 Task: Share the recipe list with the cooking class participants.
Action: Mouse moved to (63, 111)
Screenshot: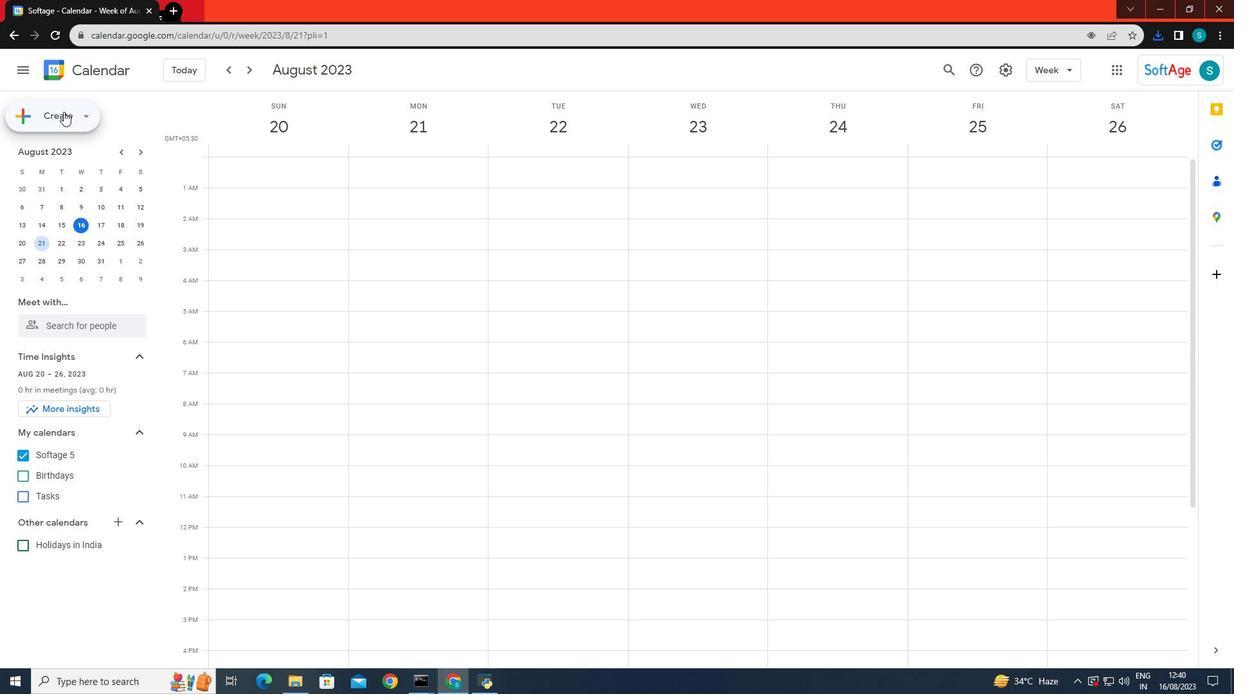 
Action: Mouse pressed left at (63, 111)
Screenshot: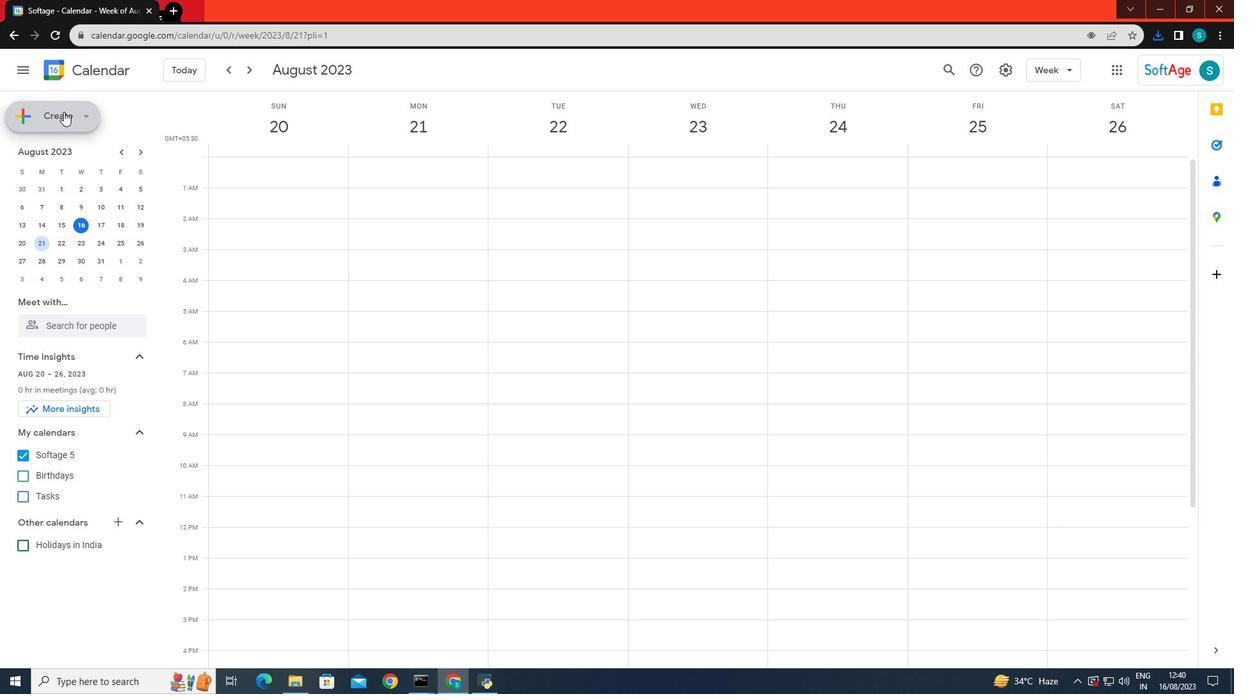 
Action: Mouse moved to (89, 146)
Screenshot: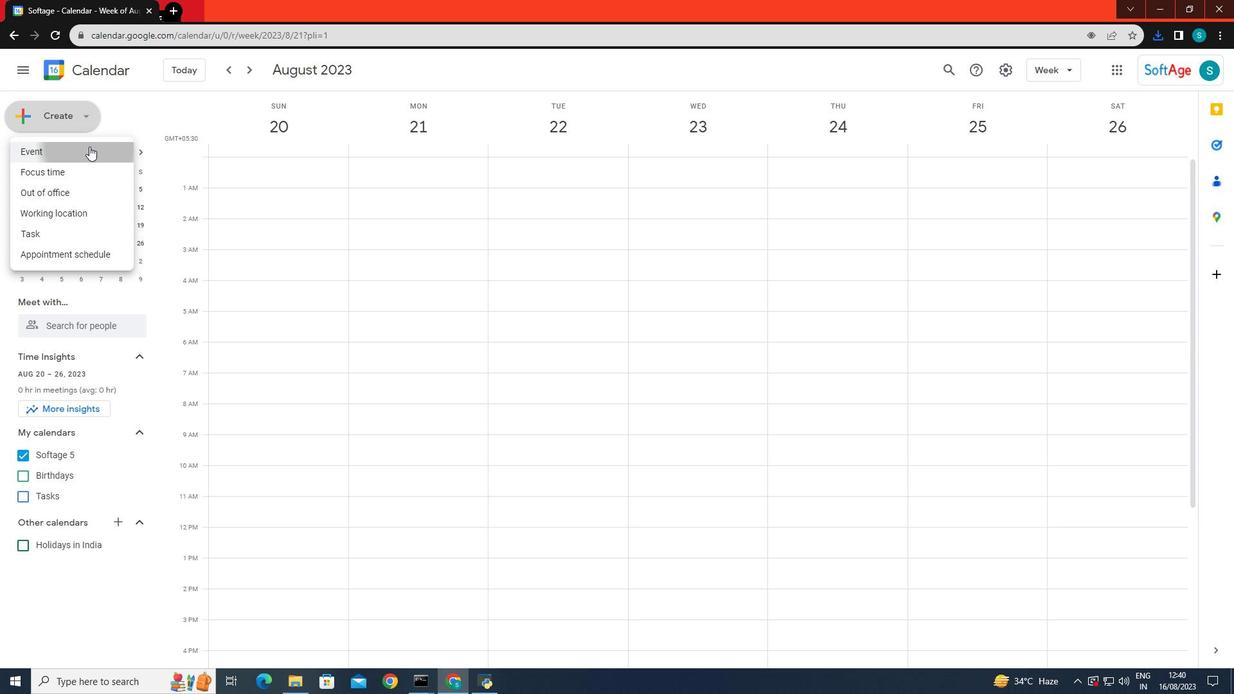 
Action: Mouse pressed left at (89, 146)
Screenshot: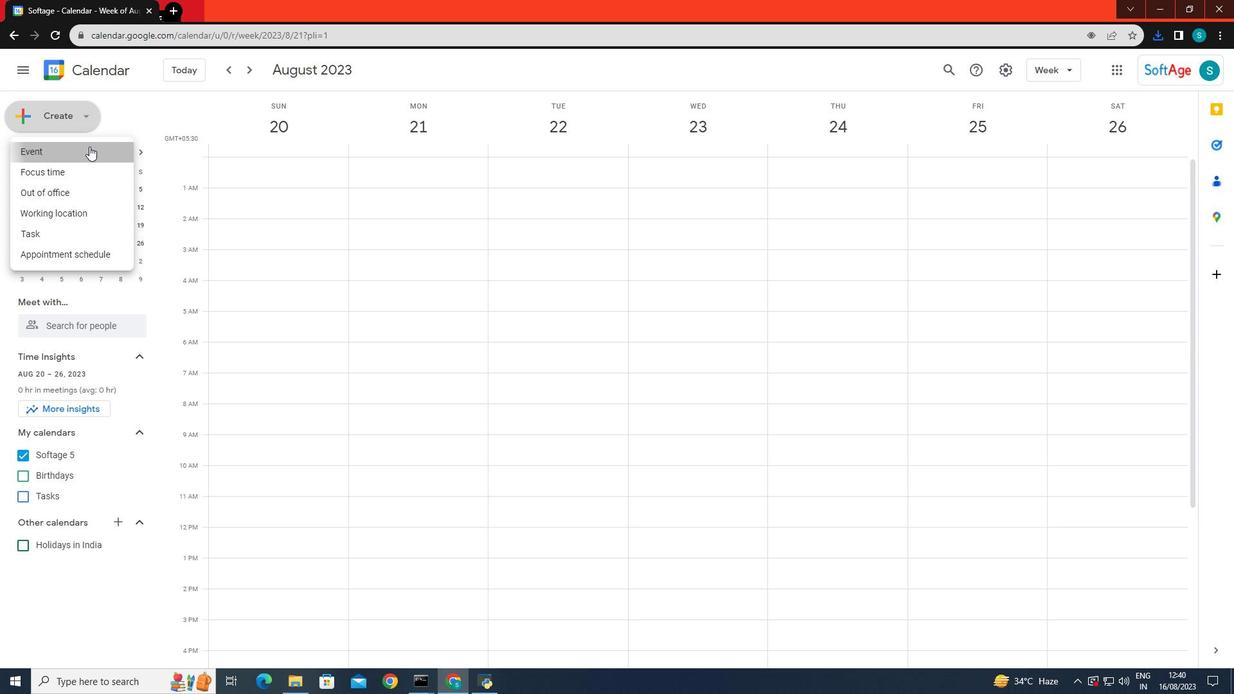
Action: Mouse moved to (868, 535)
Screenshot: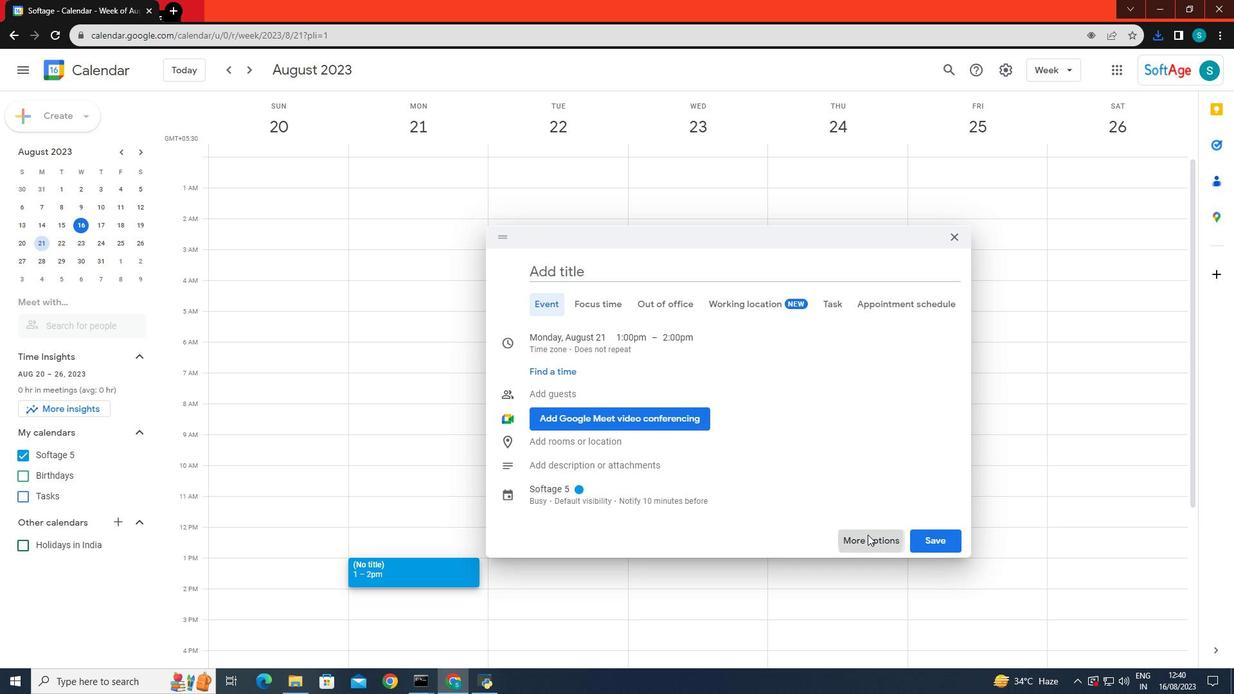 
Action: Mouse pressed left at (868, 535)
Screenshot: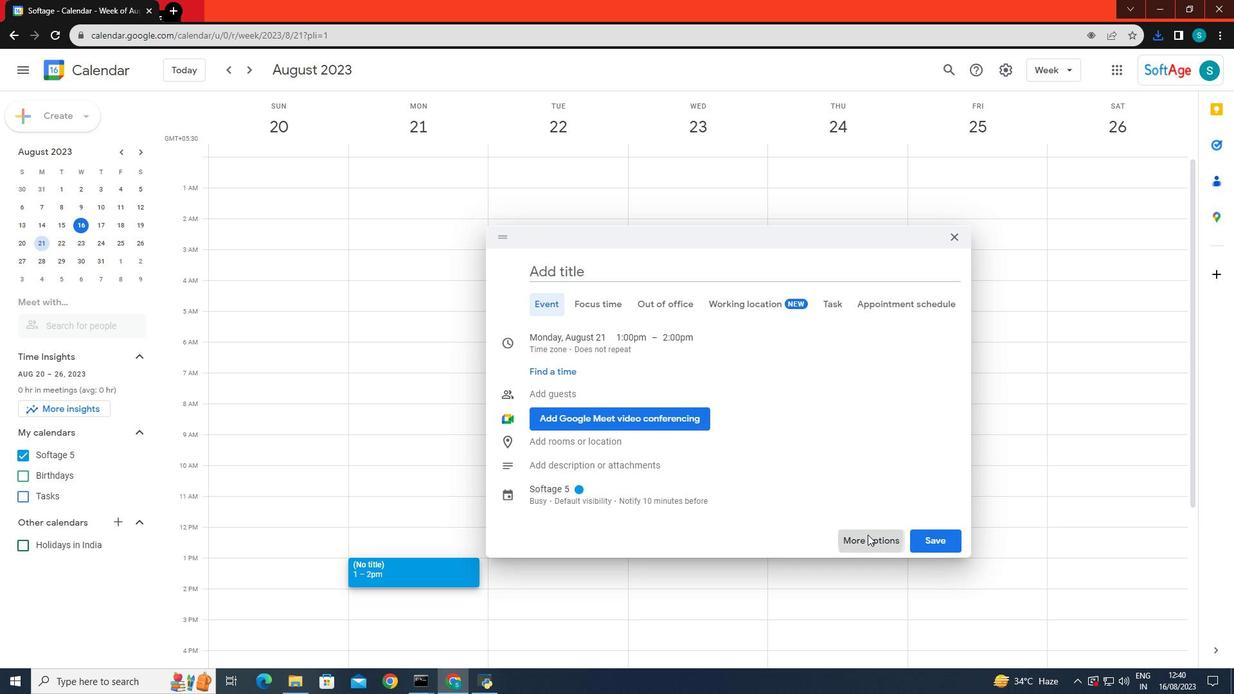
Action: Mouse moved to (133, 73)
Screenshot: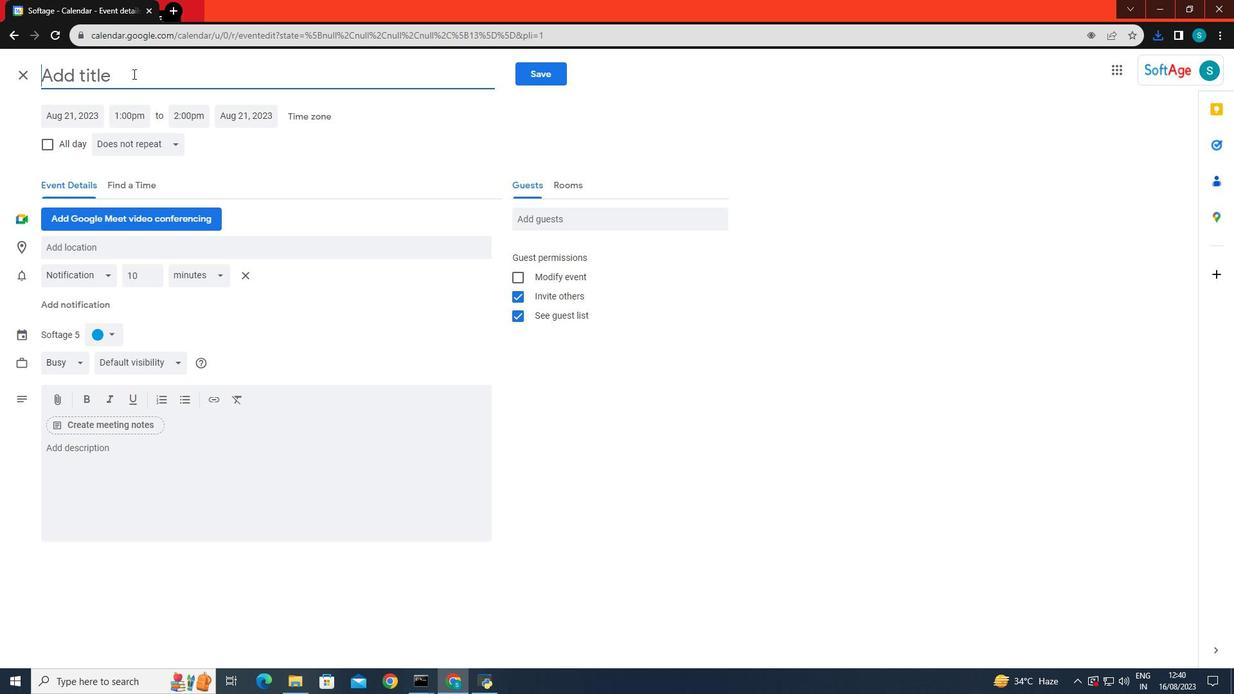 
Action: Mouse pressed left at (133, 73)
Screenshot: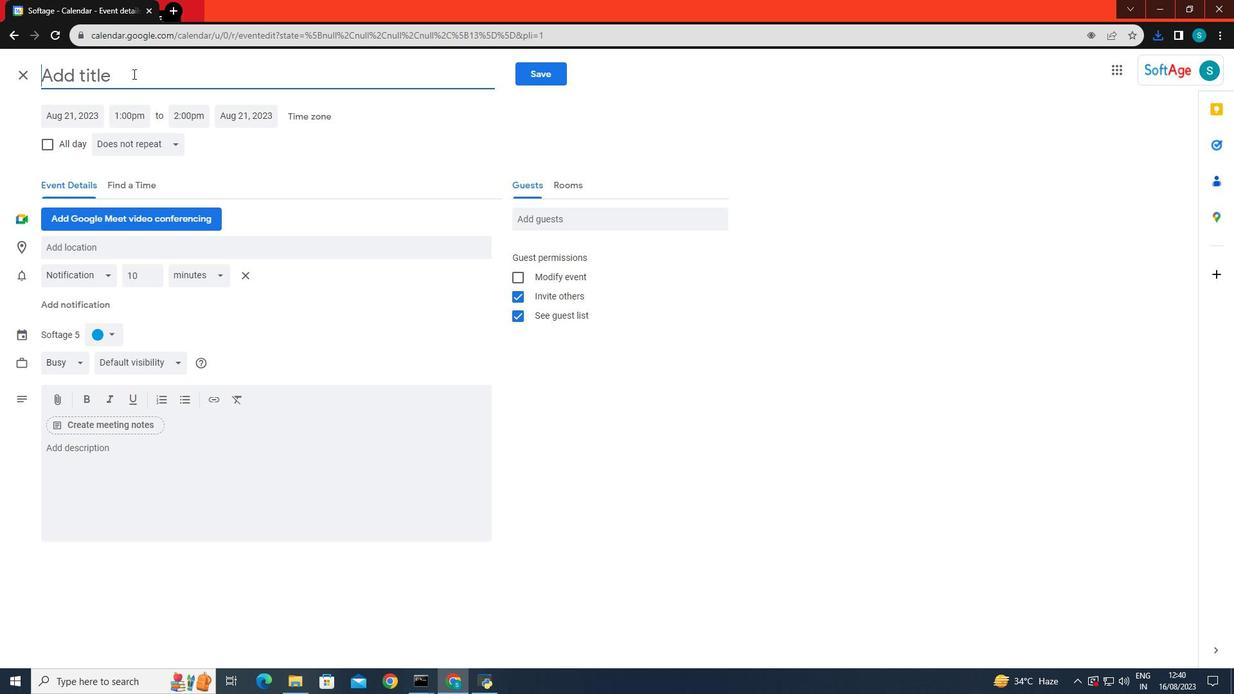 
Action: Key pressed cooking<Key.space>recipe<Key.space>classe<Key.backspace>
Screenshot: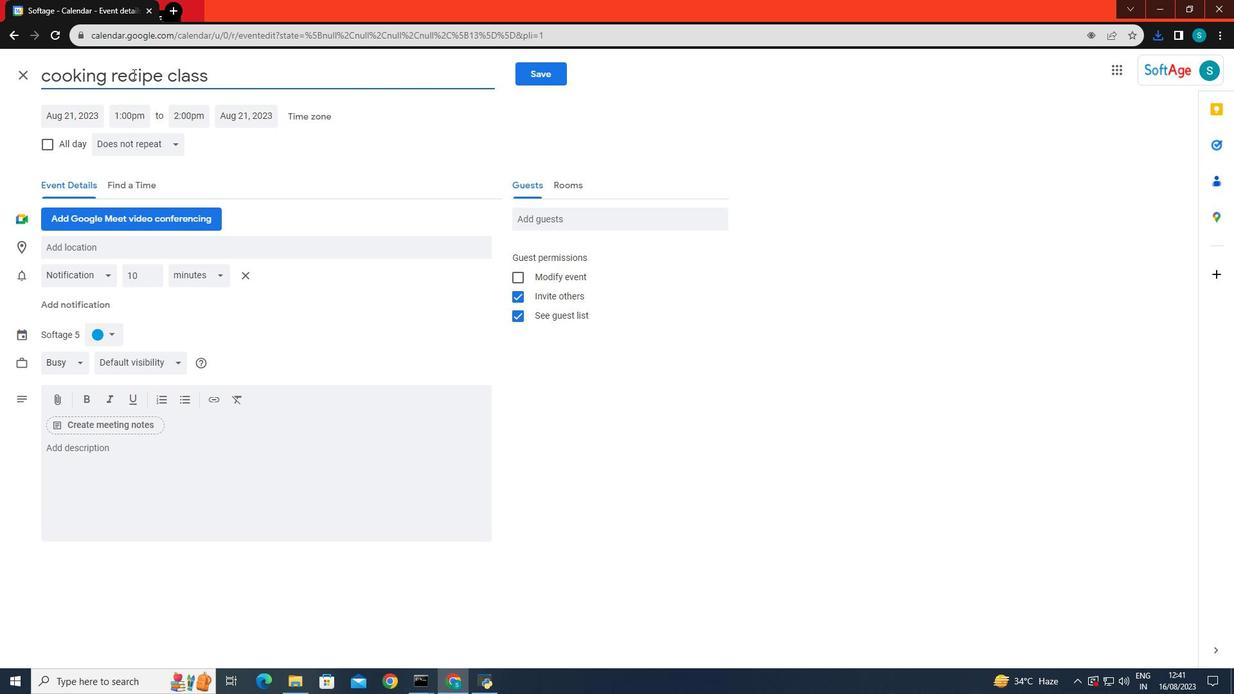 
Action: Mouse moved to (97, 273)
Screenshot: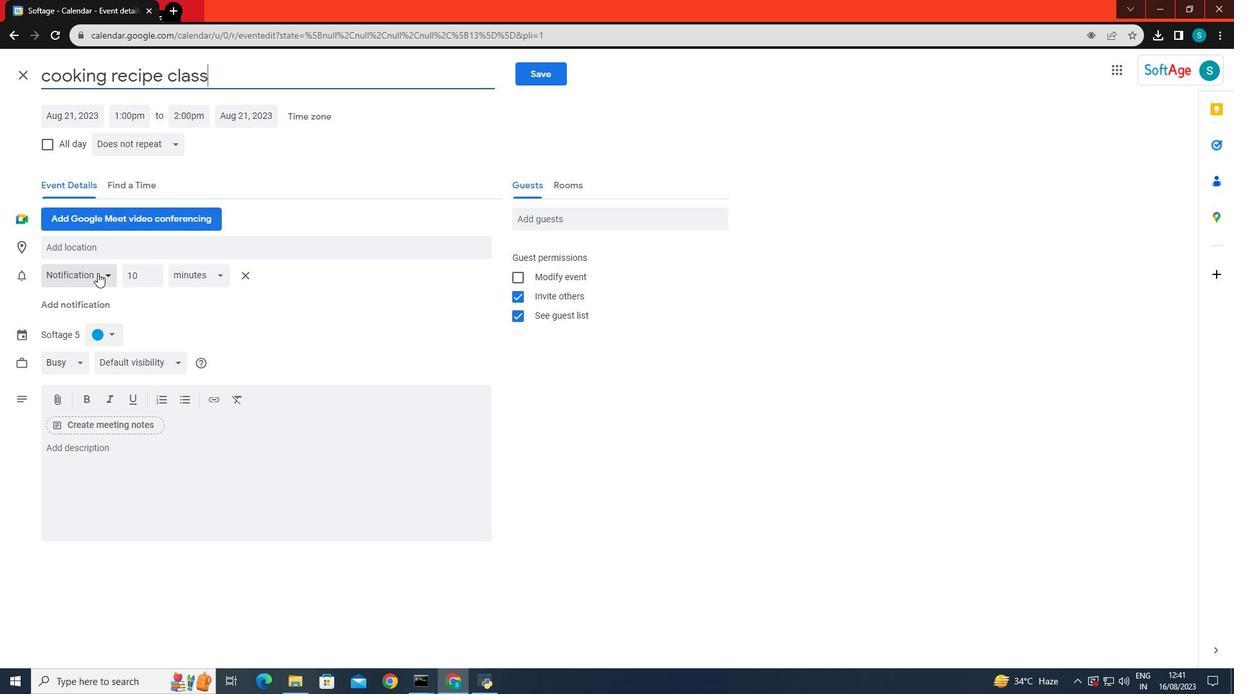 
Action: Mouse pressed left at (97, 273)
Screenshot: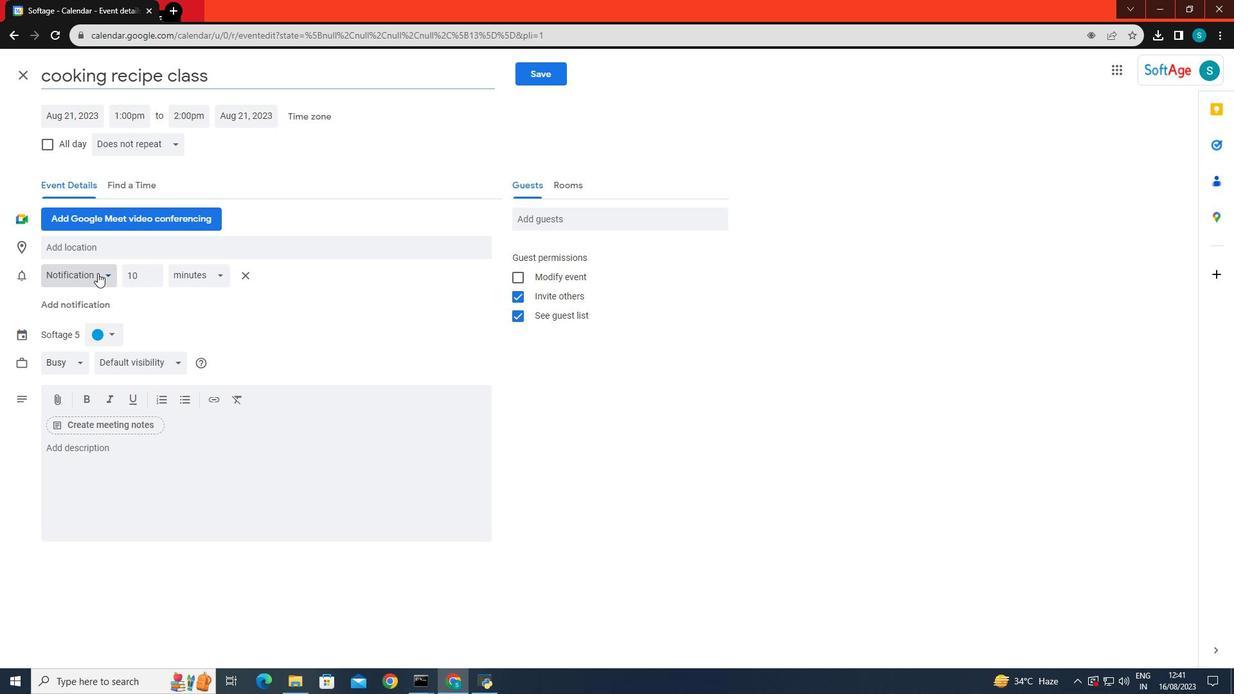 
Action: Mouse moved to (221, 317)
Screenshot: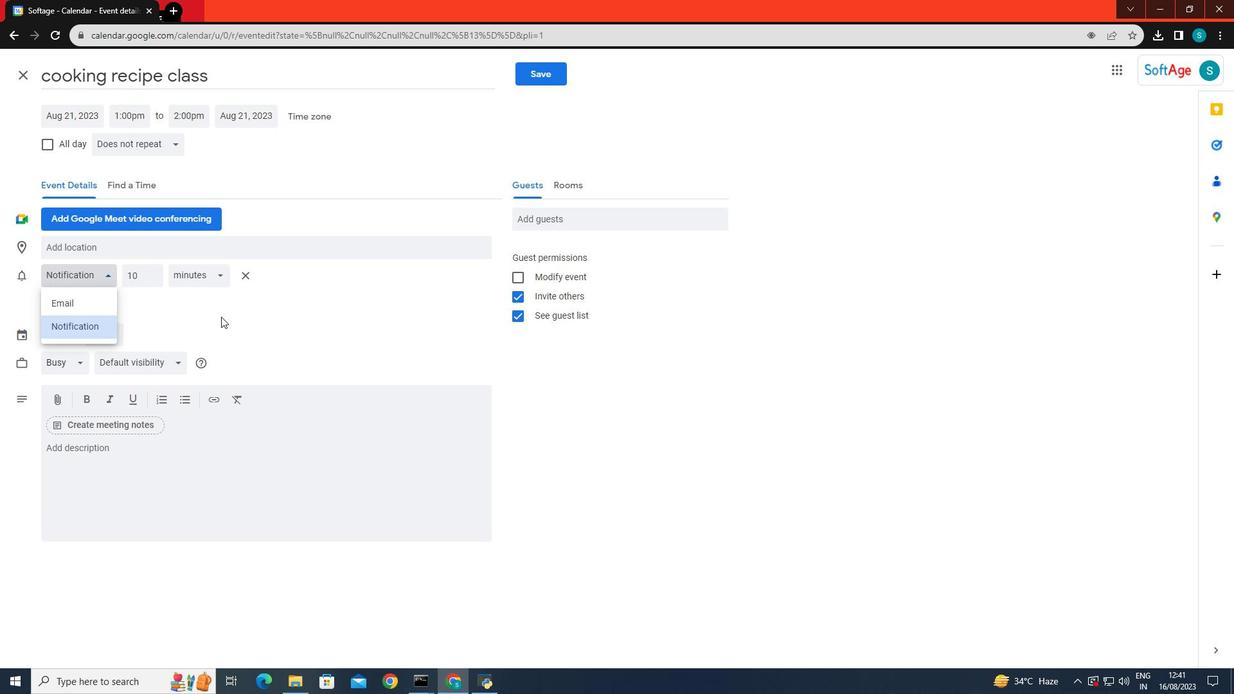 
Action: Mouse pressed left at (221, 317)
Screenshot: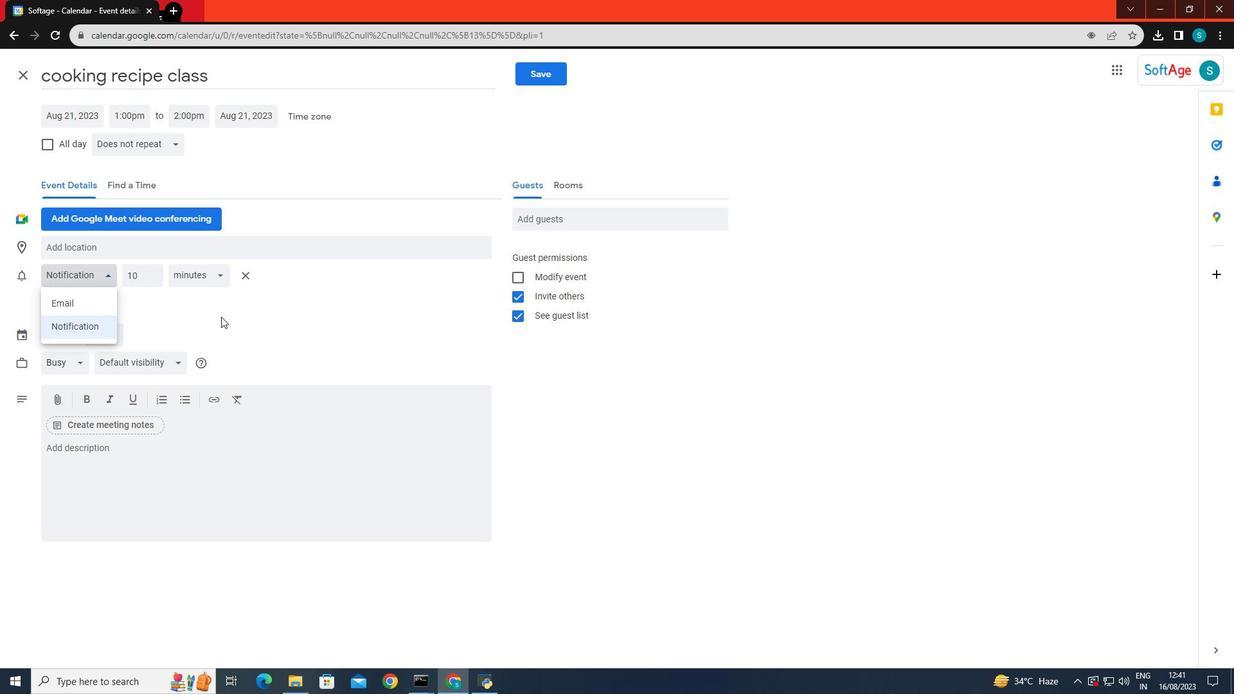 
Action: Mouse moved to (170, 345)
Screenshot: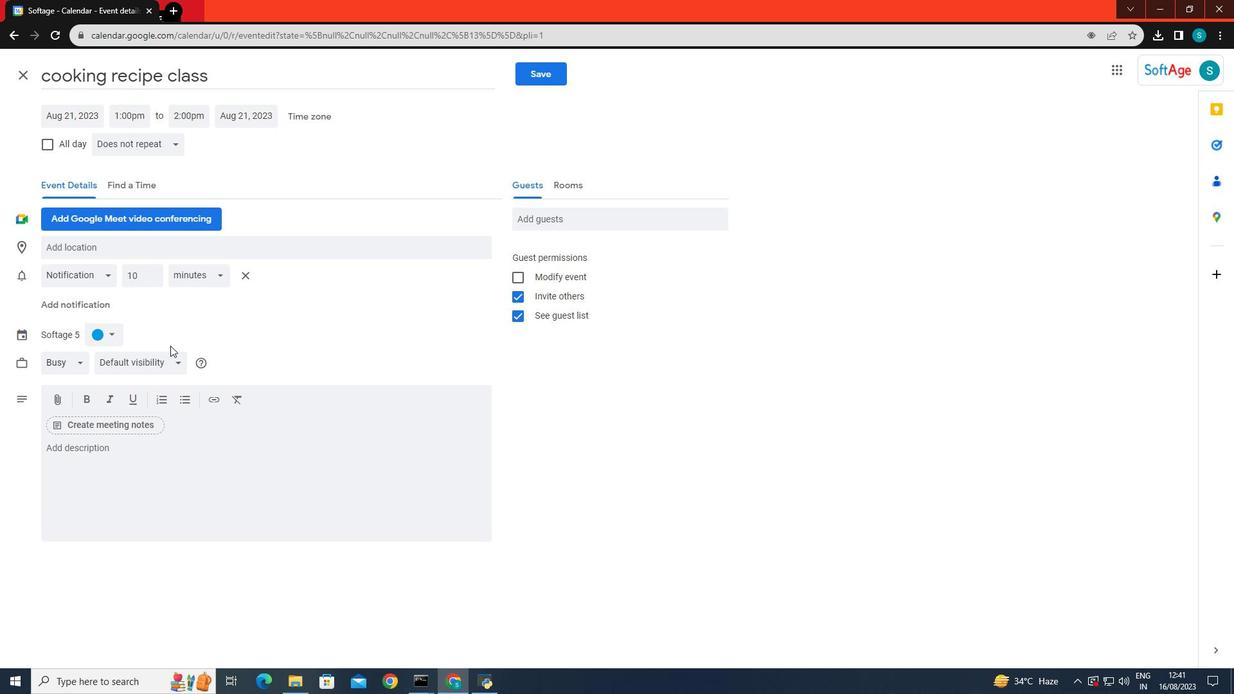 
Action: Mouse scrolled (170, 345) with delta (0, 0)
Screenshot: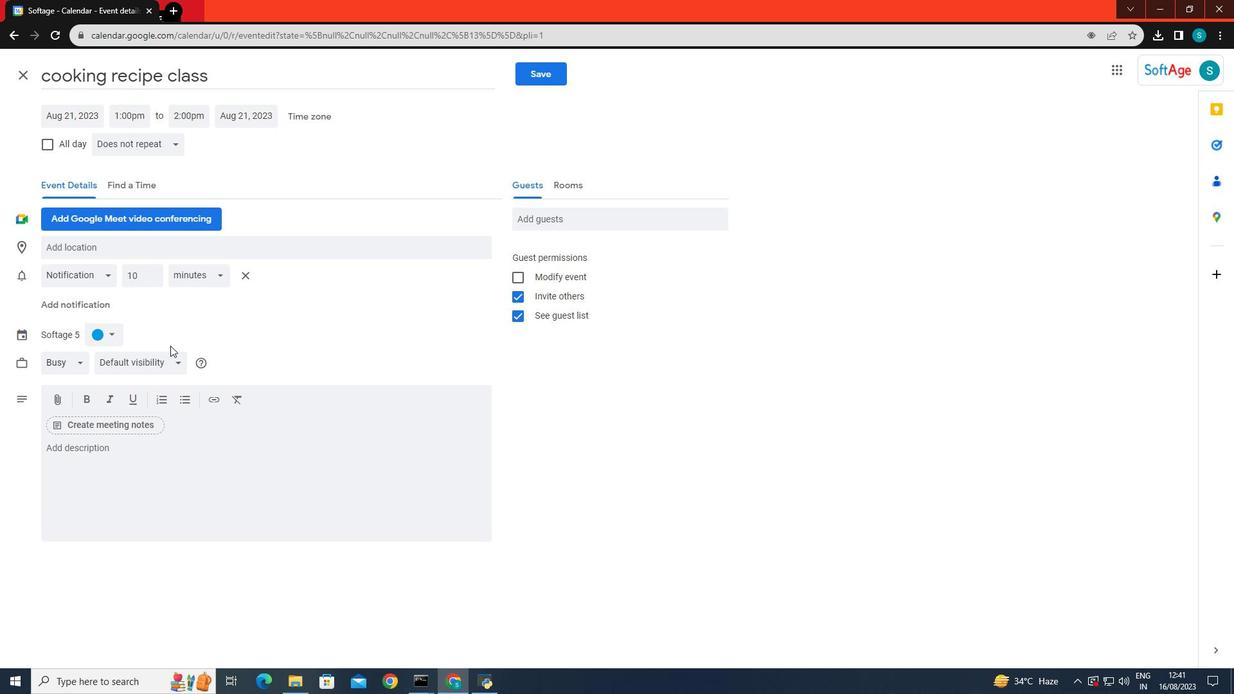 
Action: Mouse moved to (57, 451)
Screenshot: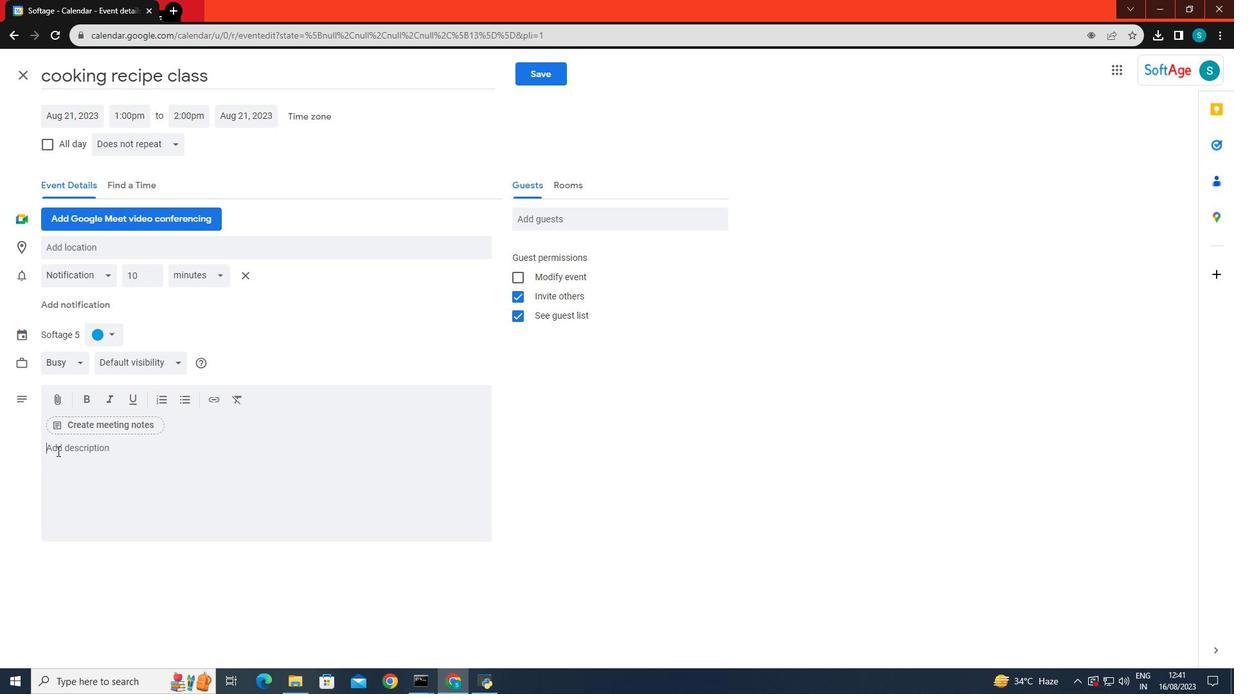 
Action: Mouse pressed left at (57, 451)
Screenshot: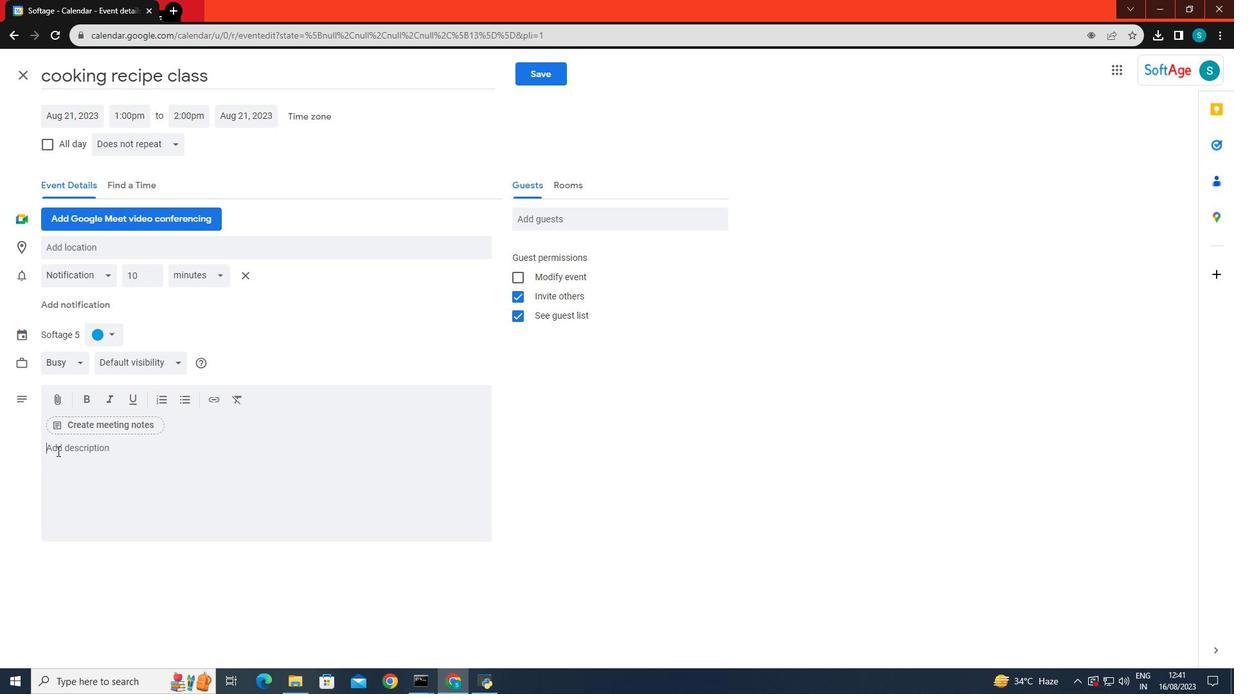 
Action: Key pressed col<Key.backspace>oking<Key.space>class<Key.space>partivipants<Key.backspace><Key.backspace><Key.backspace><Key.backspace><Key.backspace><Key.backspace><Key.backspace>cipants.
Screenshot: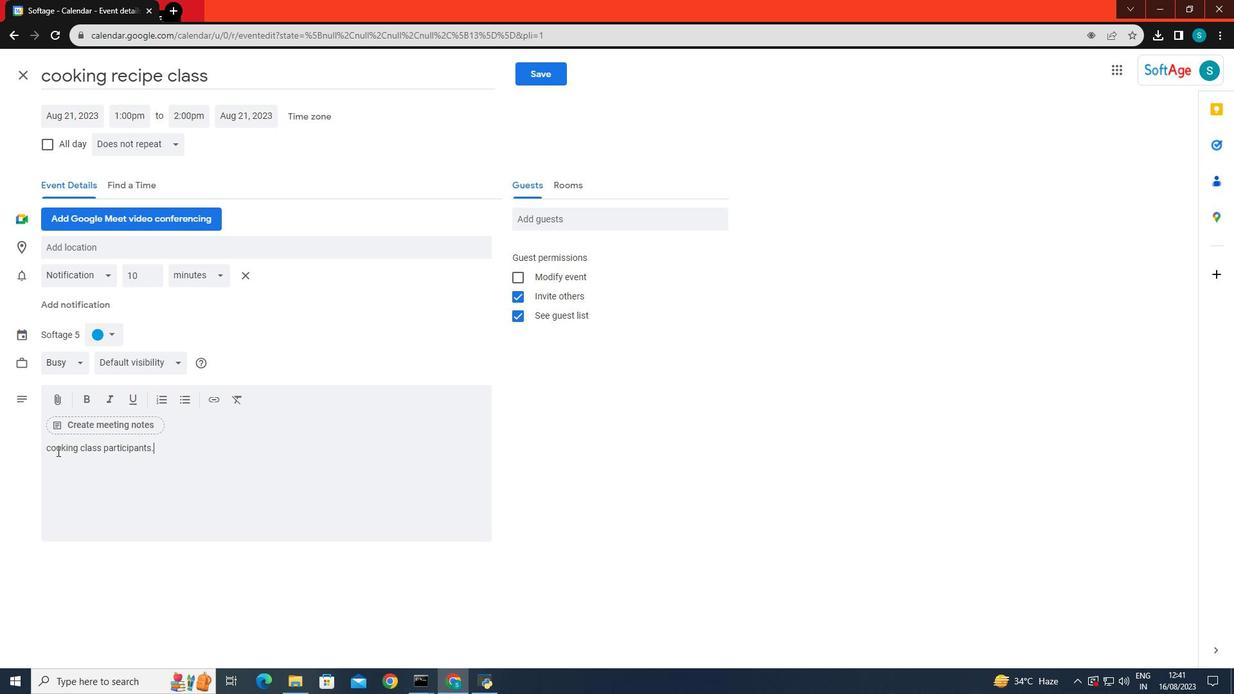 
Action: Mouse moved to (105, 503)
Screenshot: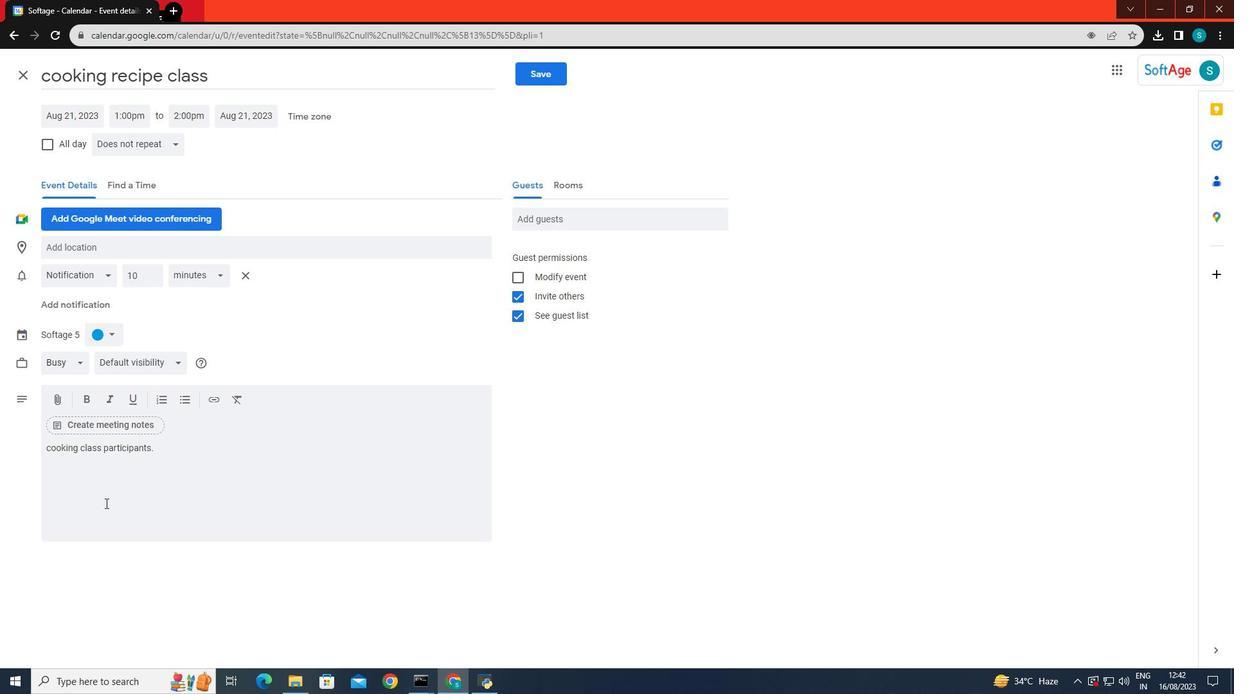 
Action: Key pressed <Key.space>recipe<Key.space>list
Screenshot: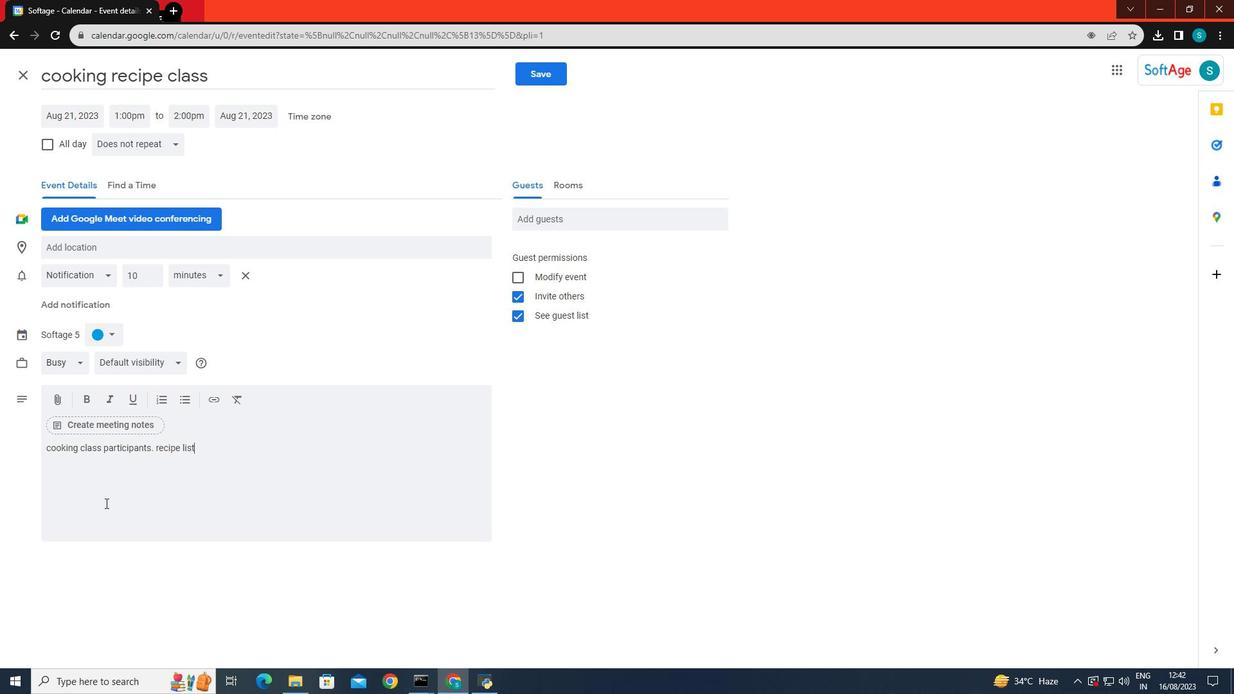 
Action: Mouse moved to (60, 397)
Screenshot: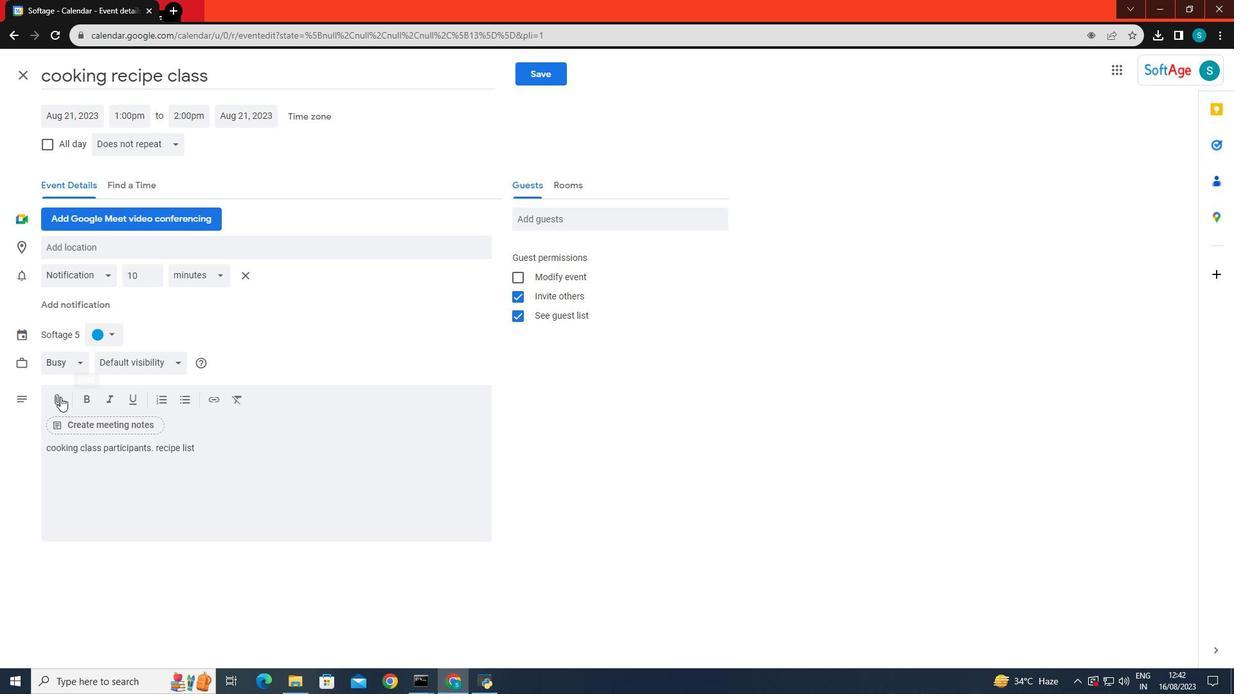 
Action: Mouse pressed left at (60, 397)
Screenshot: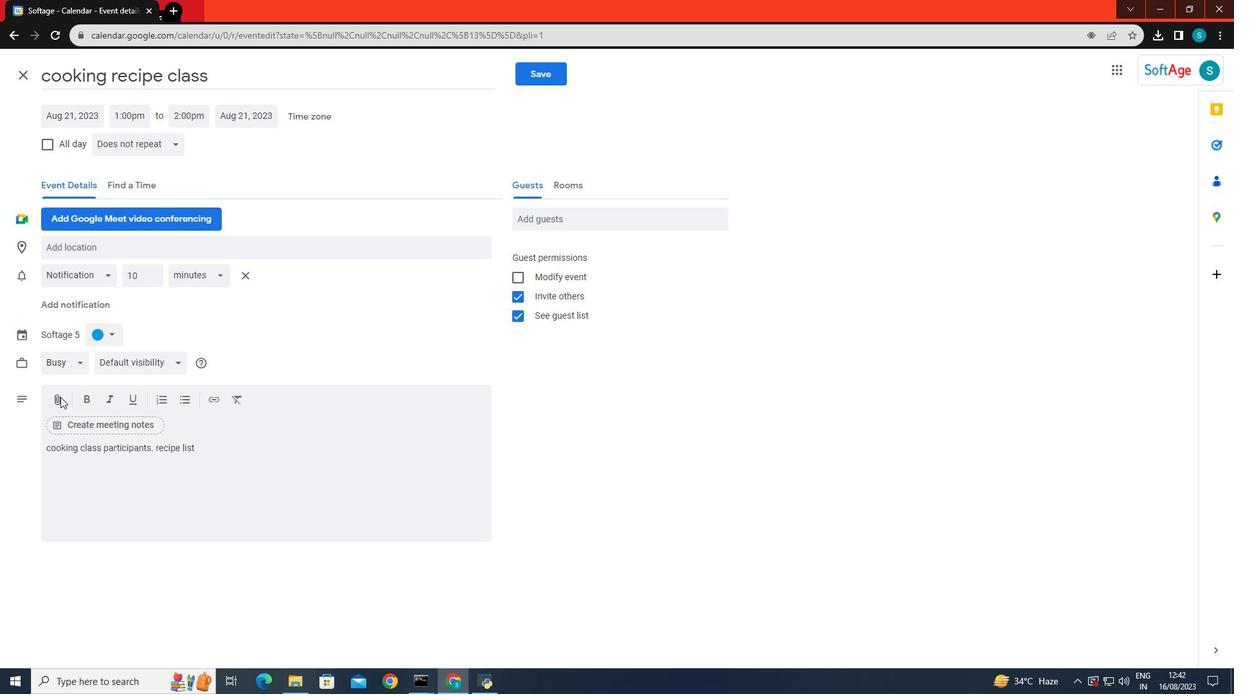 
Action: Mouse moved to (264, 144)
Screenshot: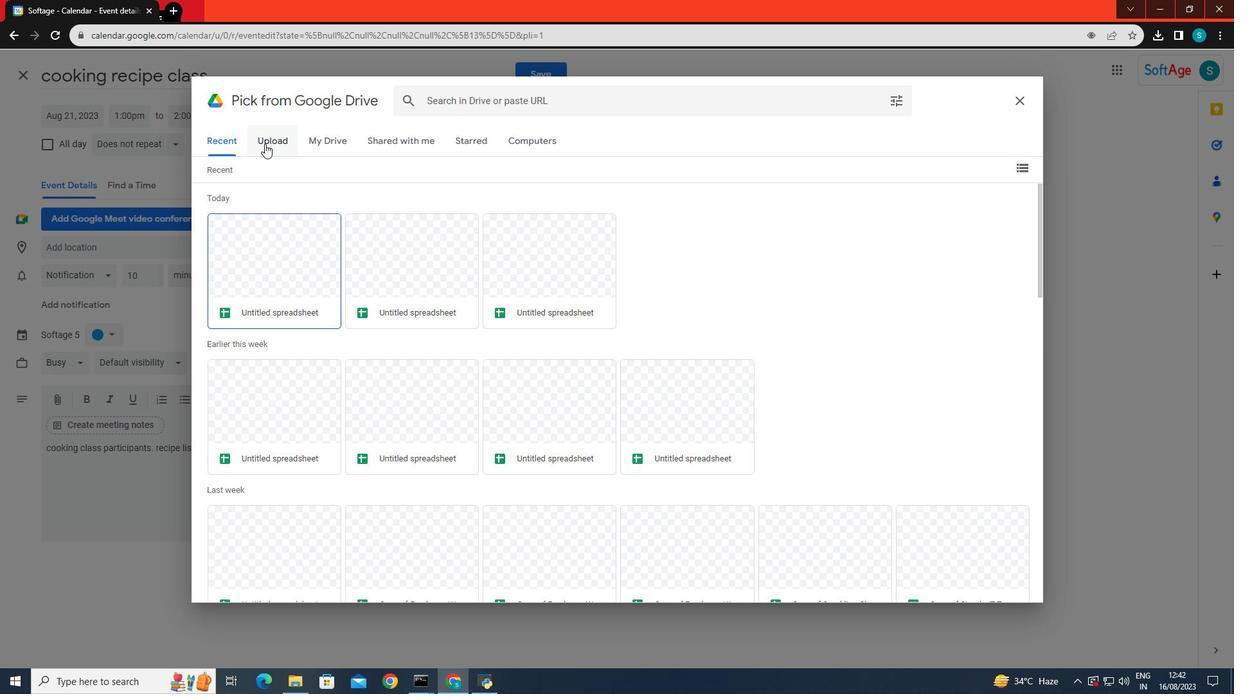 
Action: Mouse pressed left at (264, 144)
Screenshot: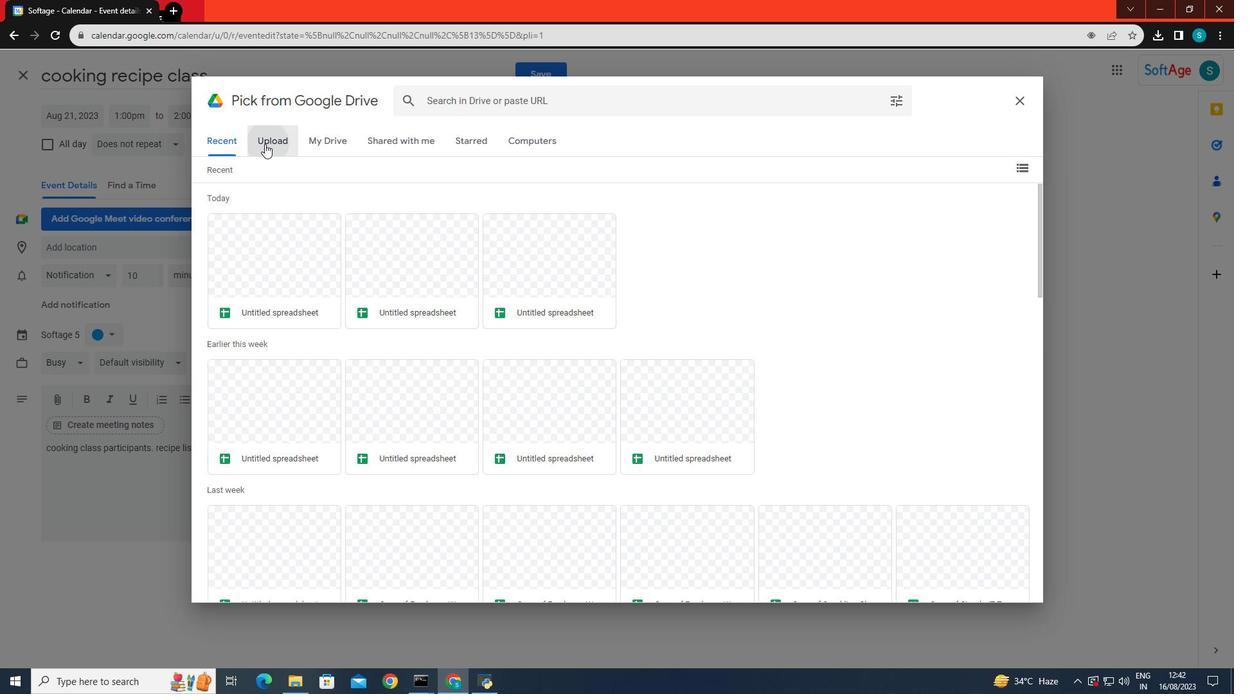 
Action: Mouse moved to (628, 425)
Screenshot: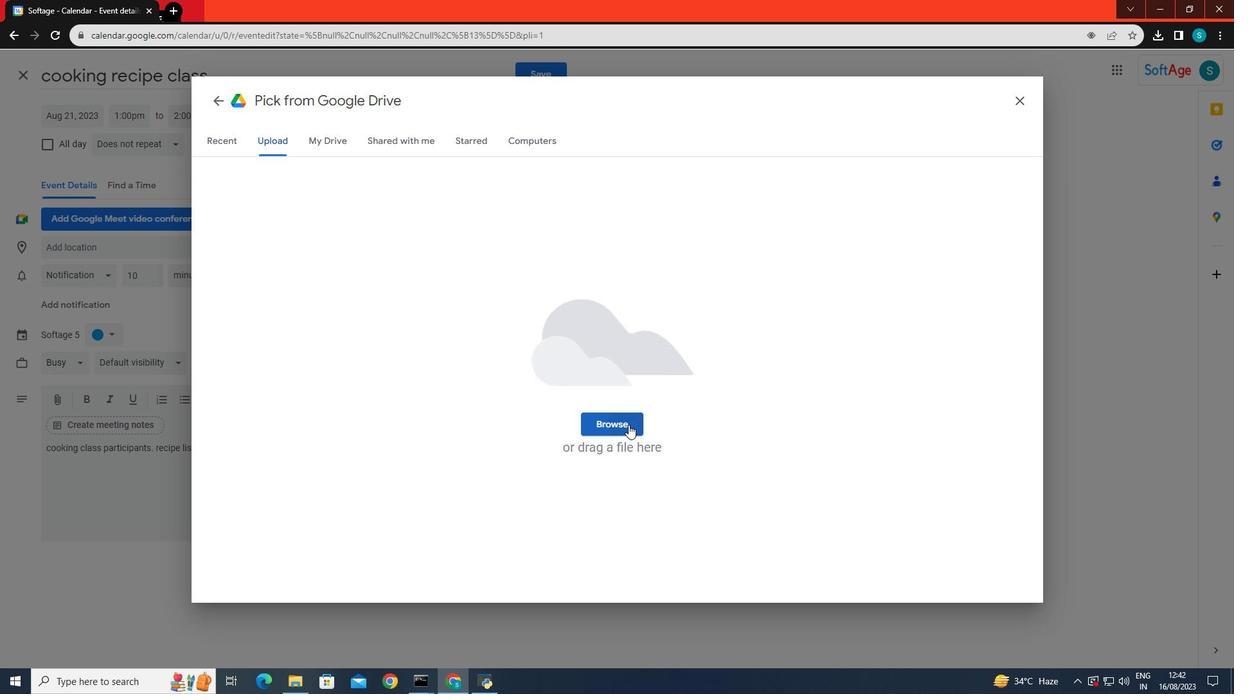 
Action: Mouse pressed left at (628, 425)
Screenshot: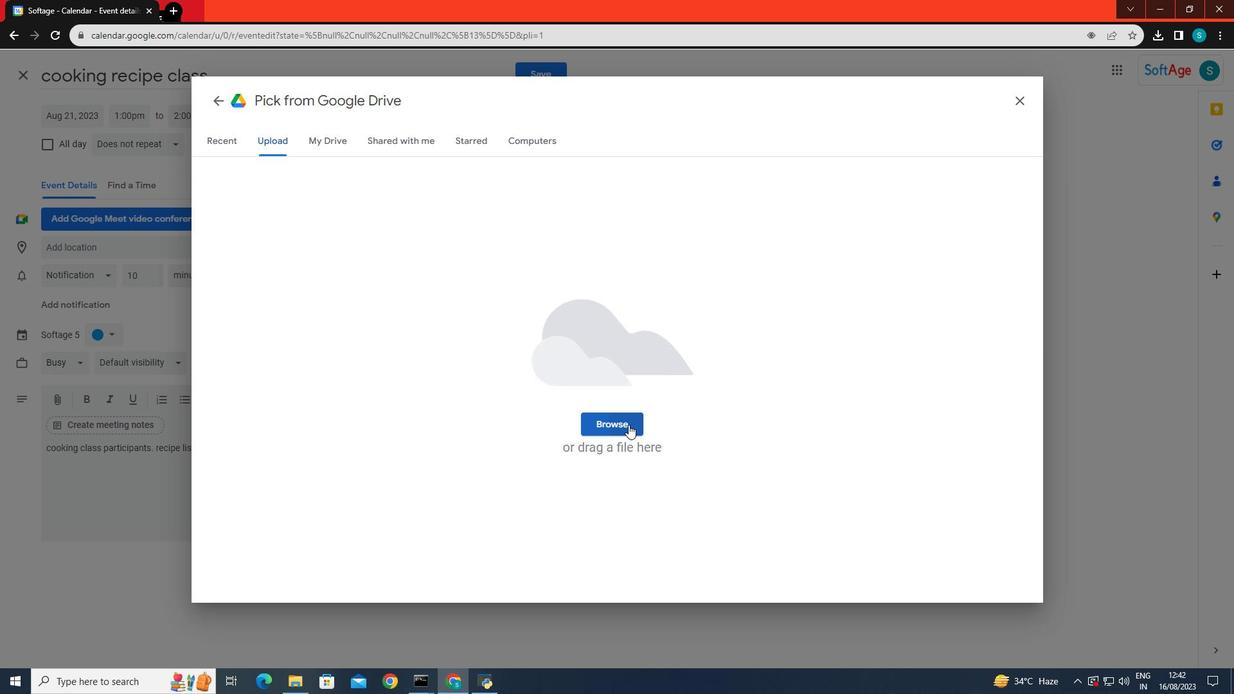 
Action: Mouse moved to (140, 98)
Screenshot: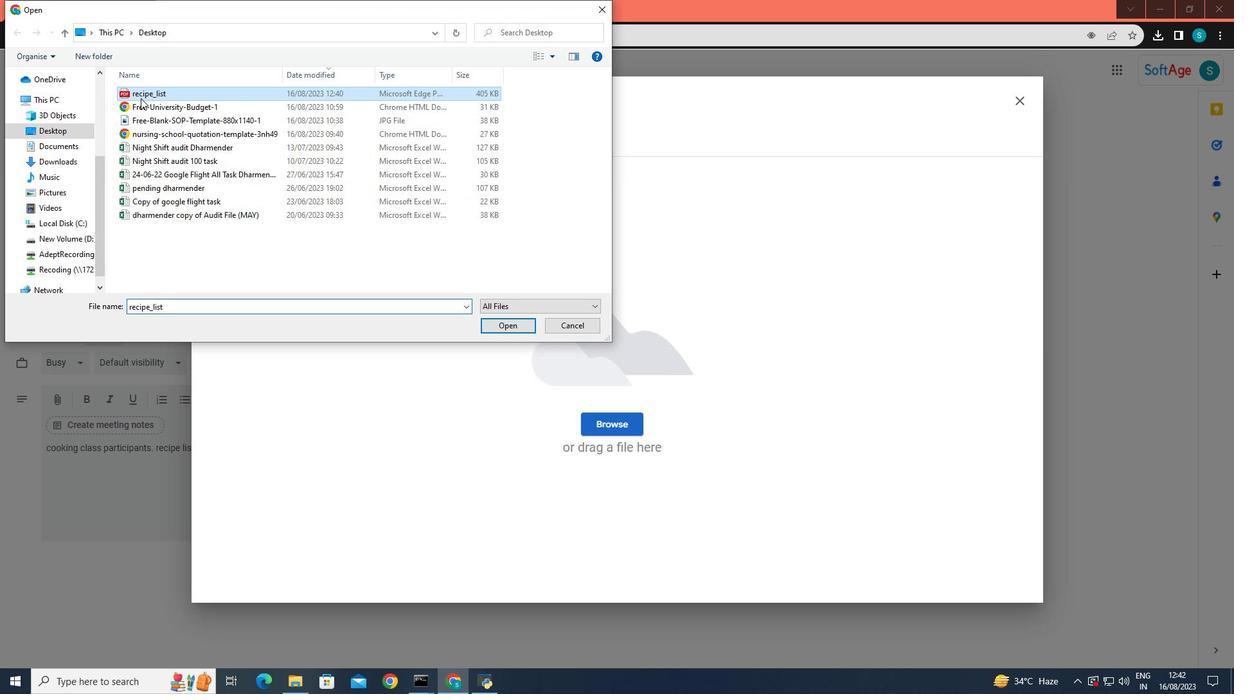 
Action: Mouse pressed left at (140, 98)
Screenshot: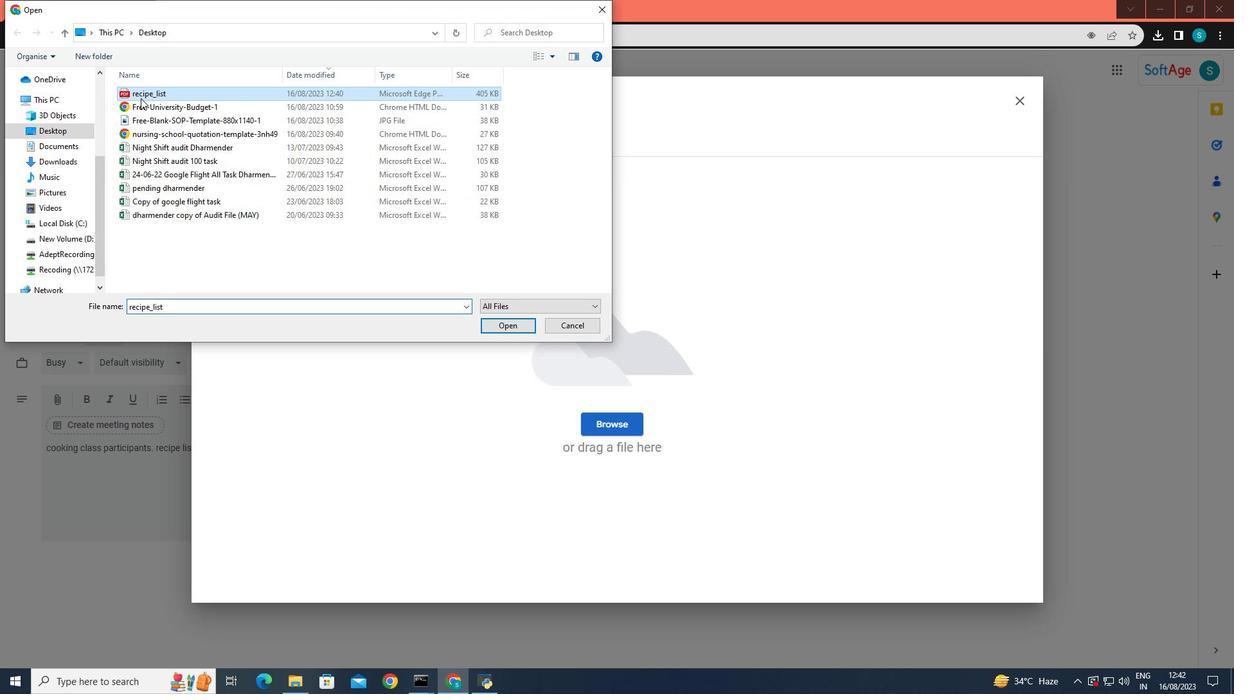 
Action: Mouse moved to (501, 325)
Screenshot: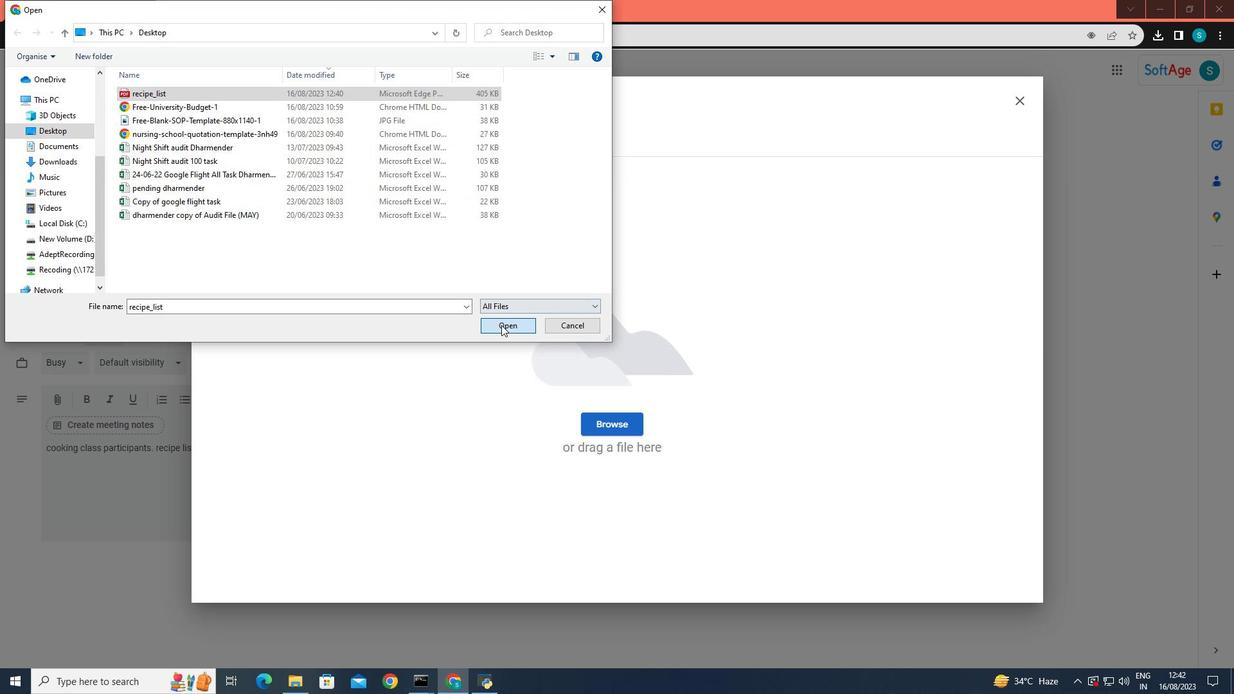 
Action: Mouse pressed left at (501, 325)
Screenshot: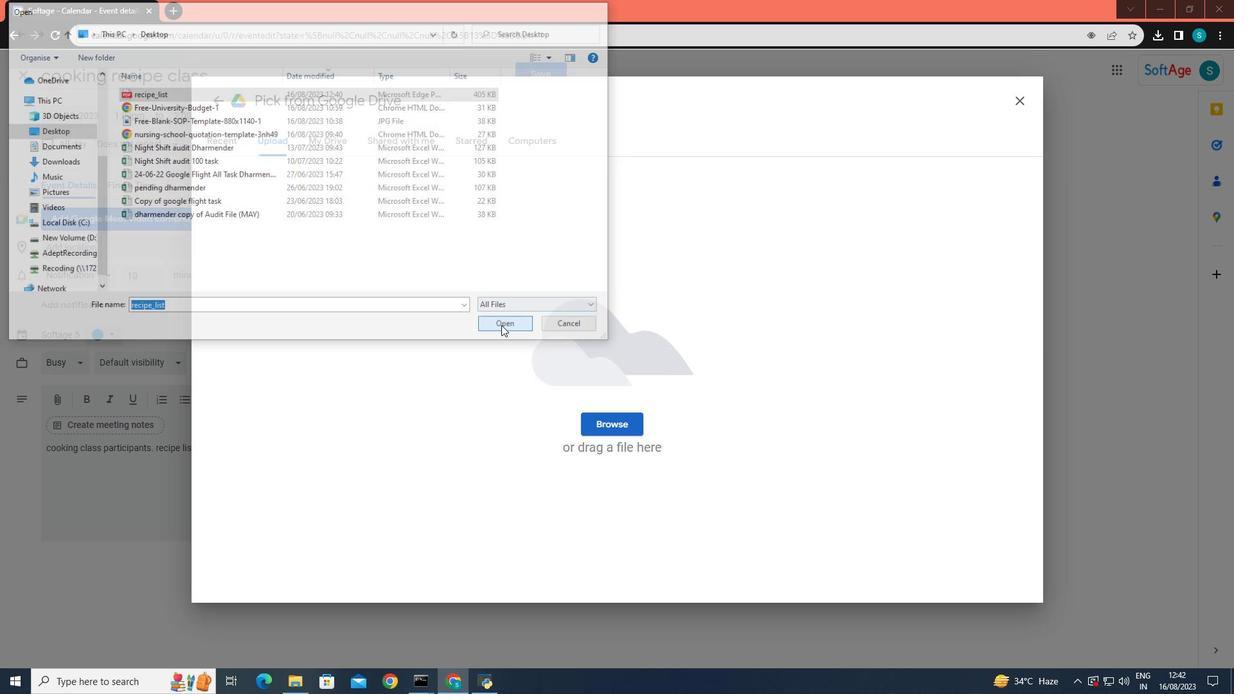 
Action: Mouse moved to (542, 215)
Screenshot: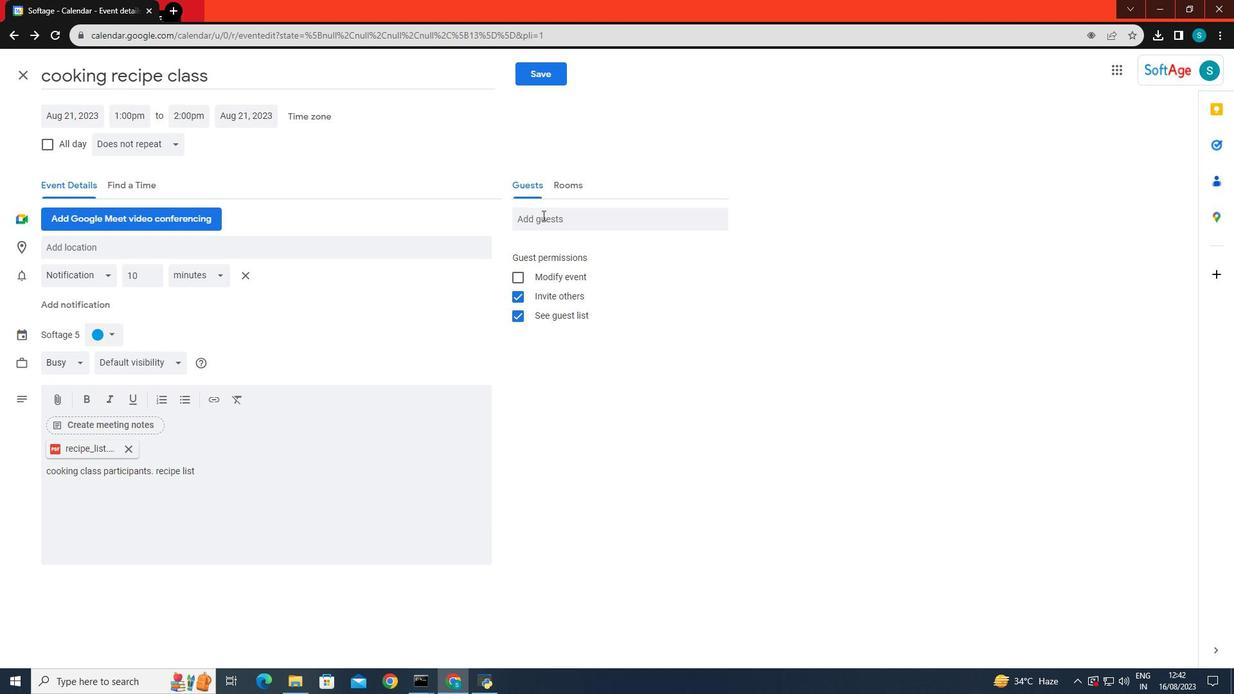 
Action: Mouse pressed left at (542, 215)
Screenshot: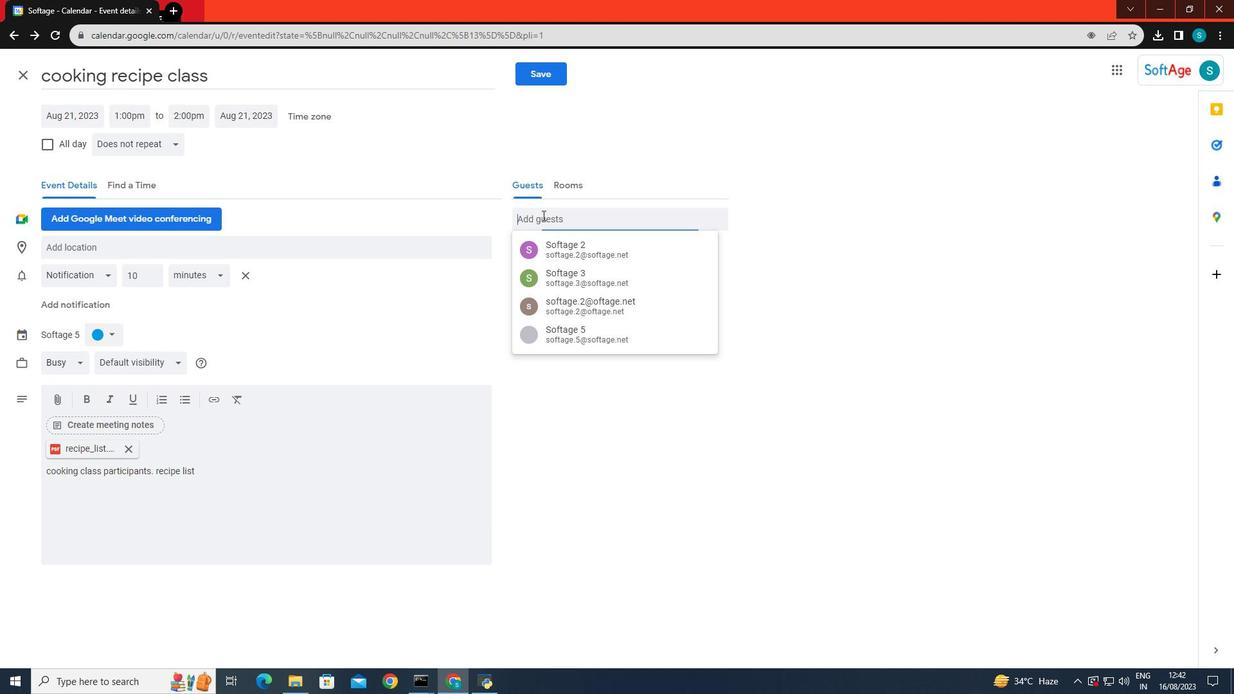 
Action: Mouse moved to (565, 243)
Screenshot: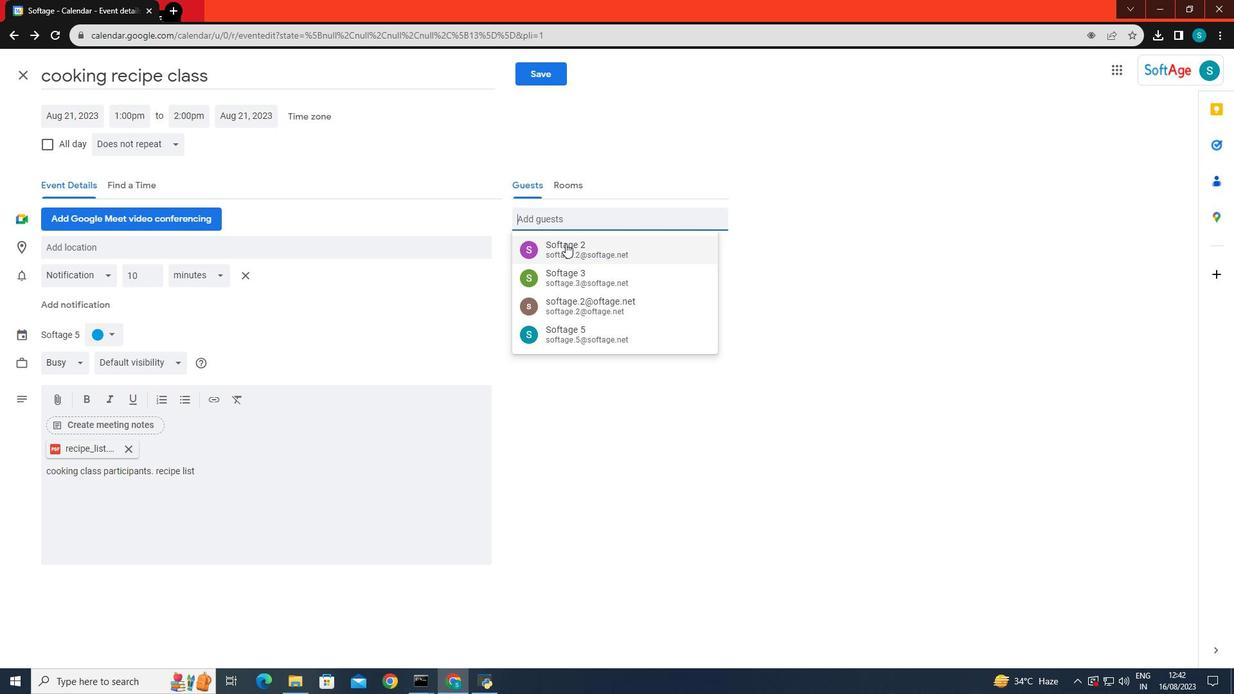 
Action: Mouse pressed left at (565, 243)
Screenshot: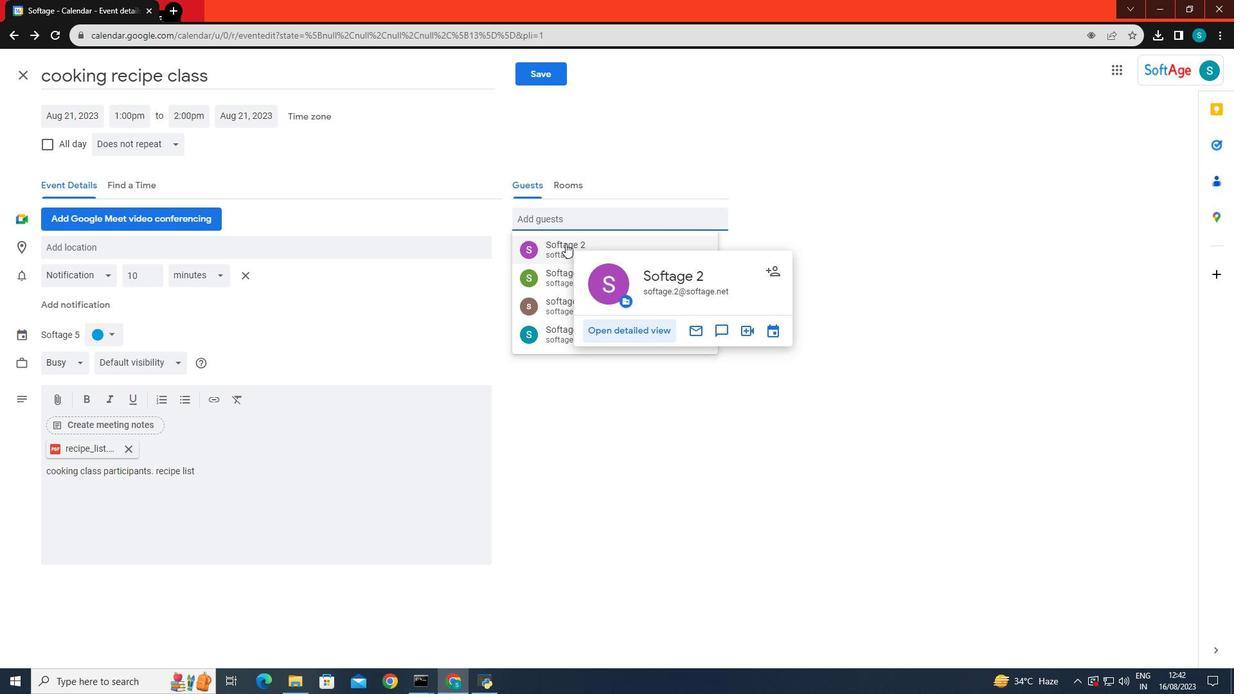 
Action: Mouse moved to (555, 215)
Screenshot: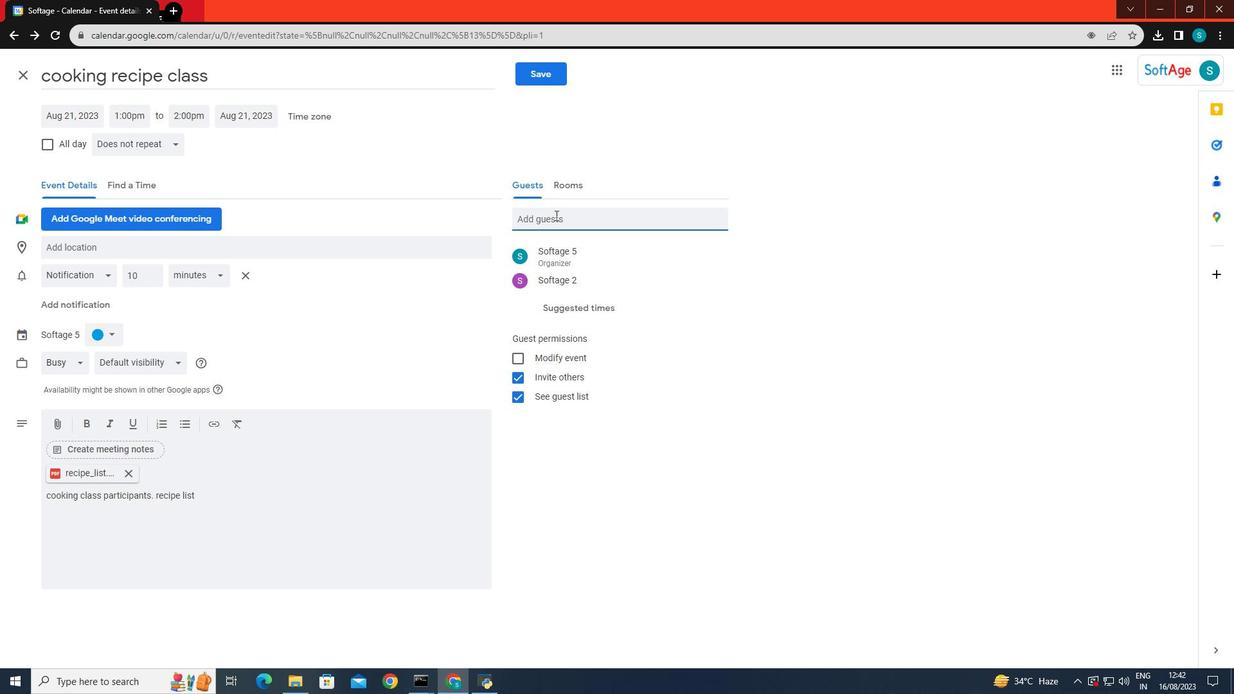 
Action: Mouse pressed left at (555, 215)
Screenshot: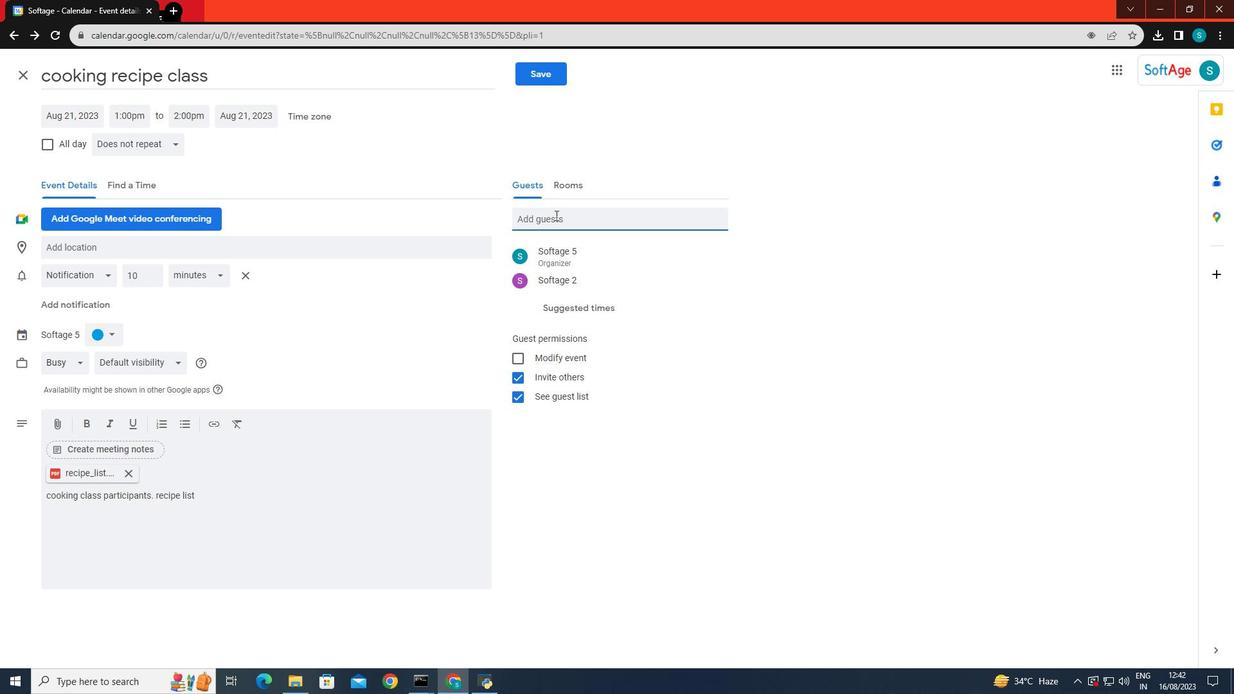 
Action: Mouse moved to (586, 290)
Screenshot: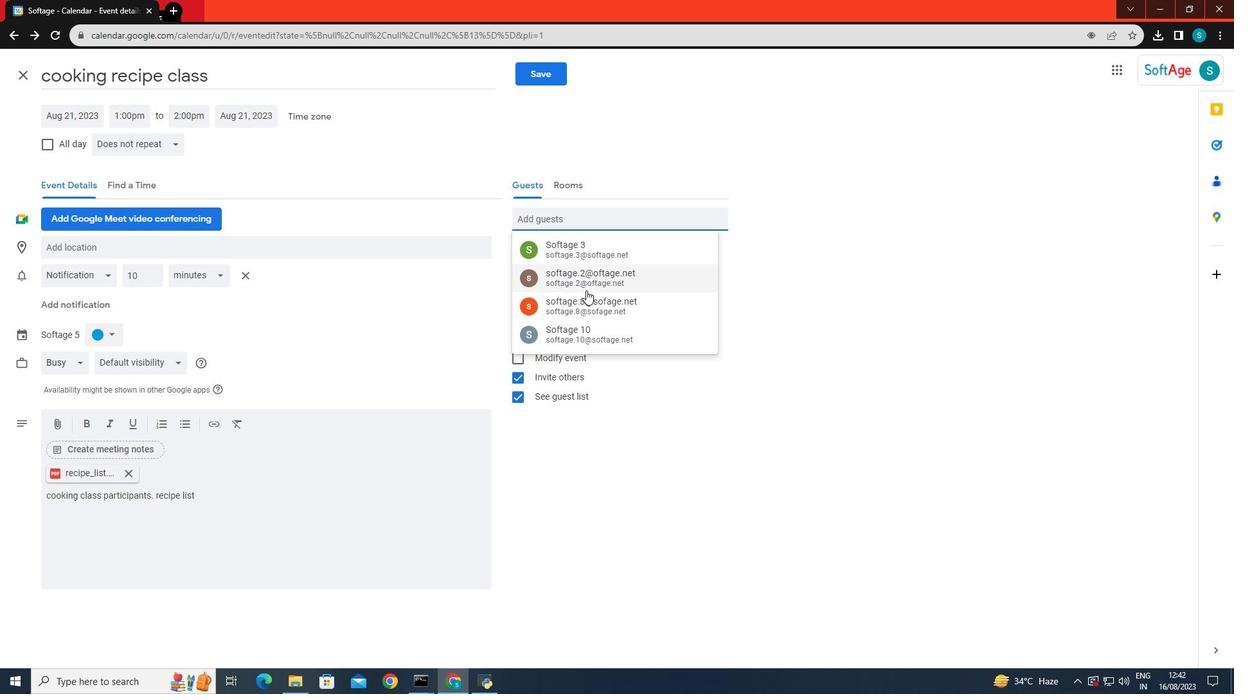 
Action: Mouse pressed left at (586, 290)
Screenshot: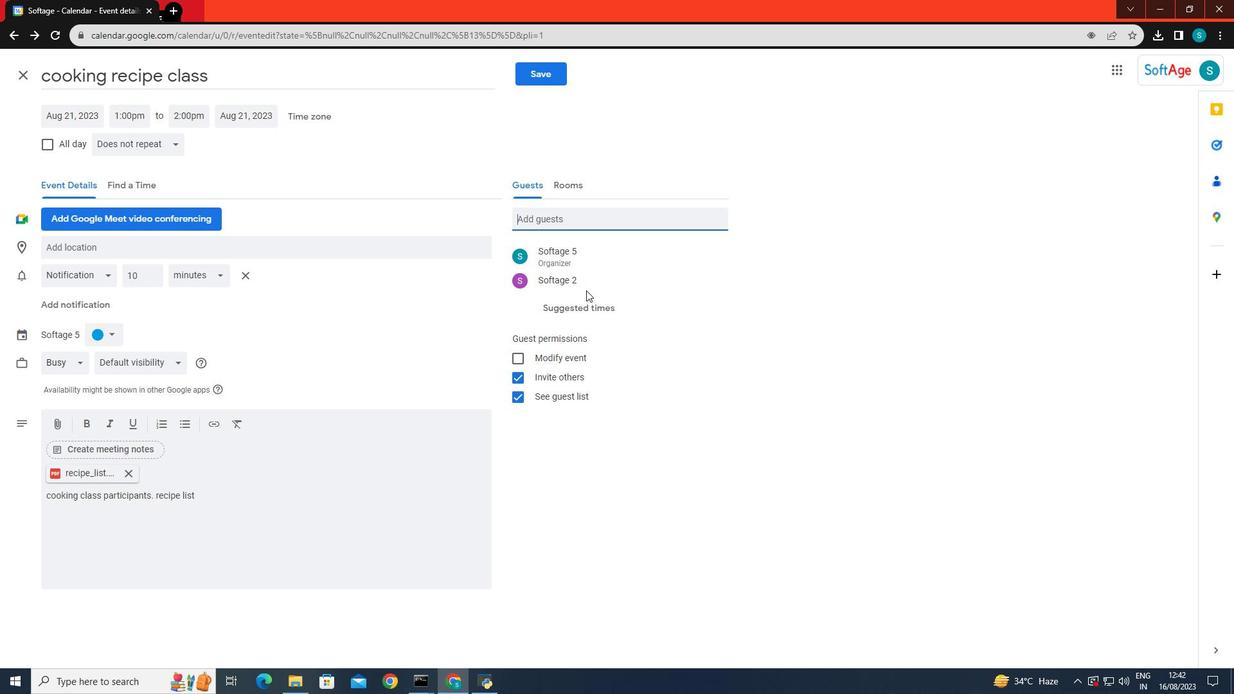 
Action: Mouse moved to (572, 218)
Screenshot: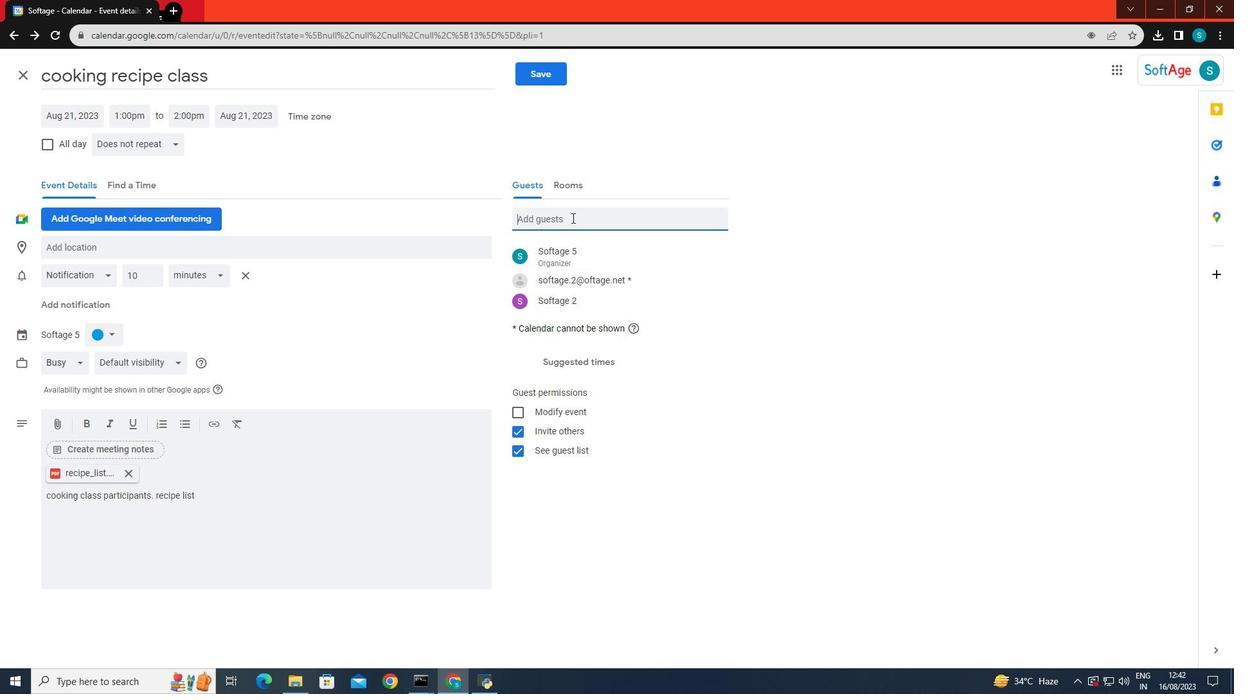 
Action: Mouse pressed left at (572, 218)
Screenshot: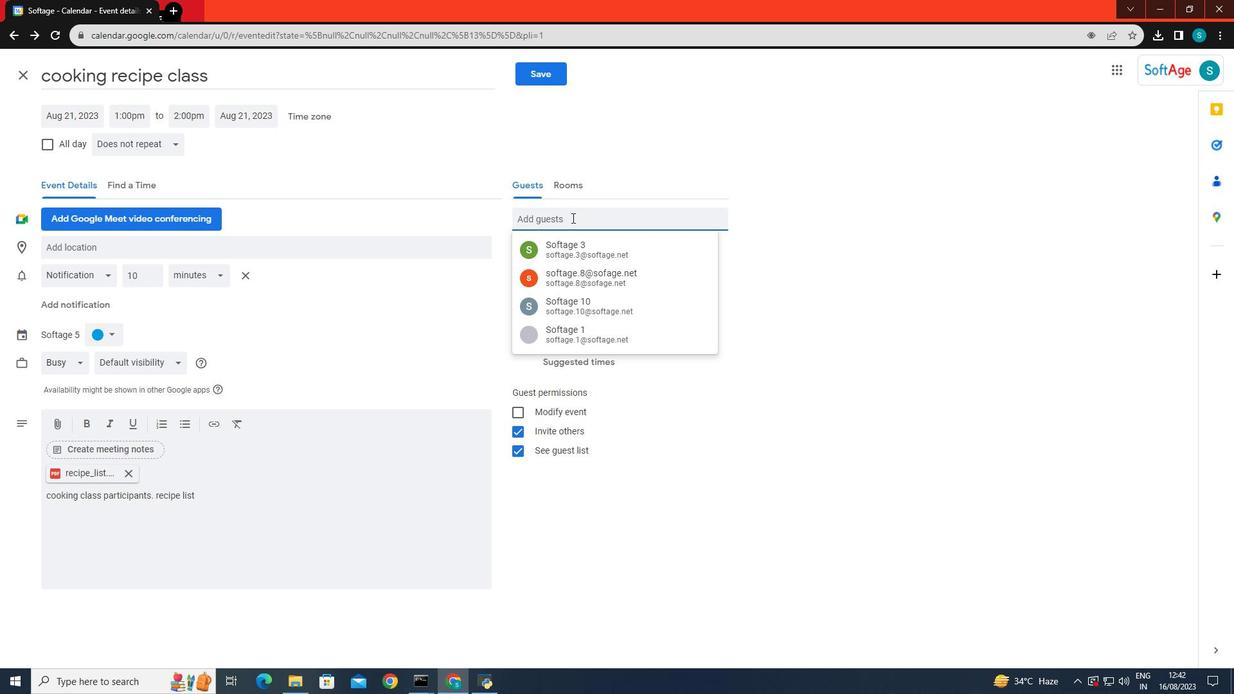 
Action: Mouse moved to (594, 306)
Screenshot: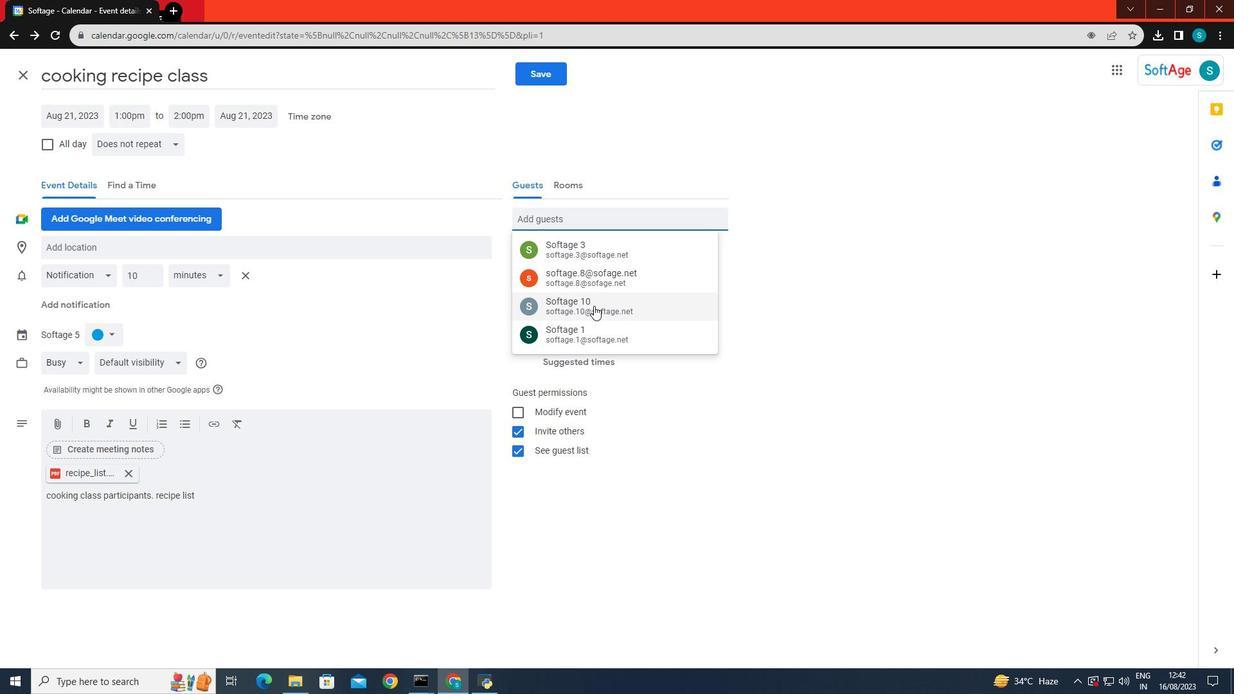 
Action: Mouse pressed left at (594, 306)
Screenshot: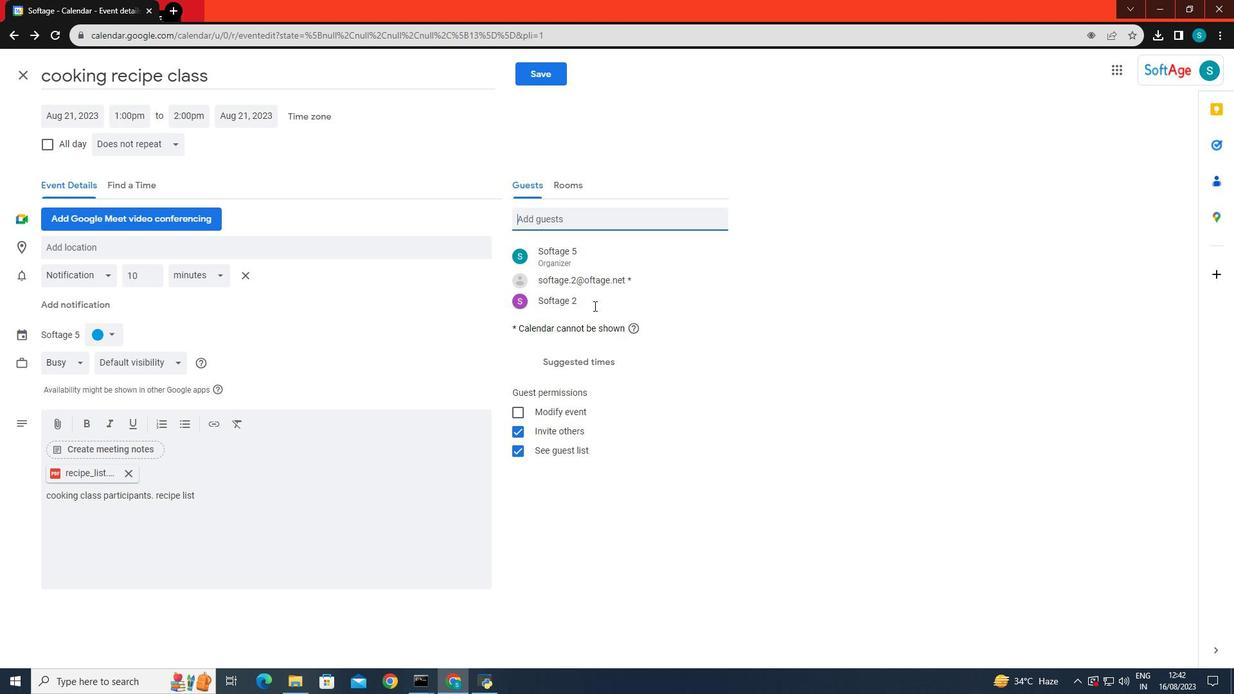 
Action: Mouse moved to (711, 301)
Screenshot: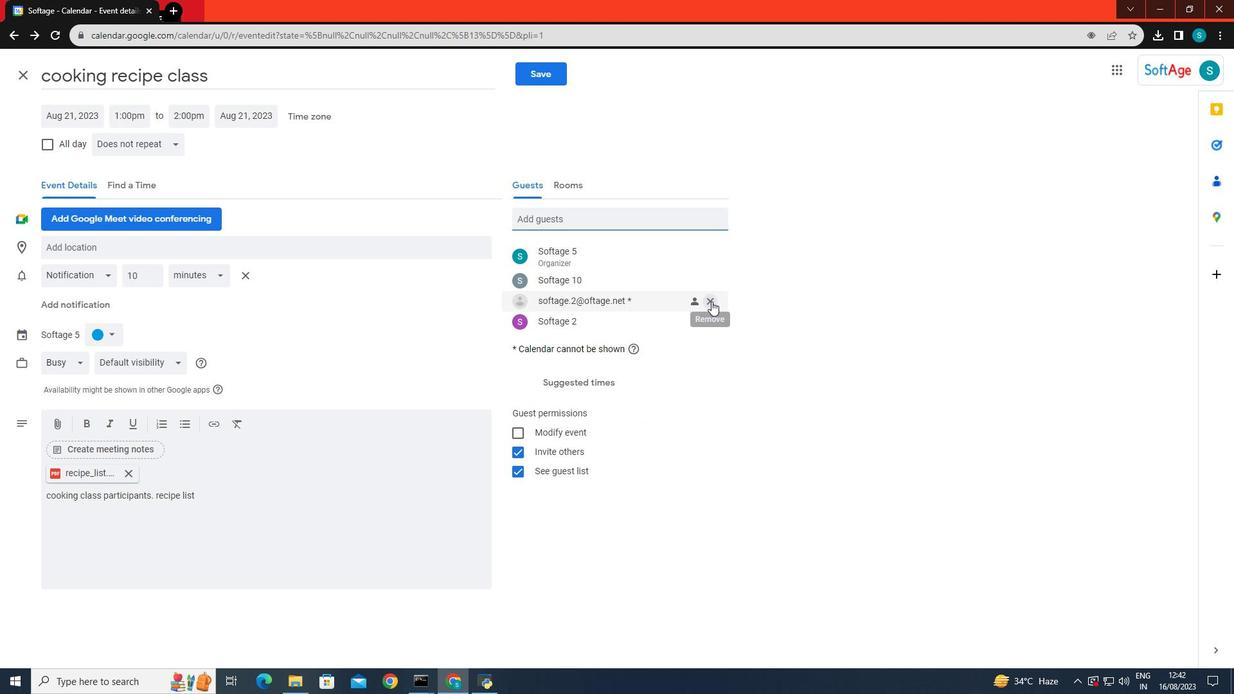 
Action: Mouse pressed left at (711, 301)
Screenshot: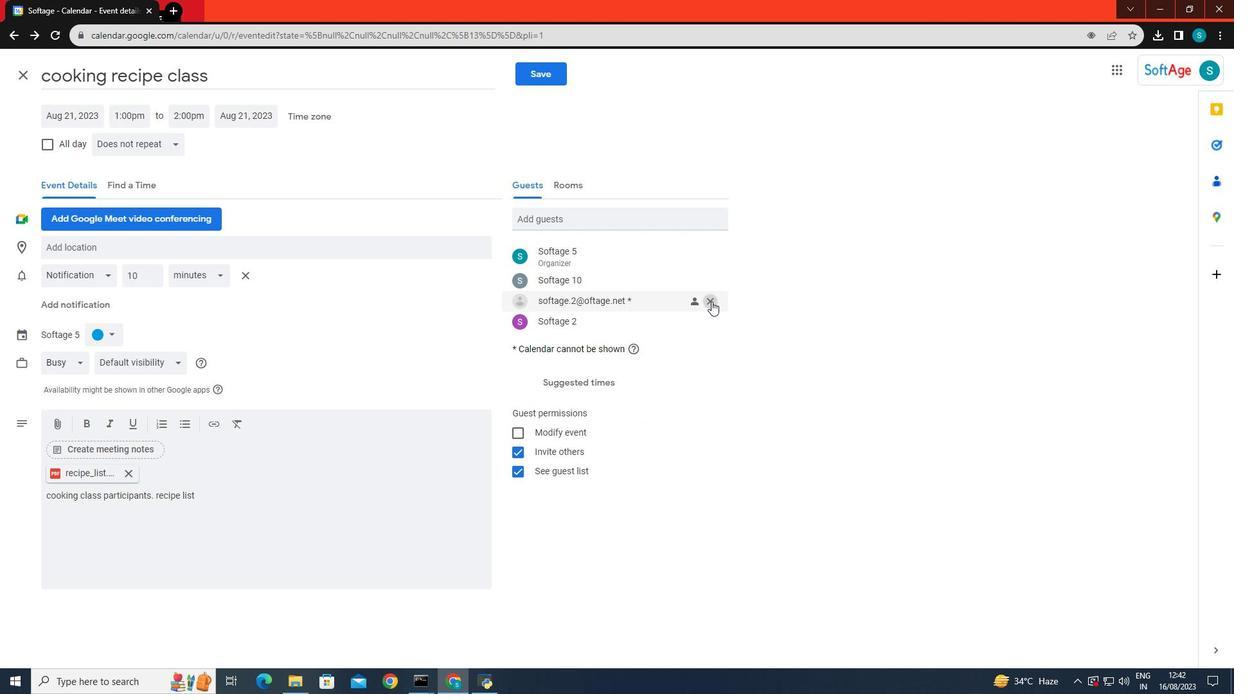 
Action: Mouse moved to (553, 214)
Screenshot: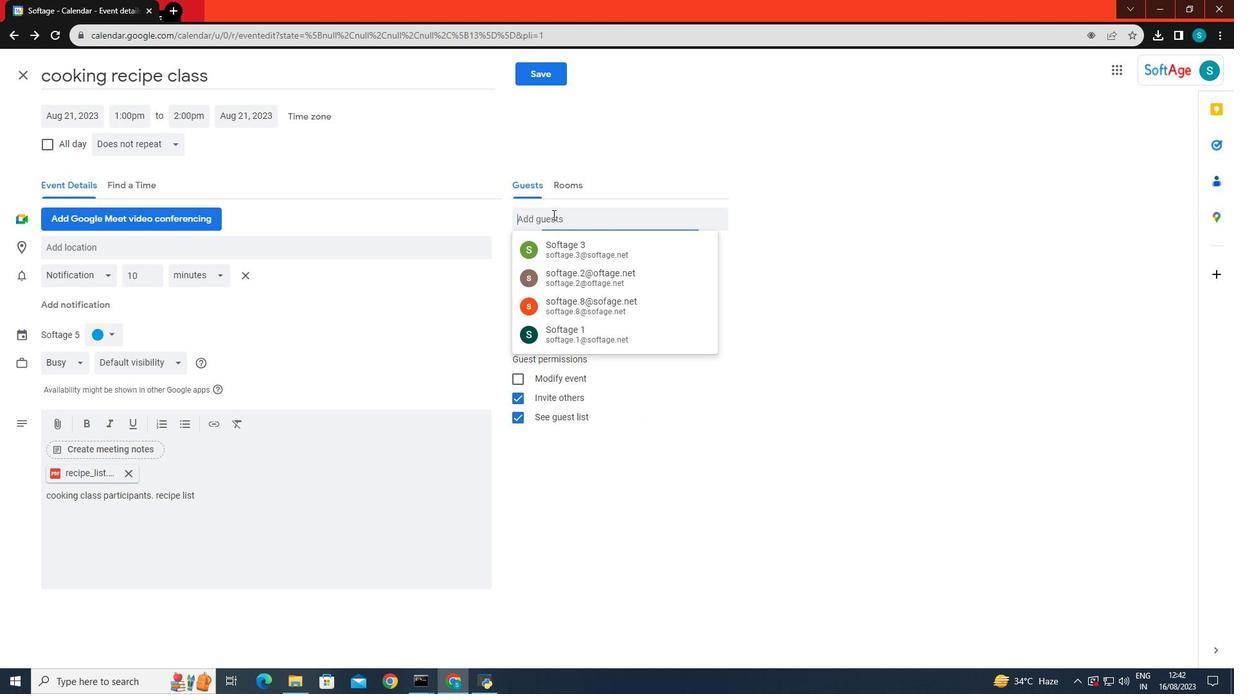 
Action: Mouse pressed left at (553, 214)
Screenshot: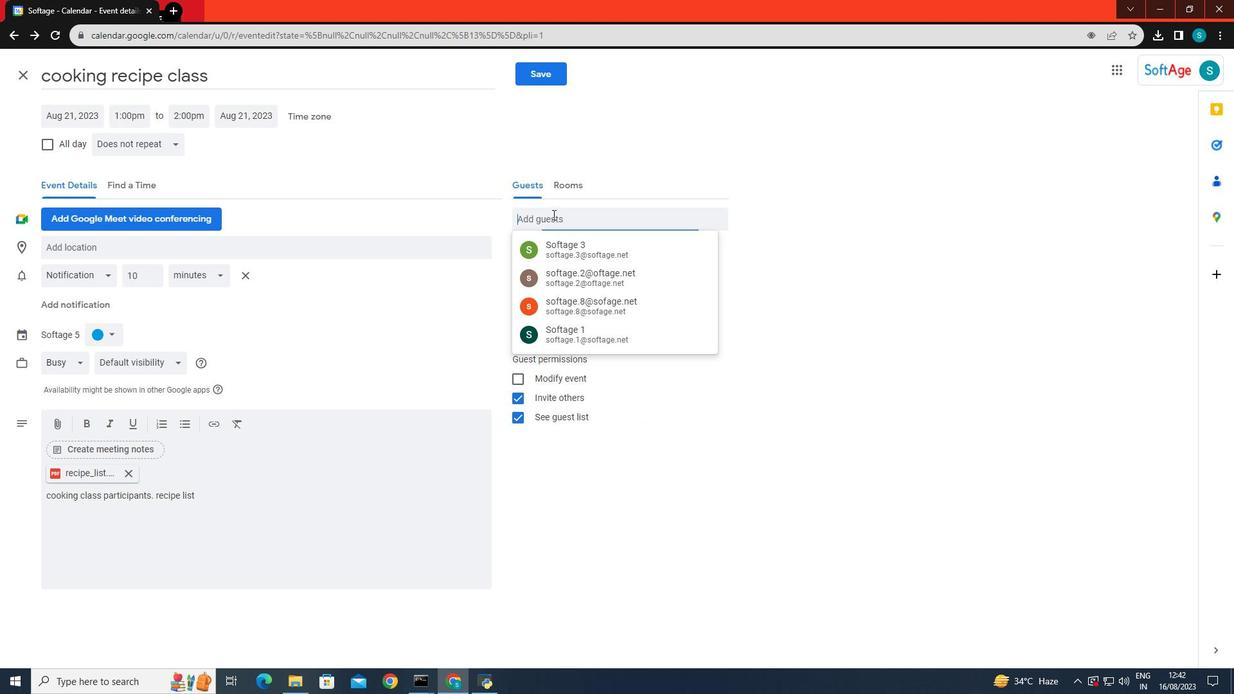 
Action: Mouse moved to (573, 294)
Screenshot: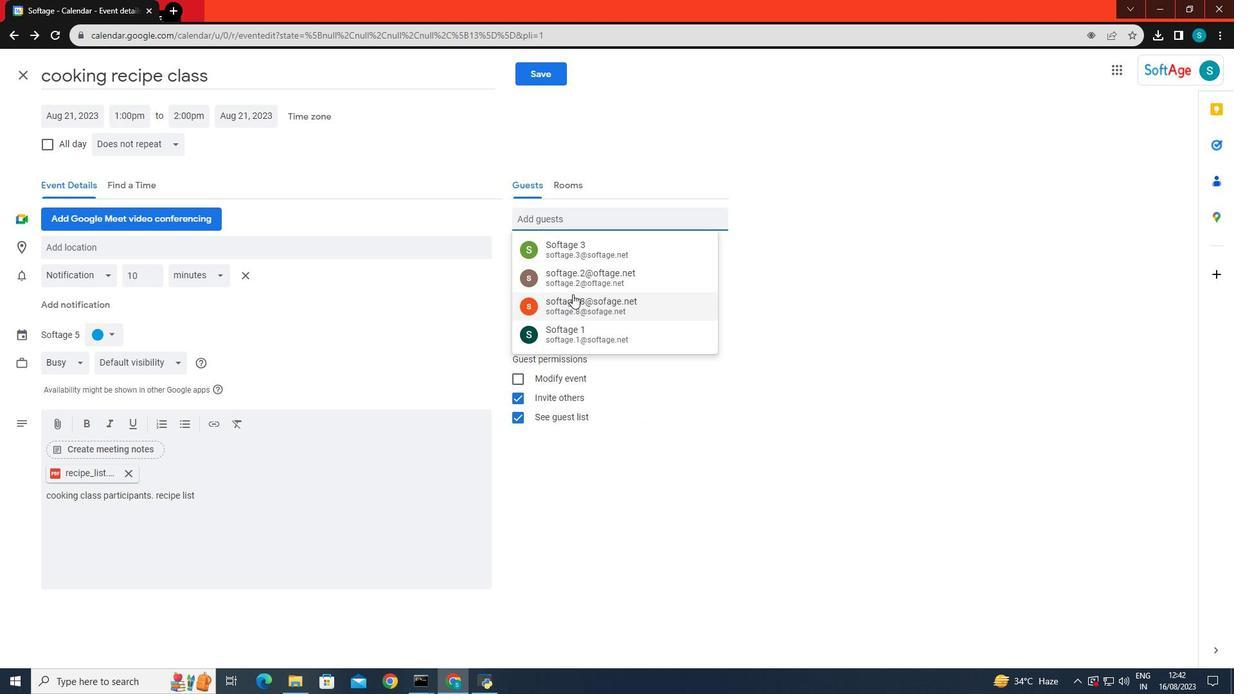 
Action: Mouse scrolled (573, 293) with delta (0, 0)
Screenshot: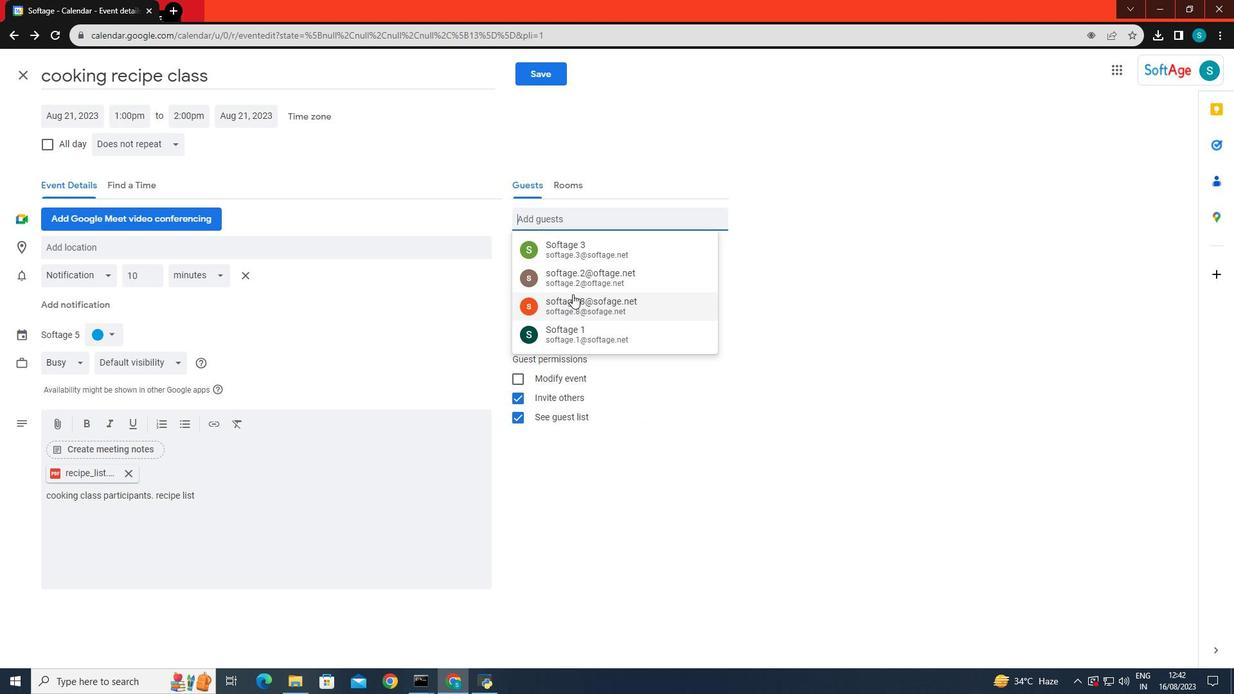 
Action: Mouse scrolled (573, 293) with delta (0, 0)
Screenshot: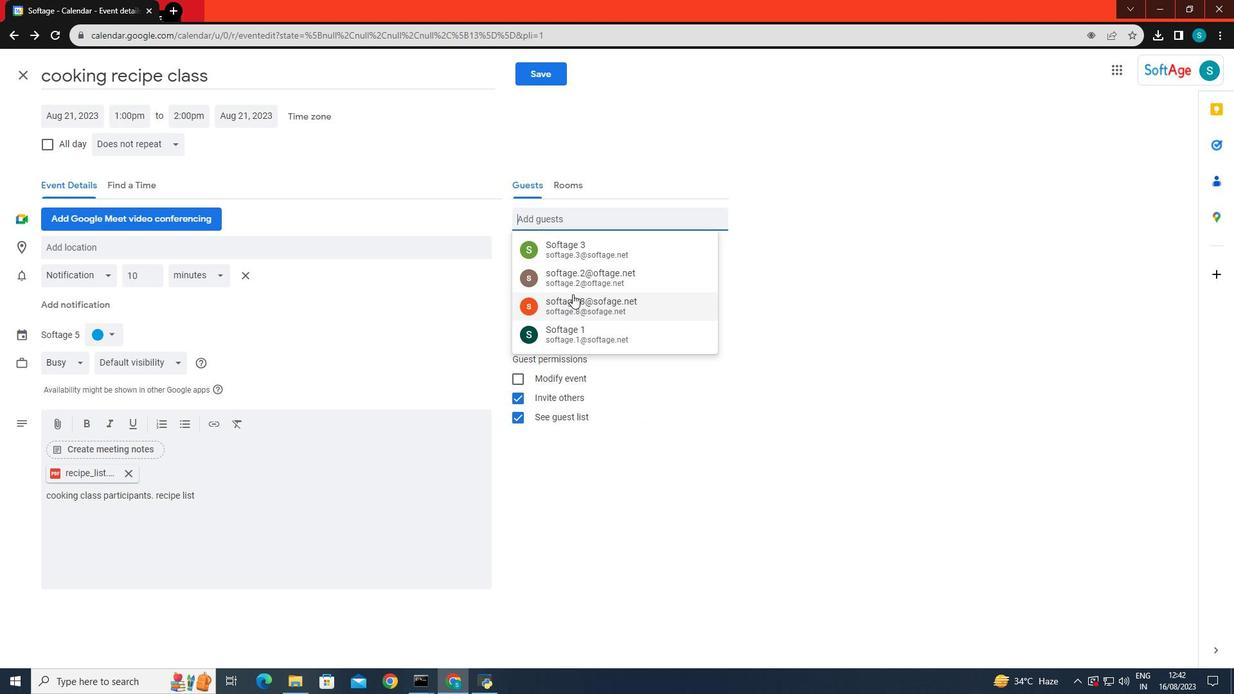 
Action: Mouse moved to (582, 325)
Screenshot: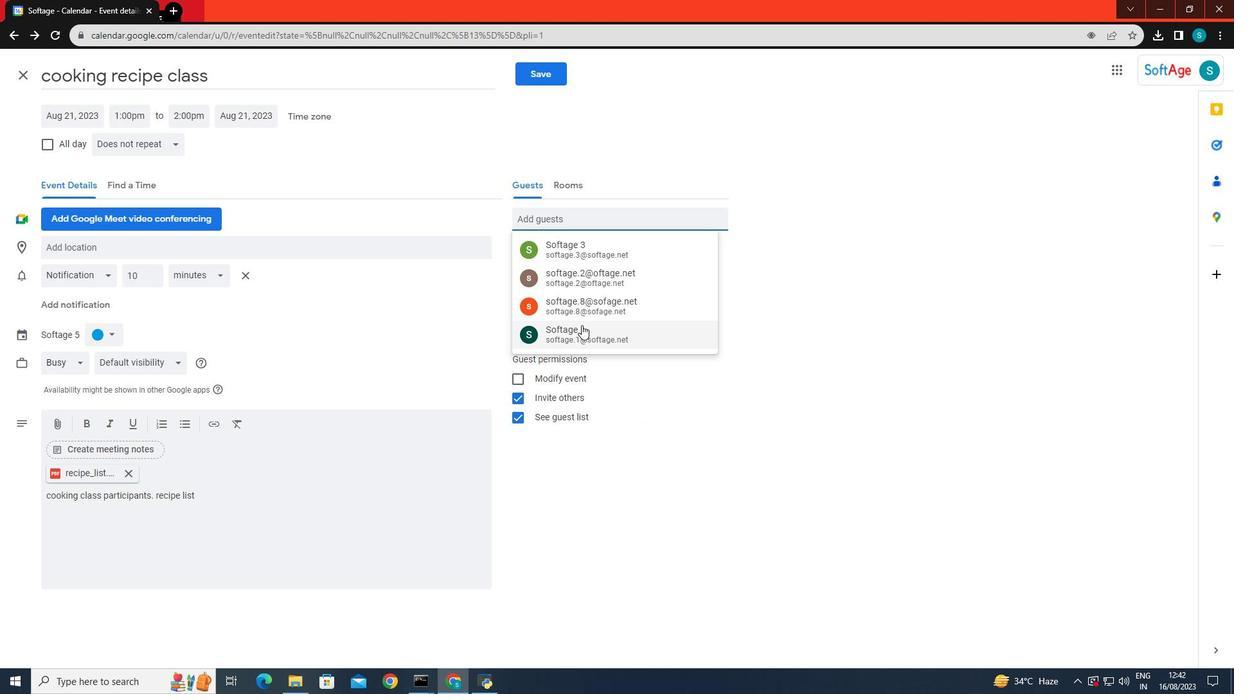 
Action: Mouse pressed left at (582, 325)
Screenshot: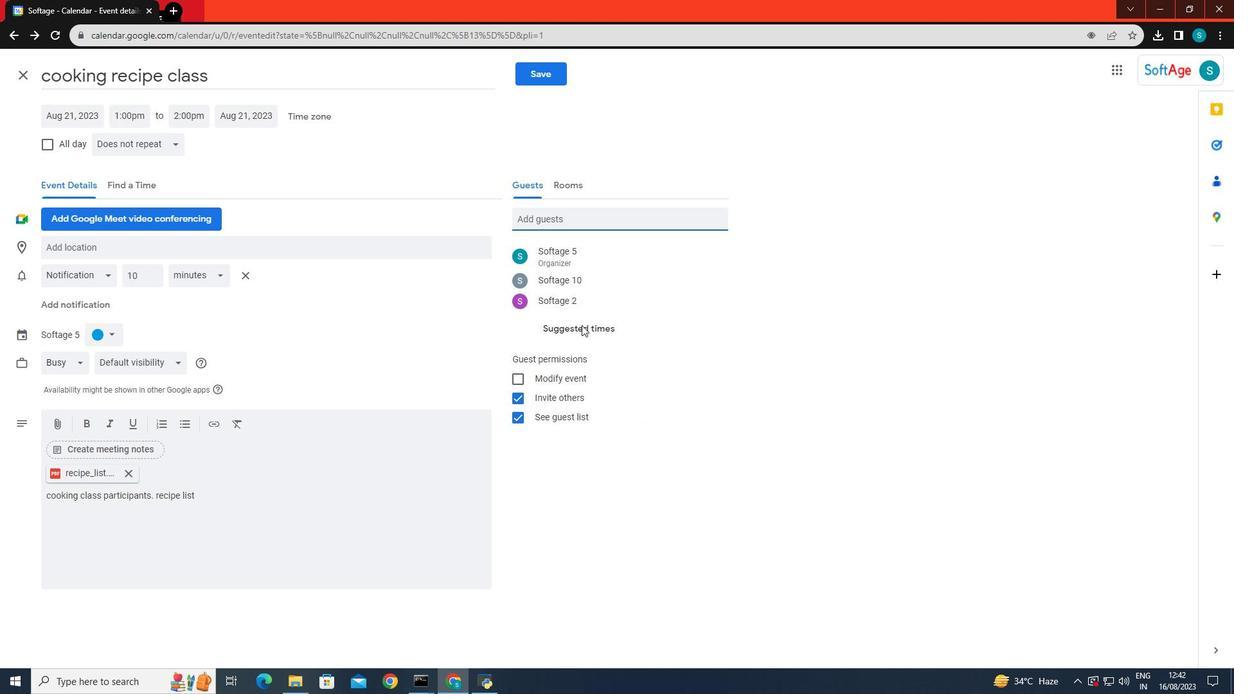 
Action: Mouse moved to (585, 220)
Screenshot: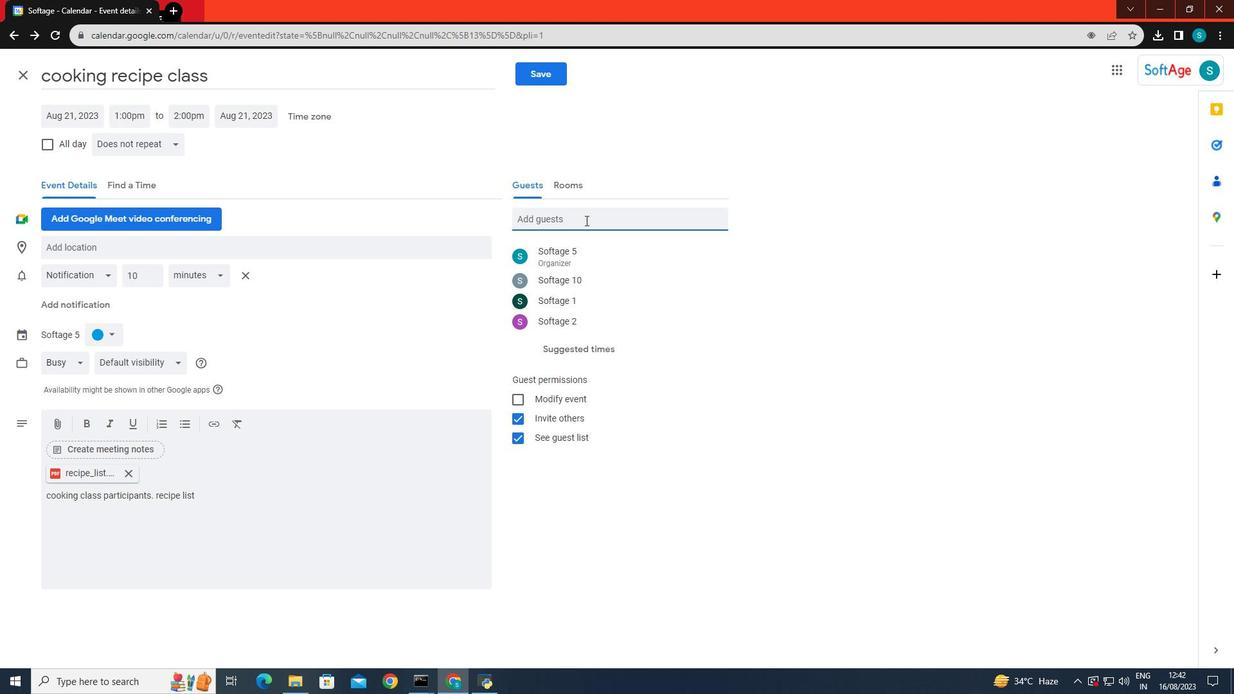 
Action: Mouse pressed left at (585, 220)
Screenshot: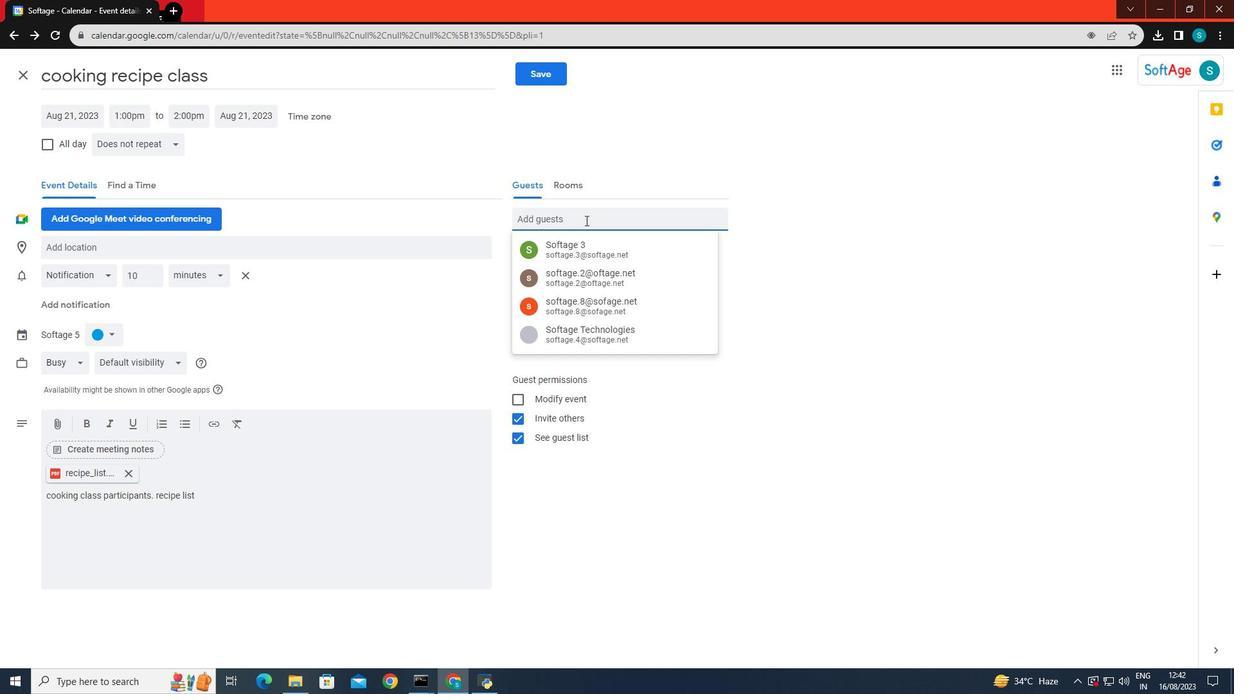 
Action: Mouse moved to (598, 311)
Screenshot: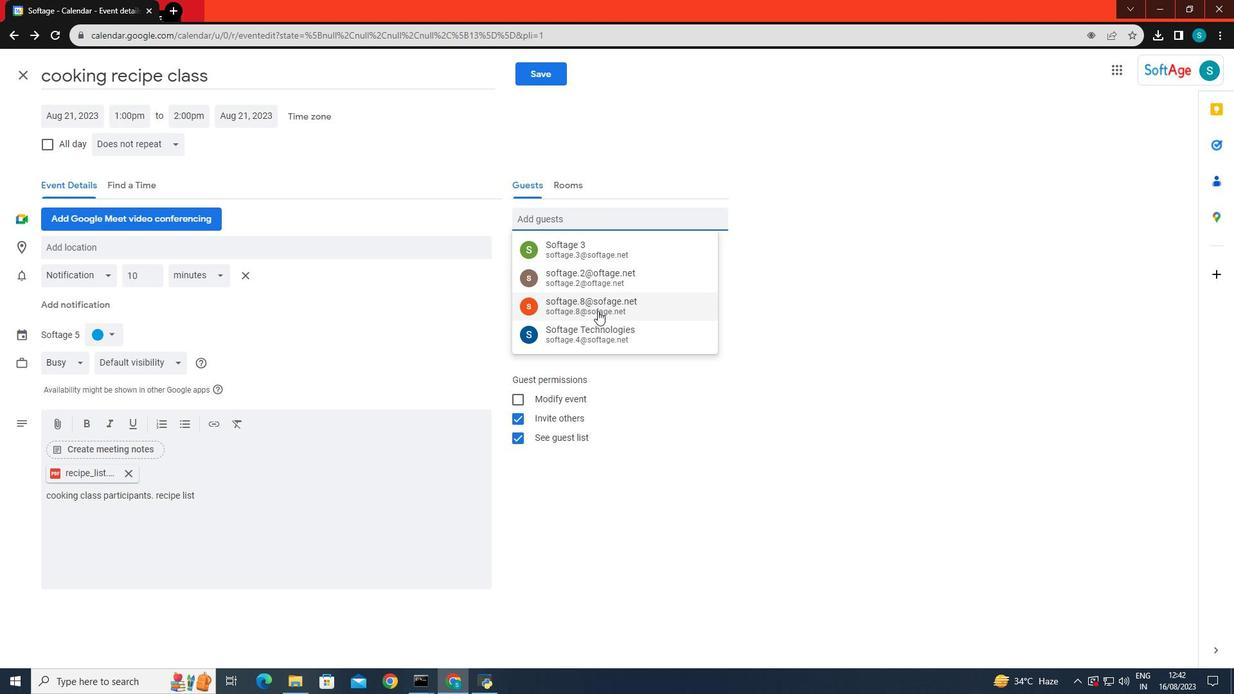 
Action: Mouse scrolled (598, 310) with delta (0, 0)
Screenshot: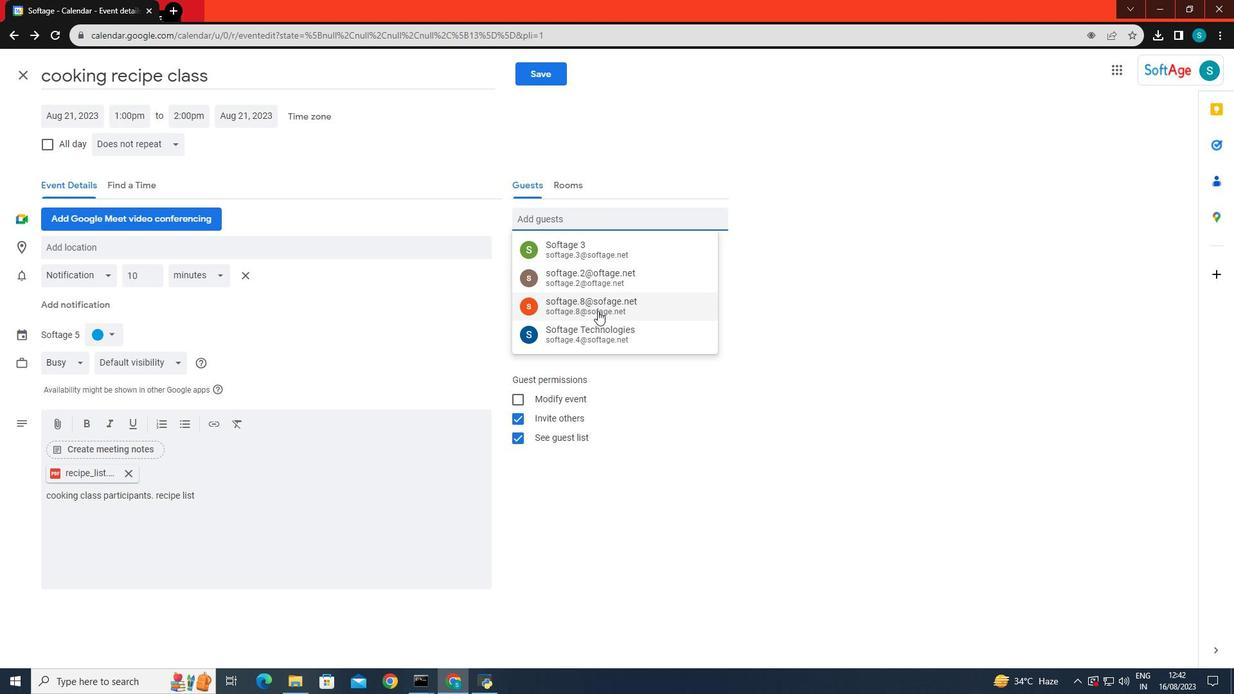 
Action: Mouse scrolled (598, 310) with delta (0, 0)
Screenshot: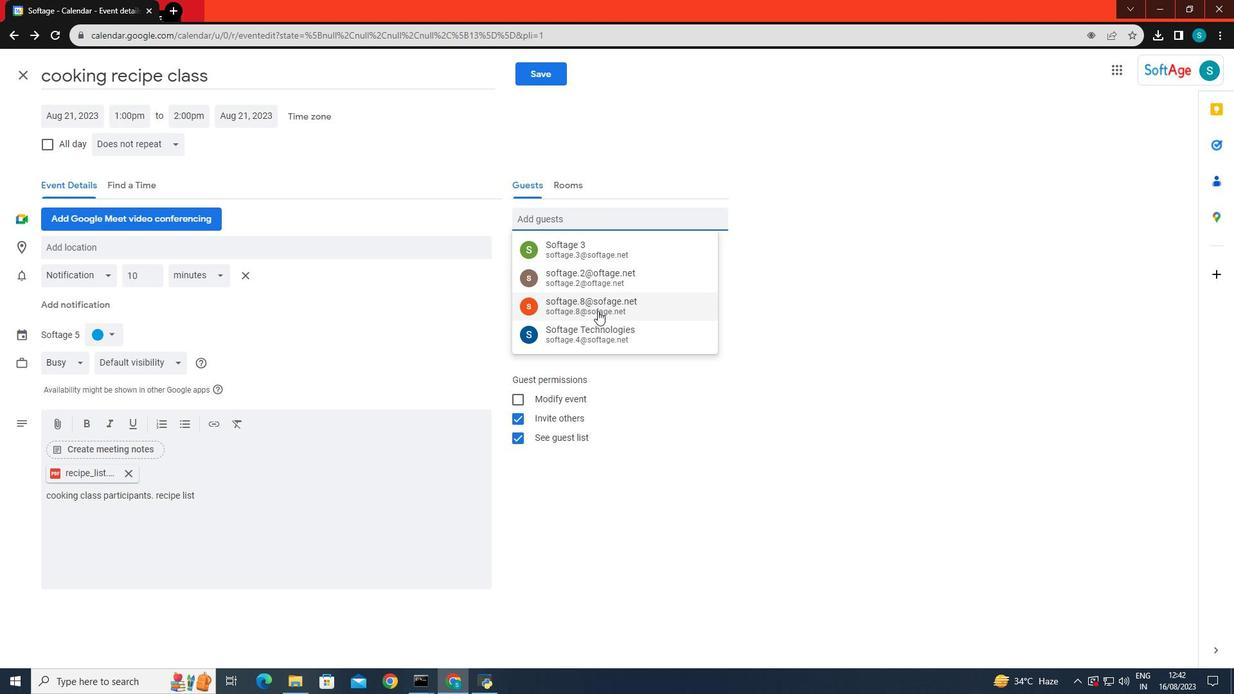 
Action: Mouse scrolled (598, 310) with delta (0, 0)
Screenshot: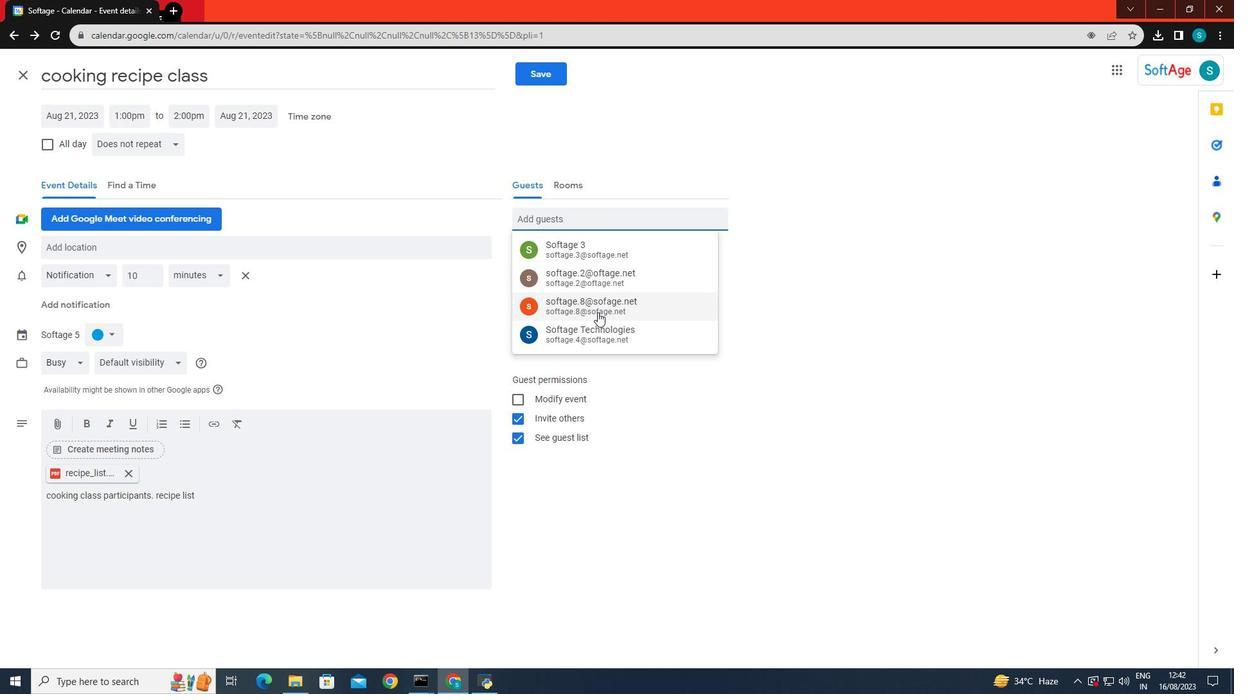 
Action: Mouse moved to (598, 331)
Screenshot: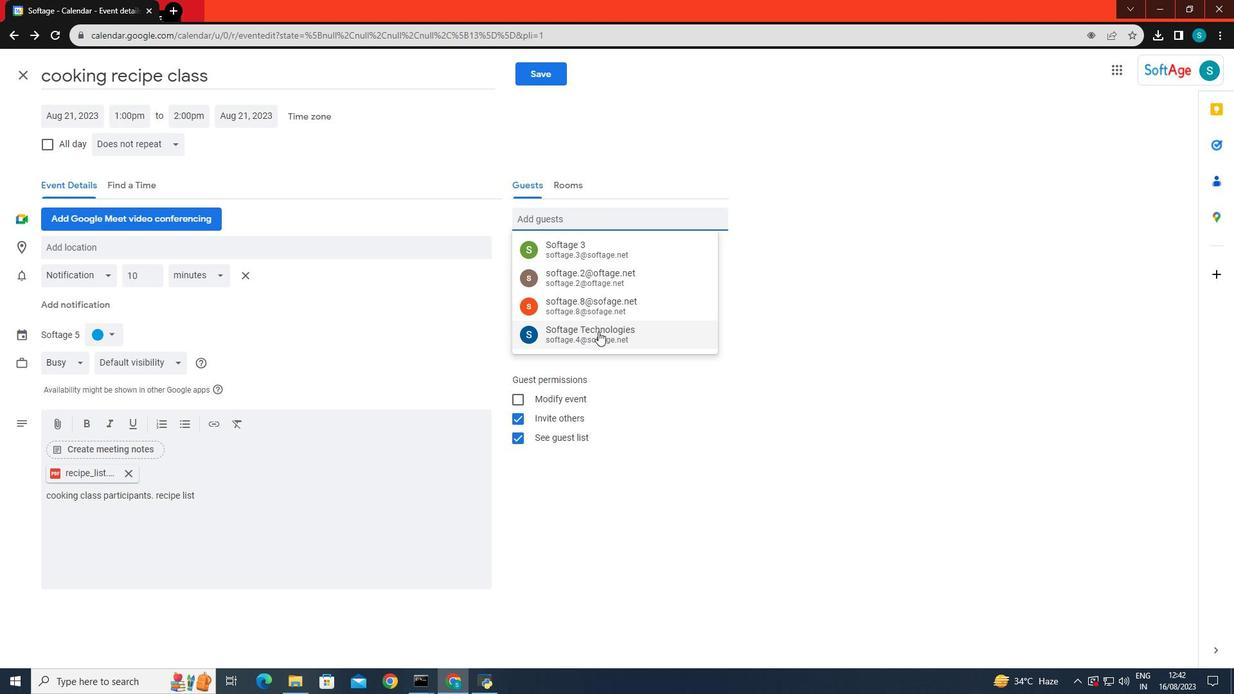 
Action: Mouse pressed left at (598, 331)
Screenshot: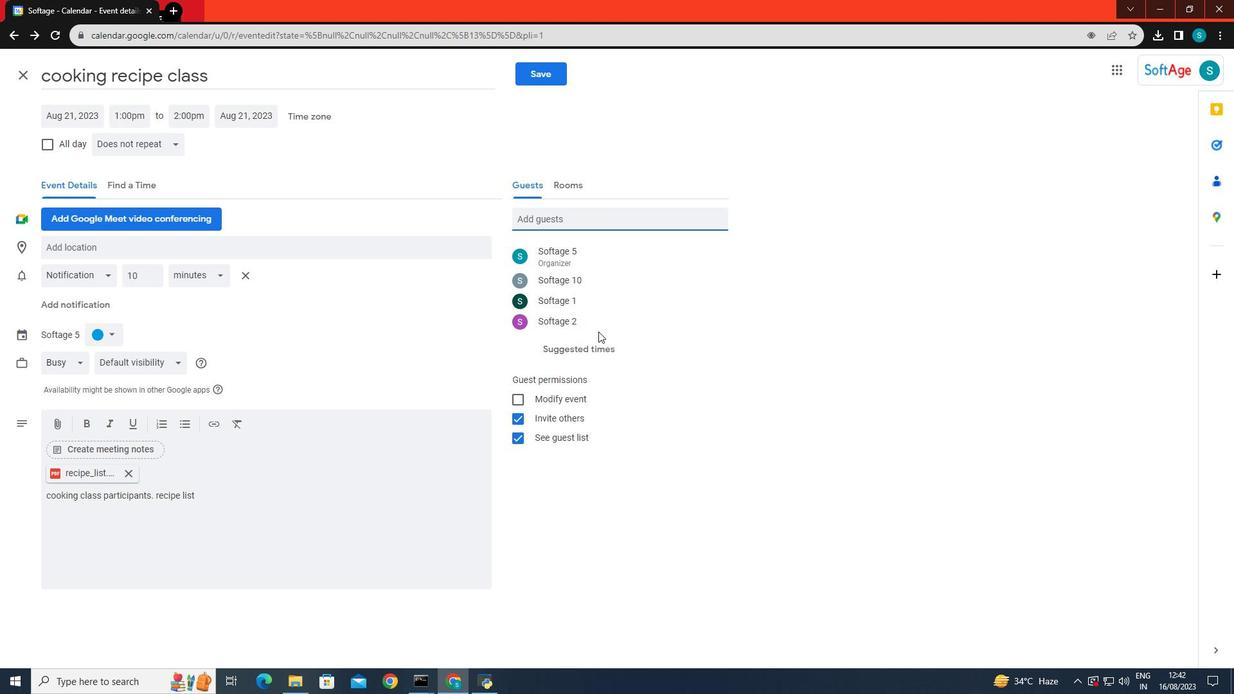
Action: Mouse moved to (612, 211)
Screenshot: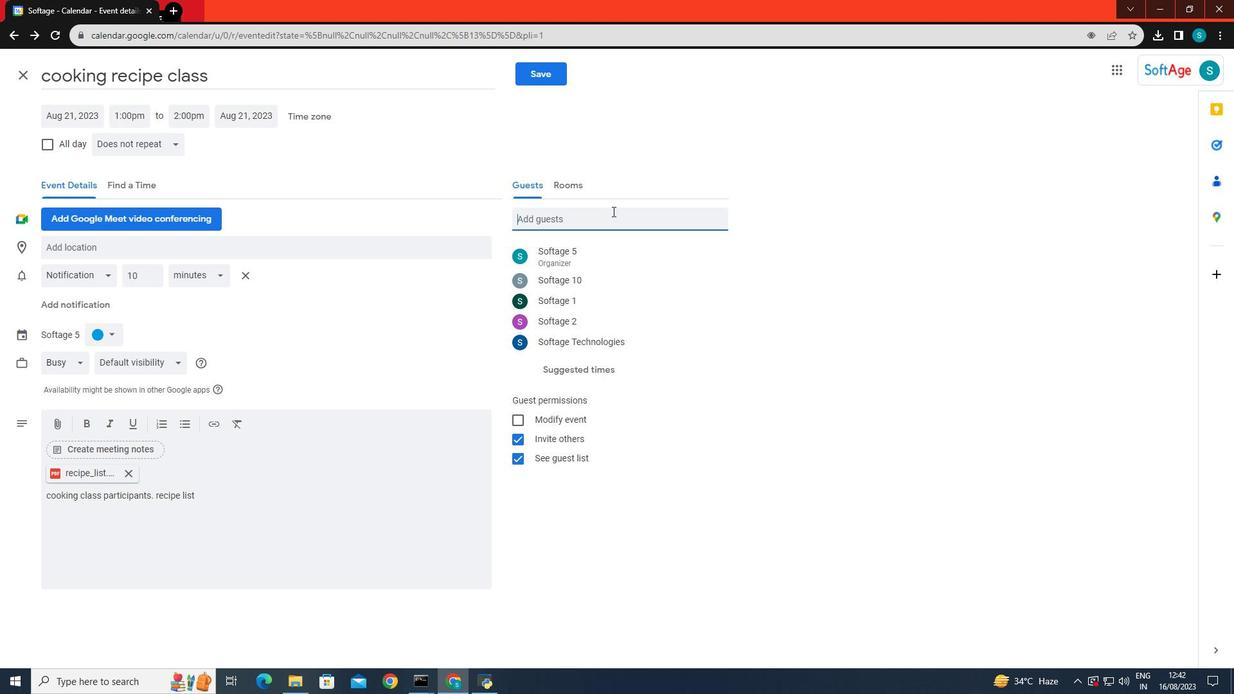 
Action: Mouse pressed left at (612, 211)
Screenshot: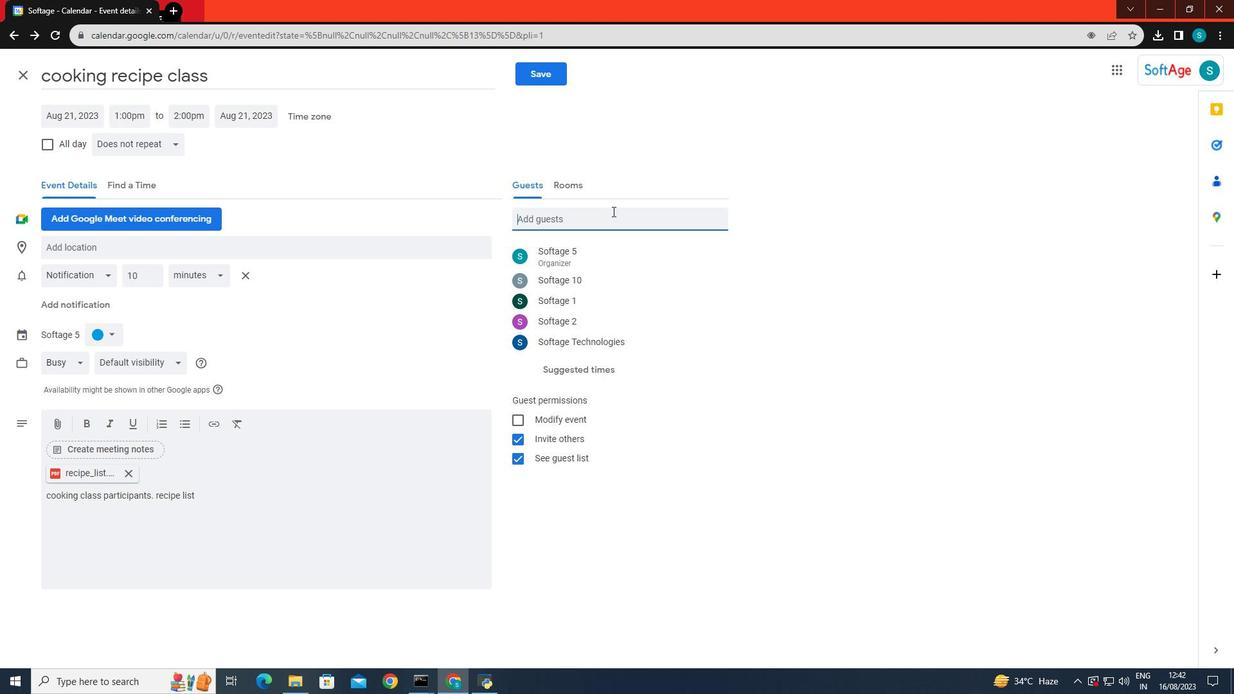 
Action: Mouse moved to (579, 253)
Screenshot: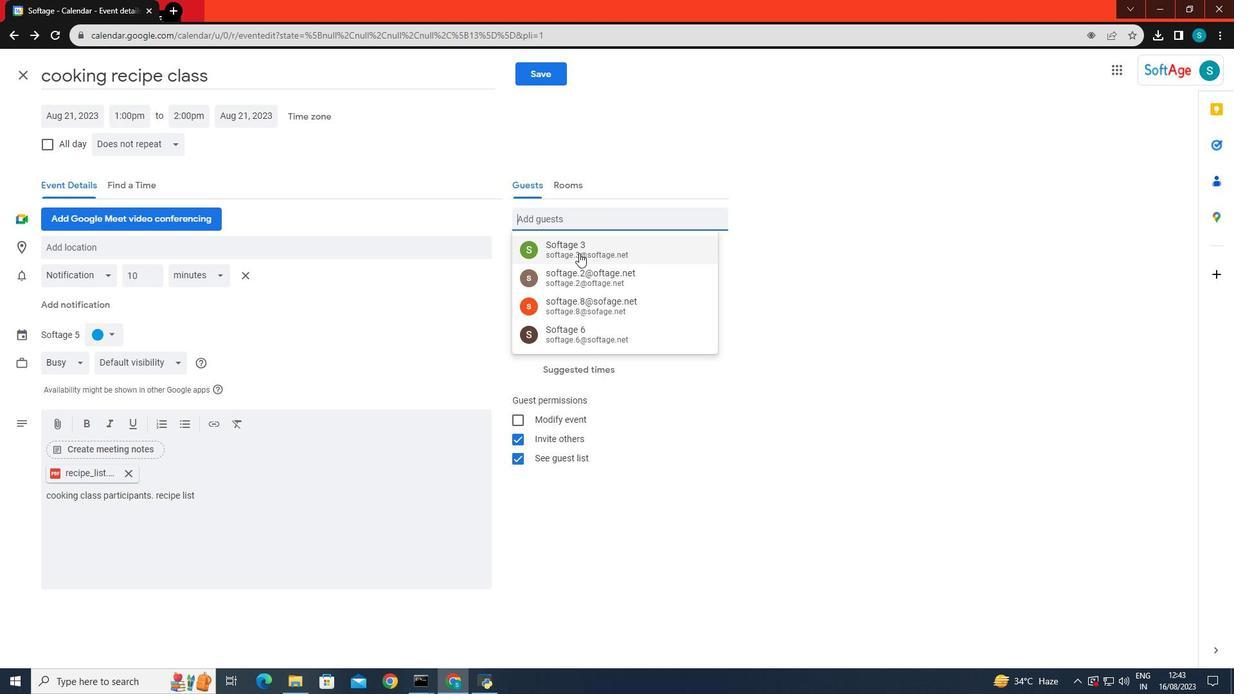 
Action: Mouse pressed left at (579, 253)
Screenshot: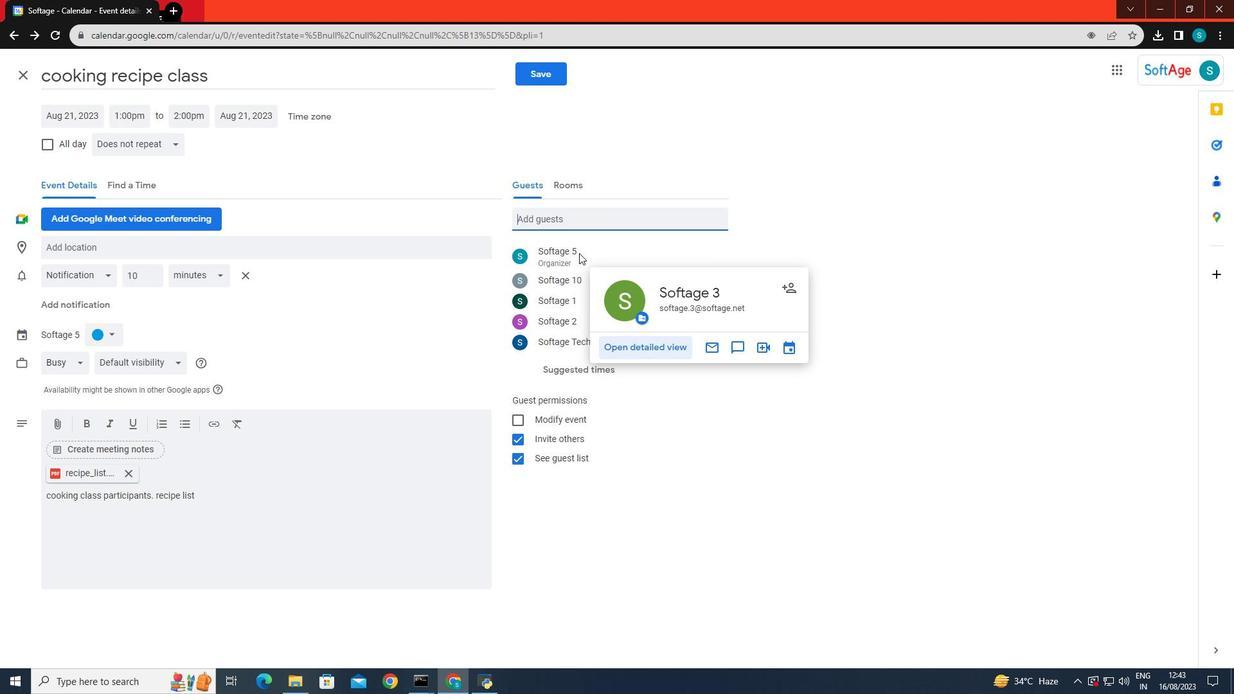 
Action: Mouse moved to (681, 414)
Screenshot: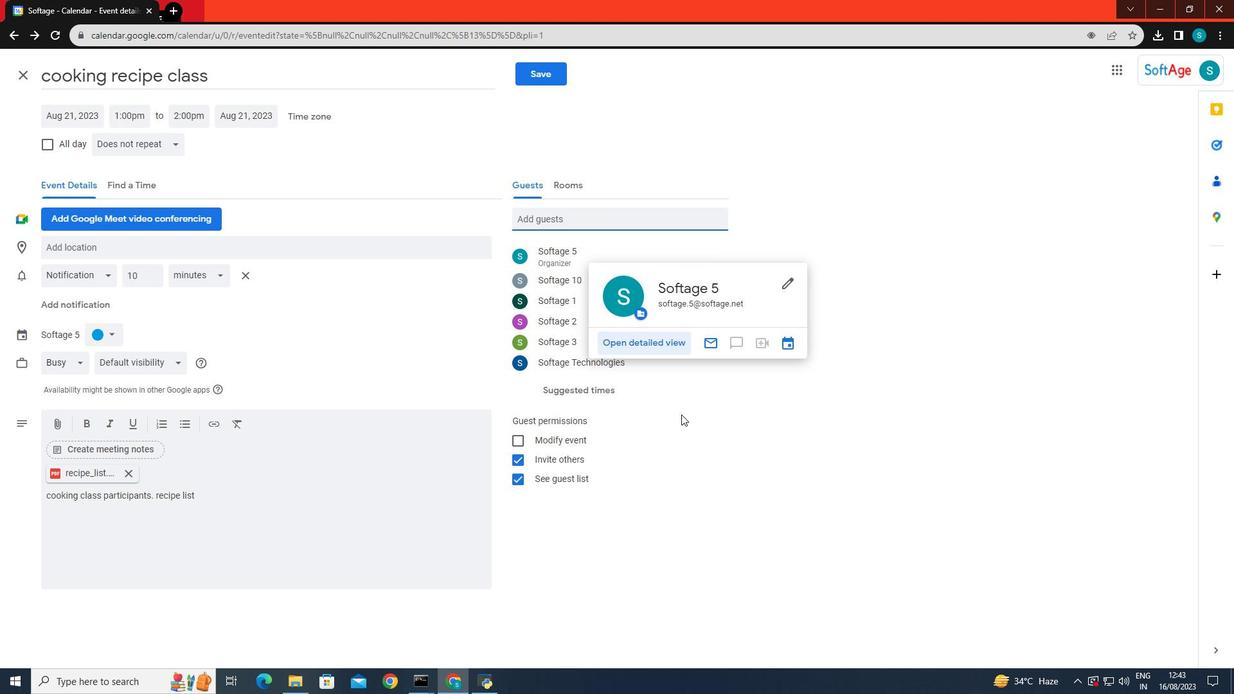 
Action: Mouse pressed left at (681, 414)
Screenshot: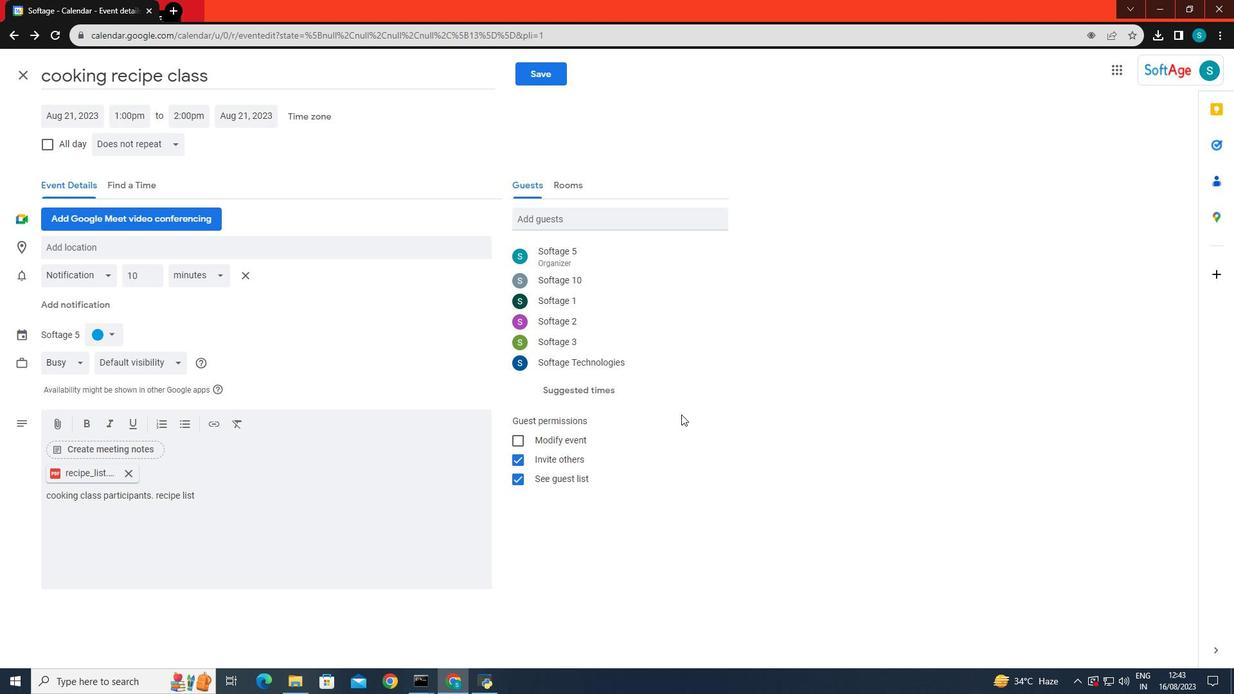 
Action: Mouse moved to (610, 214)
Screenshot: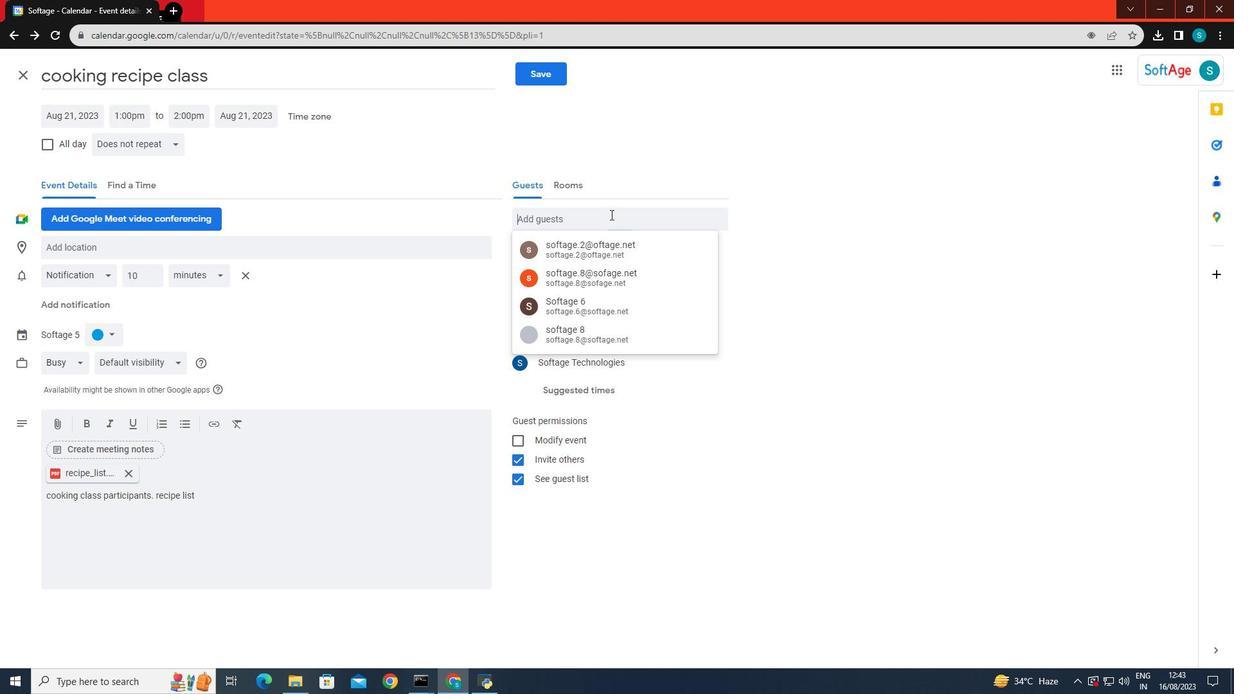 
Action: Mouse pressed left at (610, 214)
Screenshot: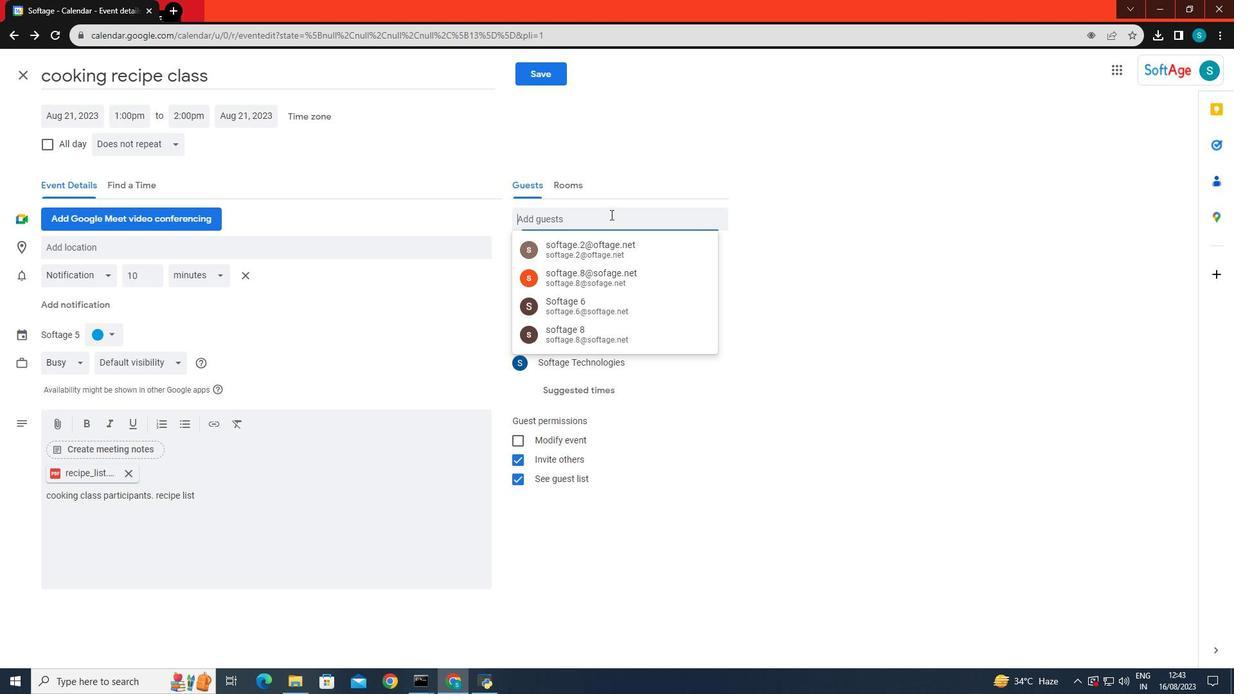 
Action: Mouse moved to (595, 327)
Screenshot: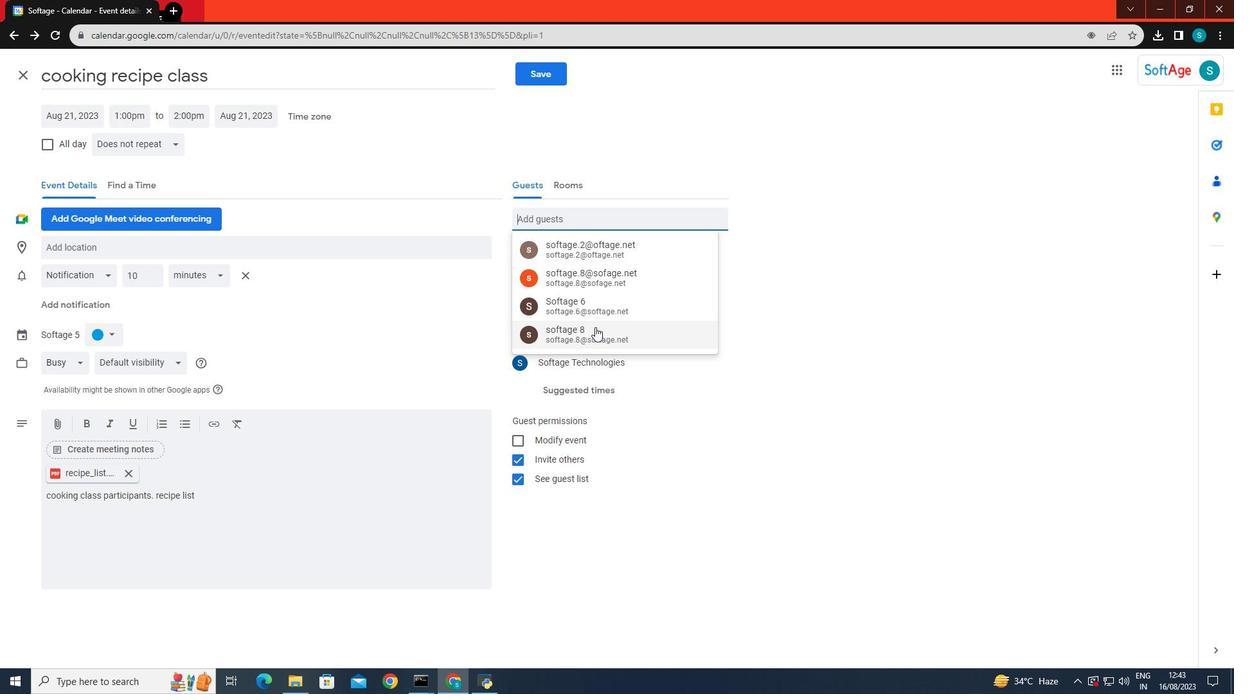 
Action: Mouse pressed left at (595, 327)
Screenshot: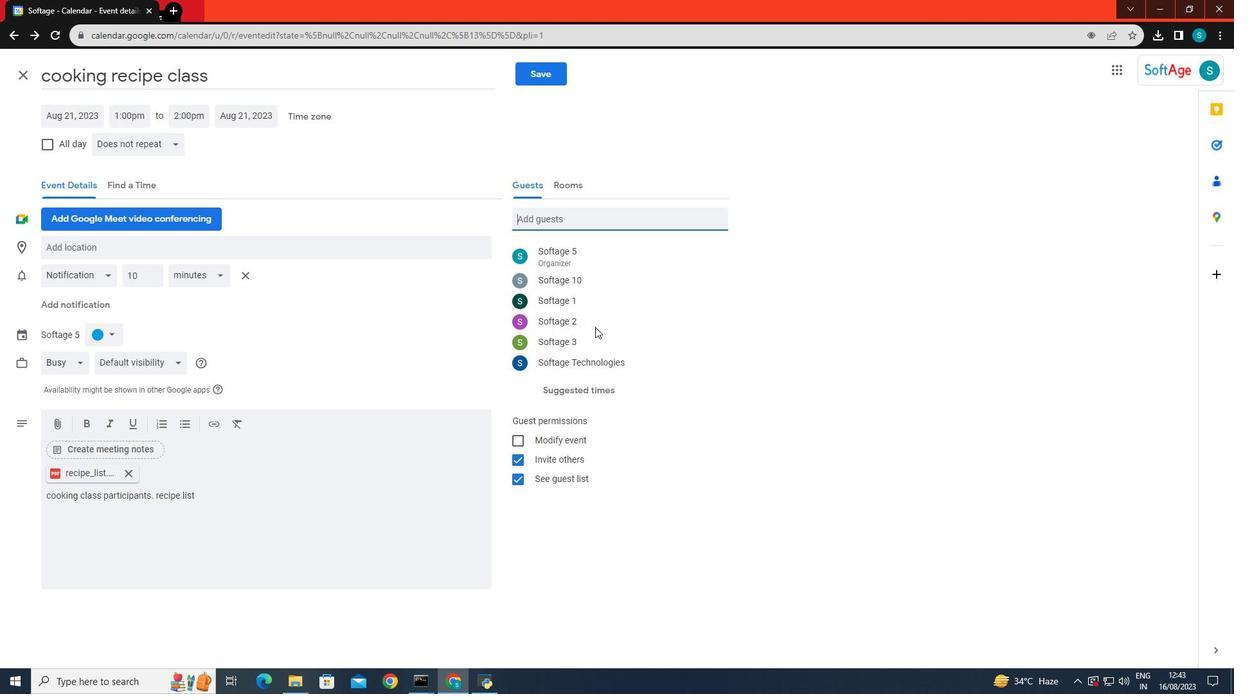 
Action: Mouse moved to (583, 218)
Screenshot: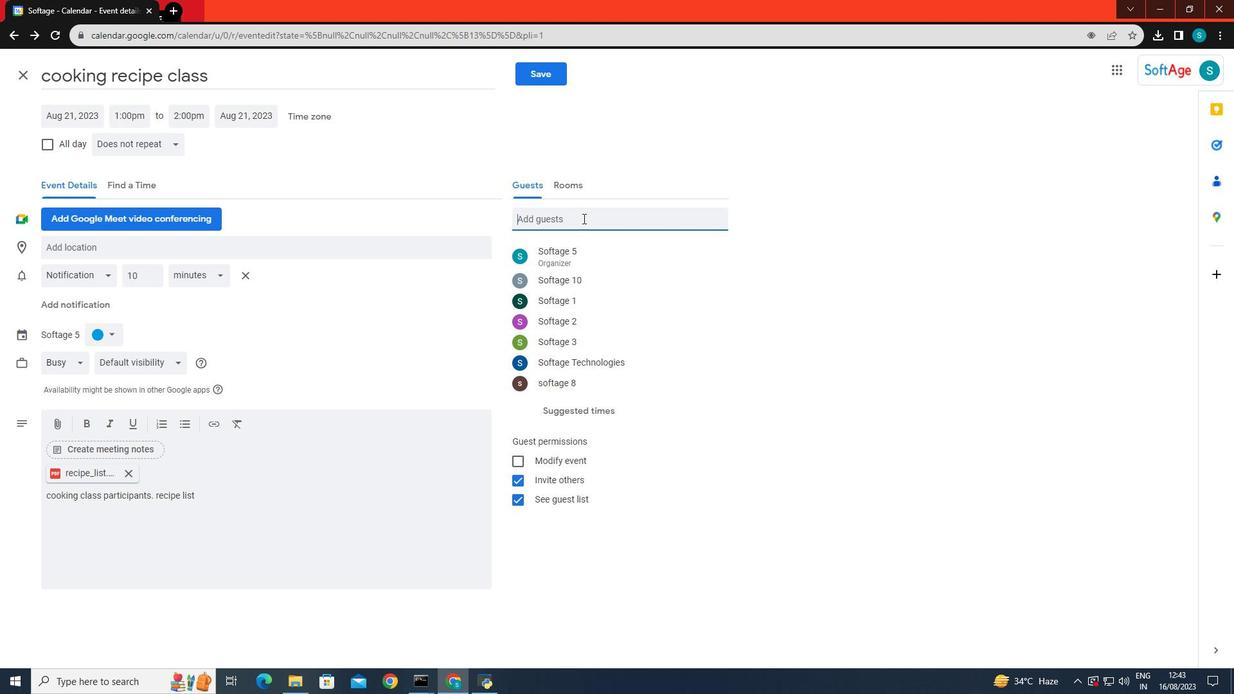
Action: Mouse pressed left at (583, 218)
Screenshot: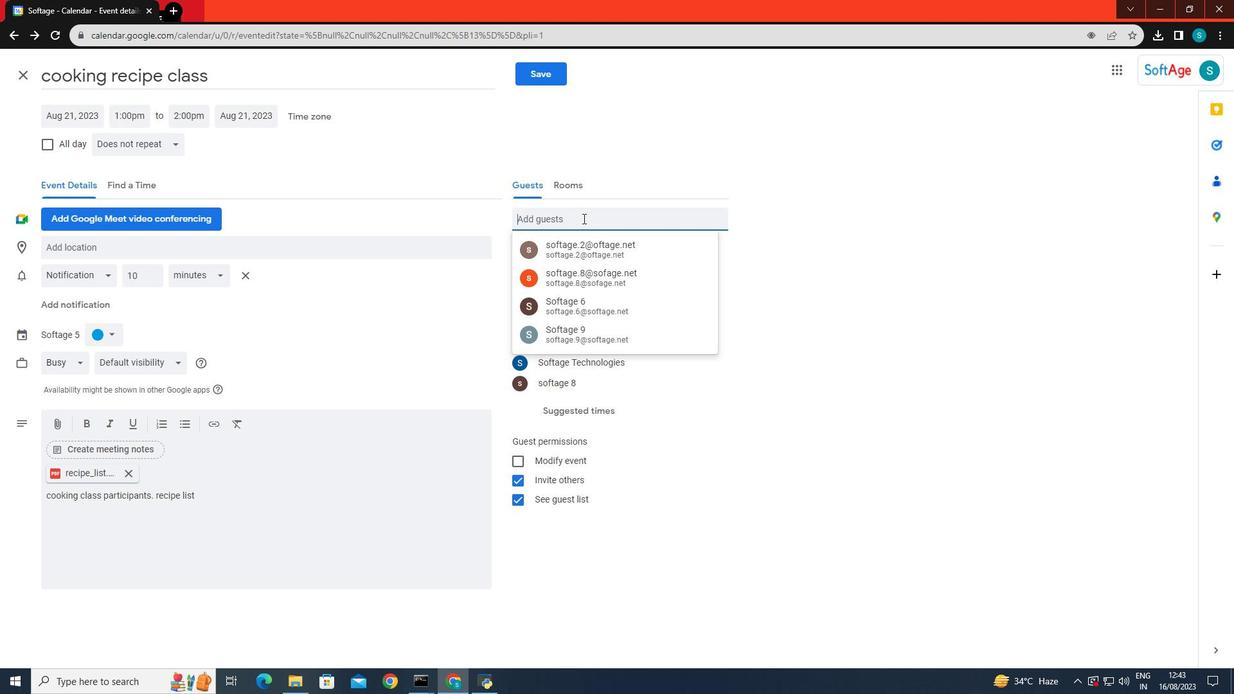 
Action: Mouse moved to (599, 297)
Screenshot: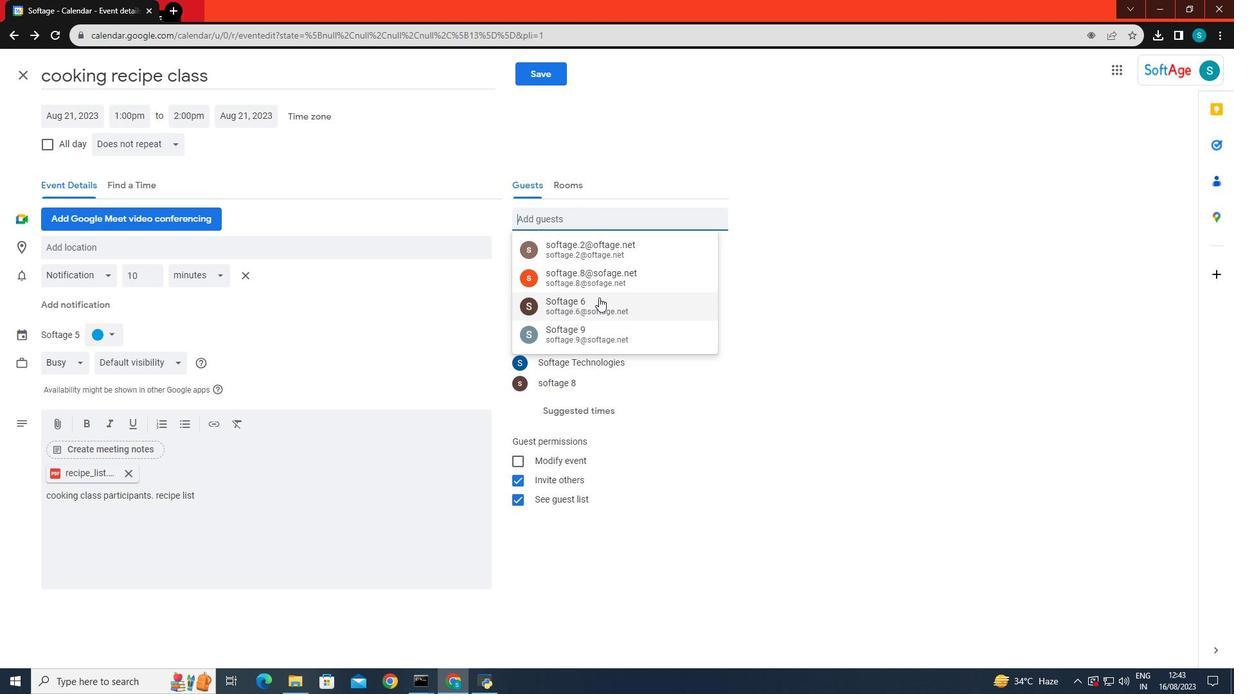 
Action: Mouse pressed left at (599, 297)
Screenshot: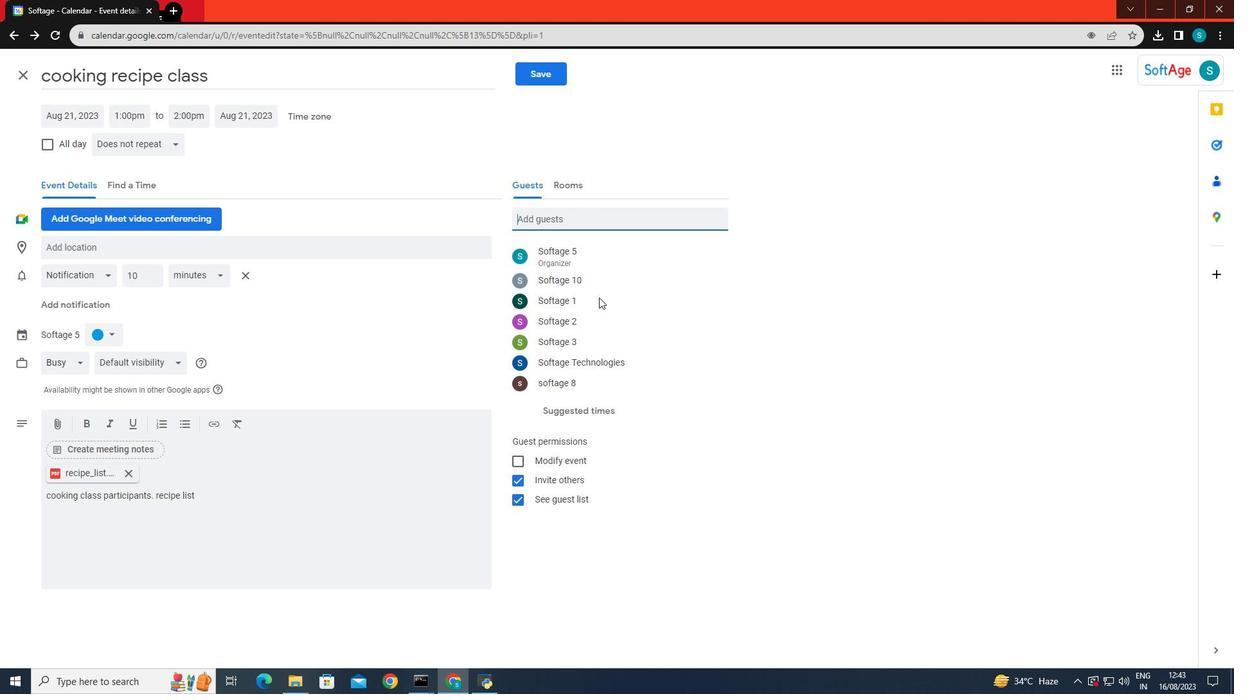 
Action: Mouse moved to (594, 221)
Screenshot: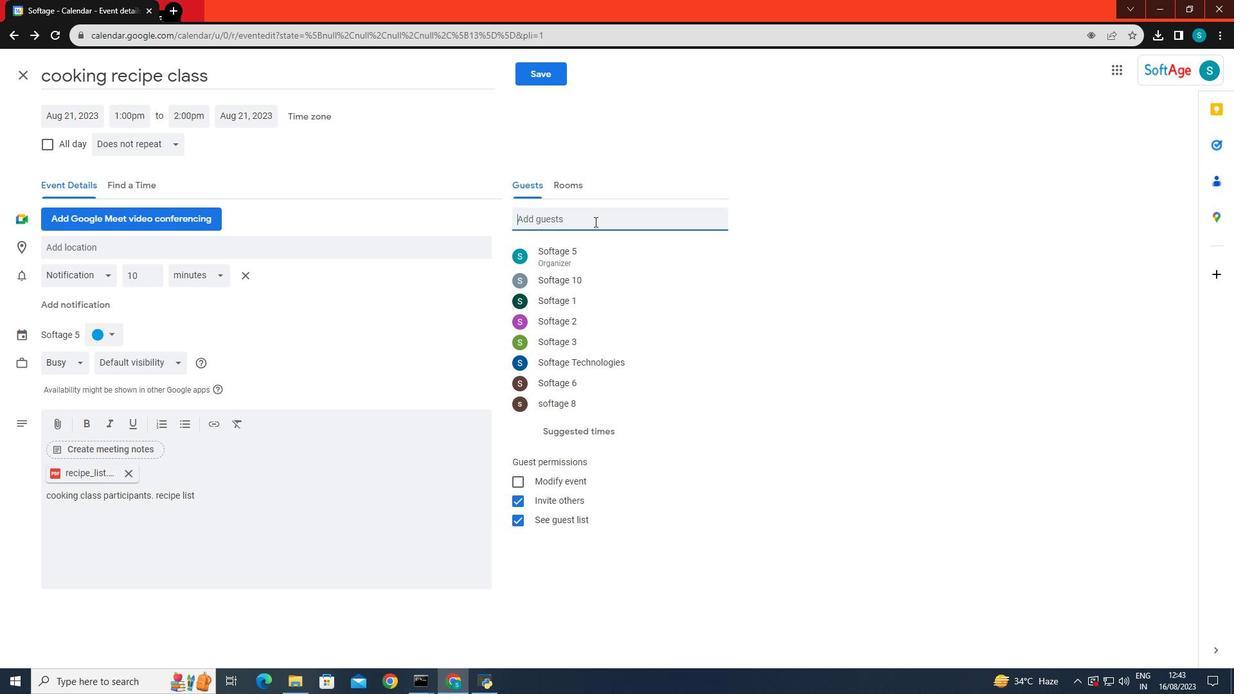 
Action: Mouse pressed left at (594, 221)
Screenshot: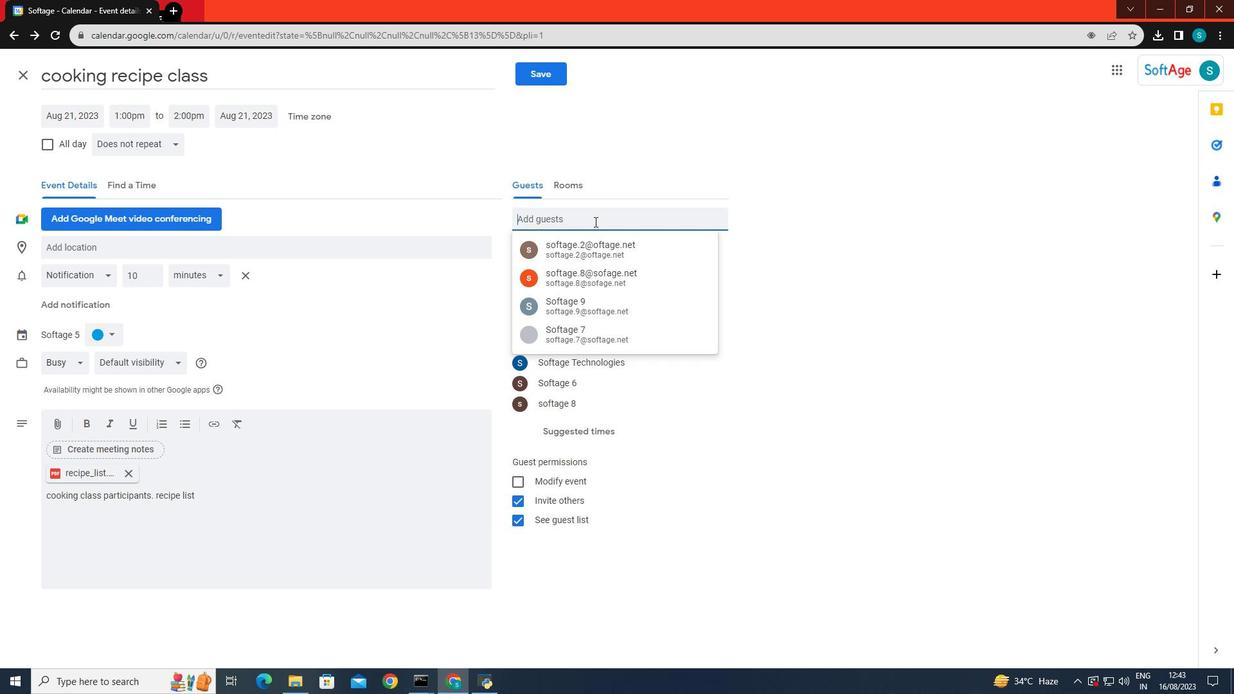 
Action: Mouse moved to (600, 320)
Screenshot: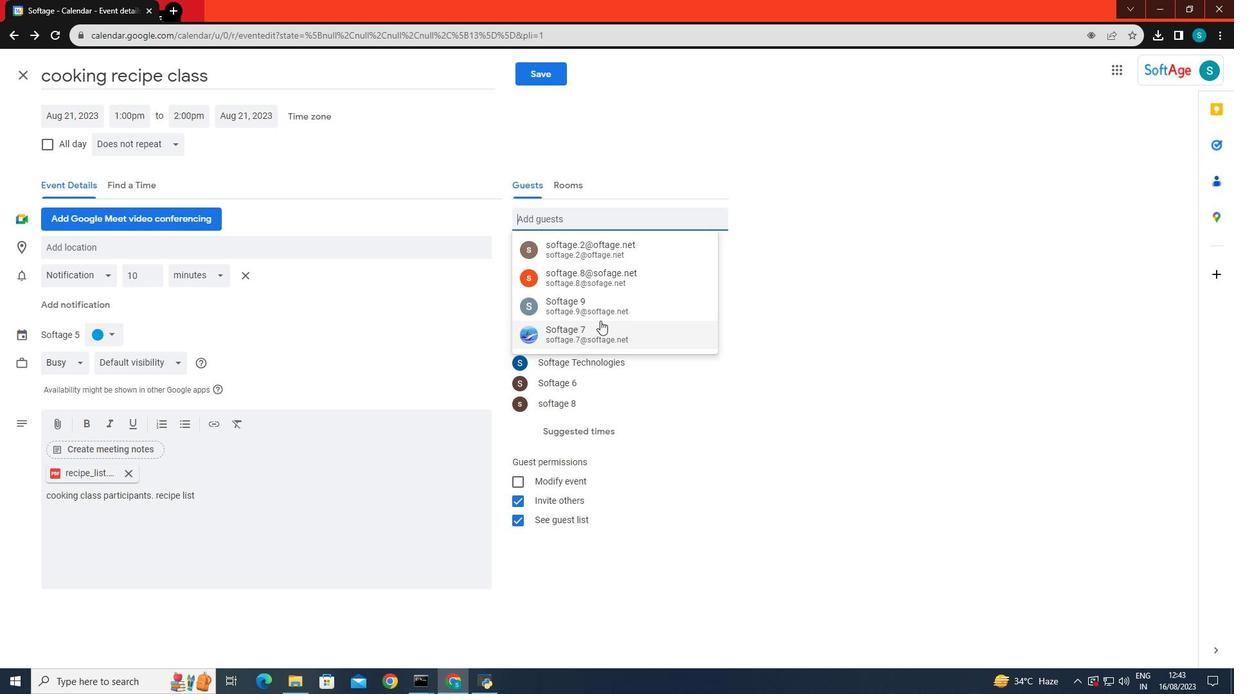 
Action: Mouse pressed left at (600, 320)
Screenshot: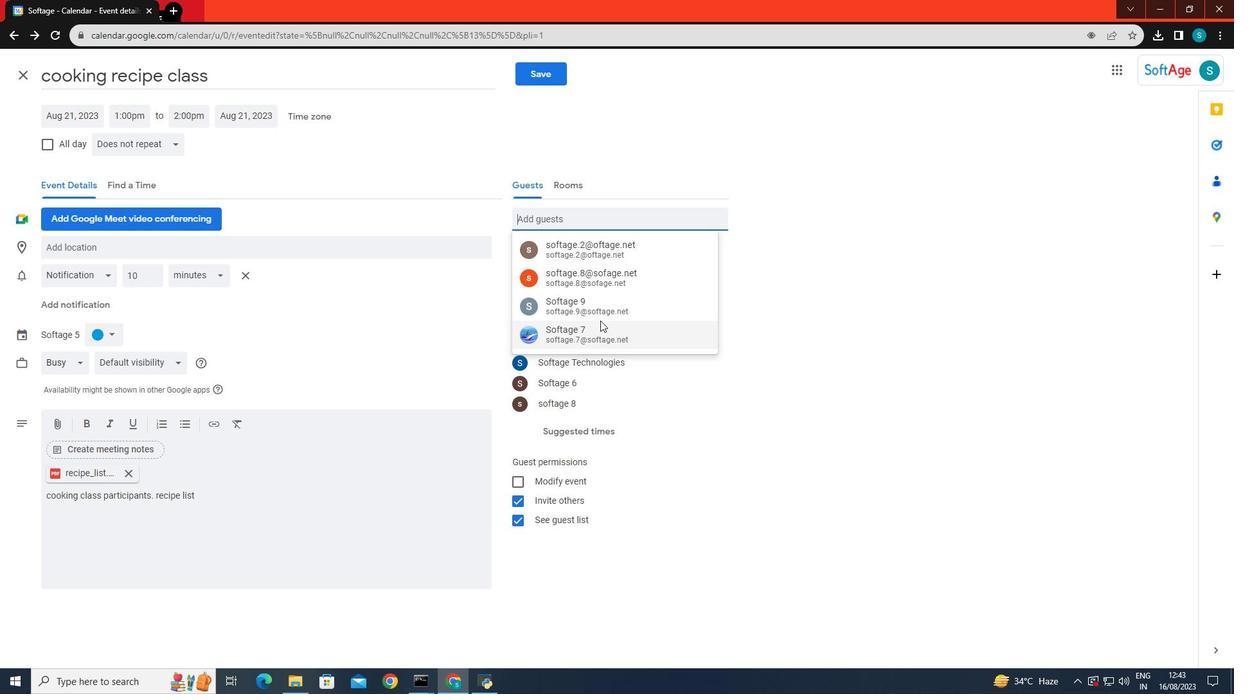 
Action: Mouse moved to (597, 223)
Screenshot: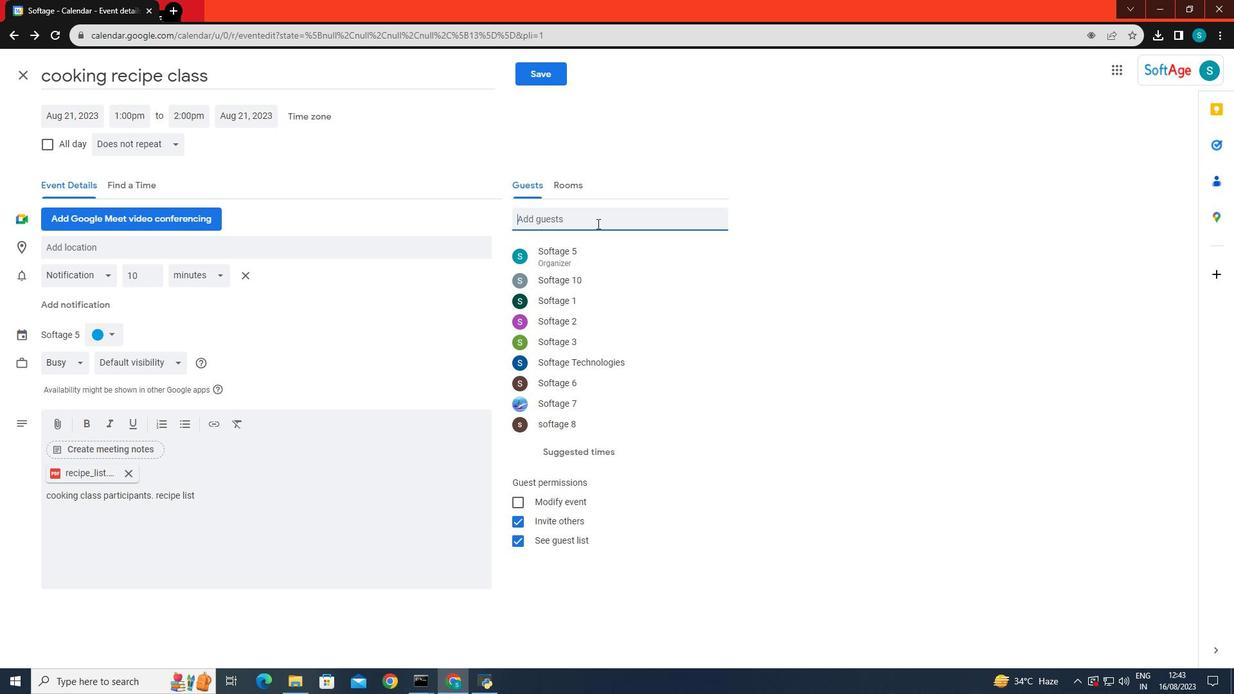 
Action: Mouse pressed left at (597, 223)
Screenshot: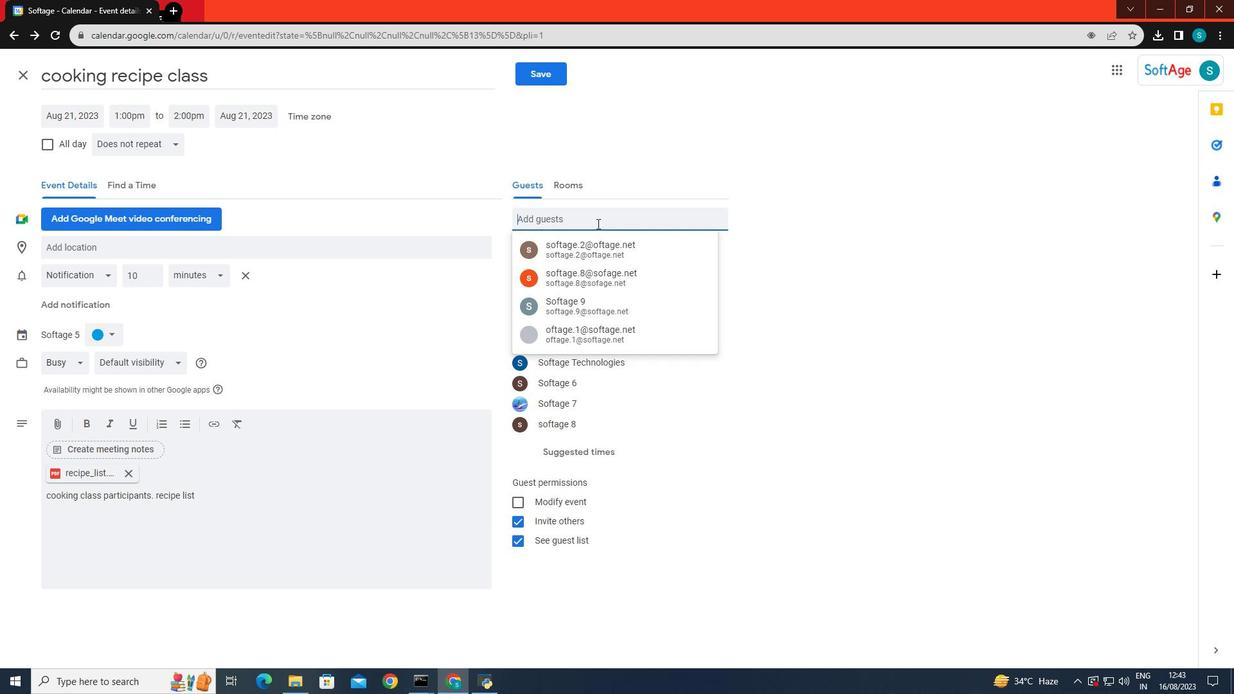 
Action: Mouse moved to (598, 300)
Screenshot: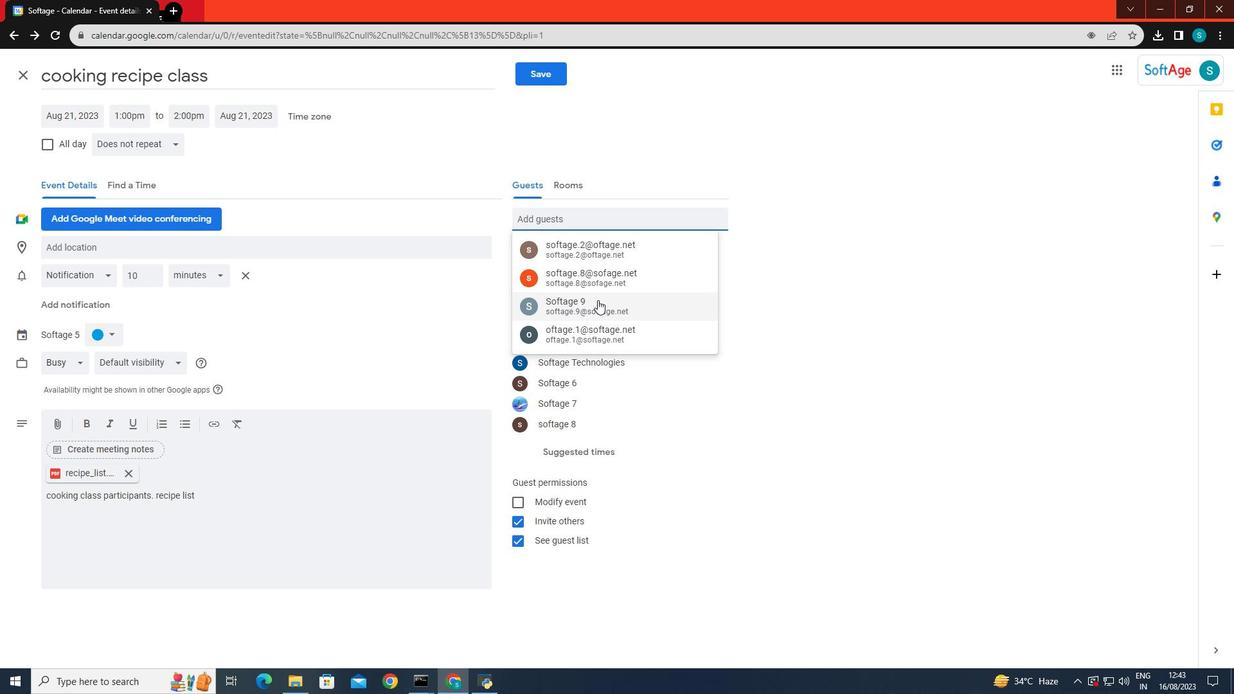 
Action: Mouse pressed left at (598, 300)
Screenshot: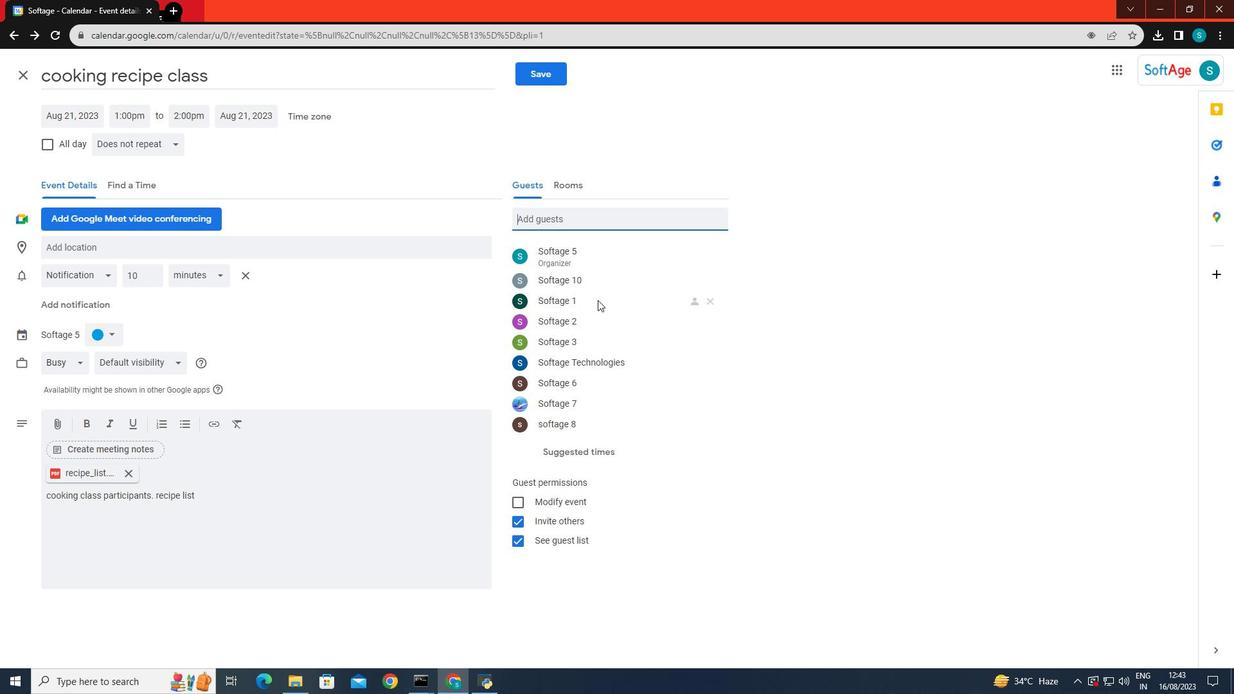 
Action: Mouse moved to (709, 362)
Screenshot: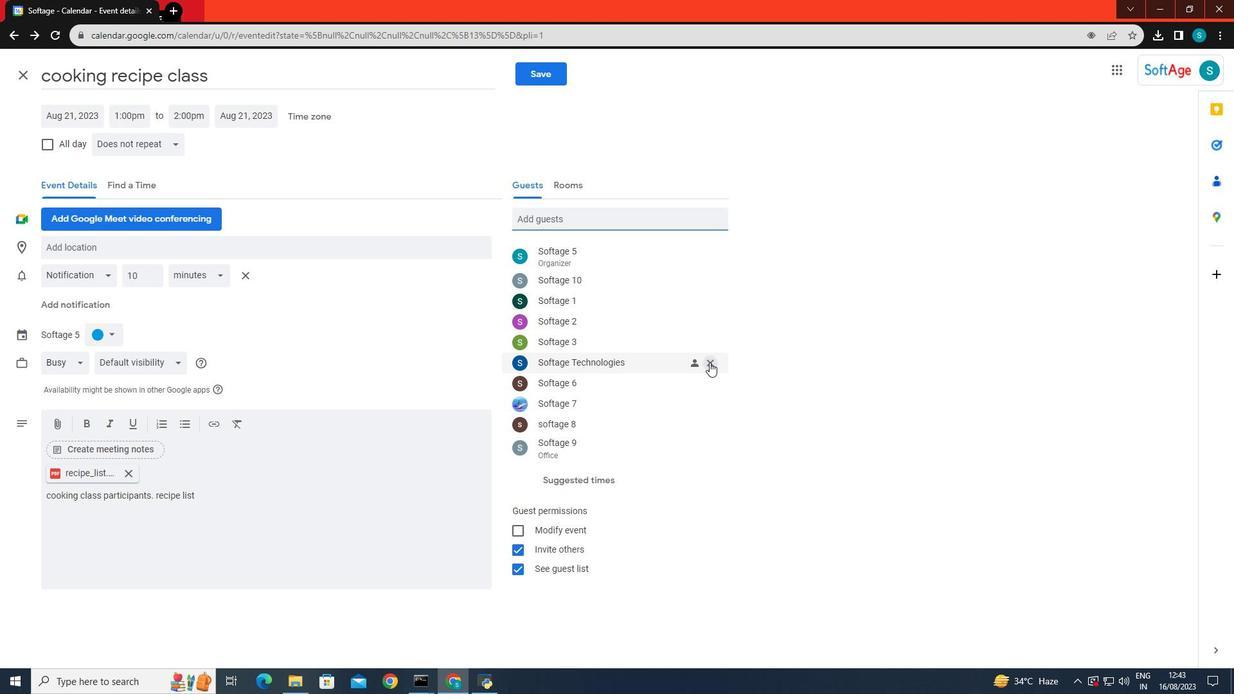 
Action: Mouse pressed left at (709, 362)
Screenshot: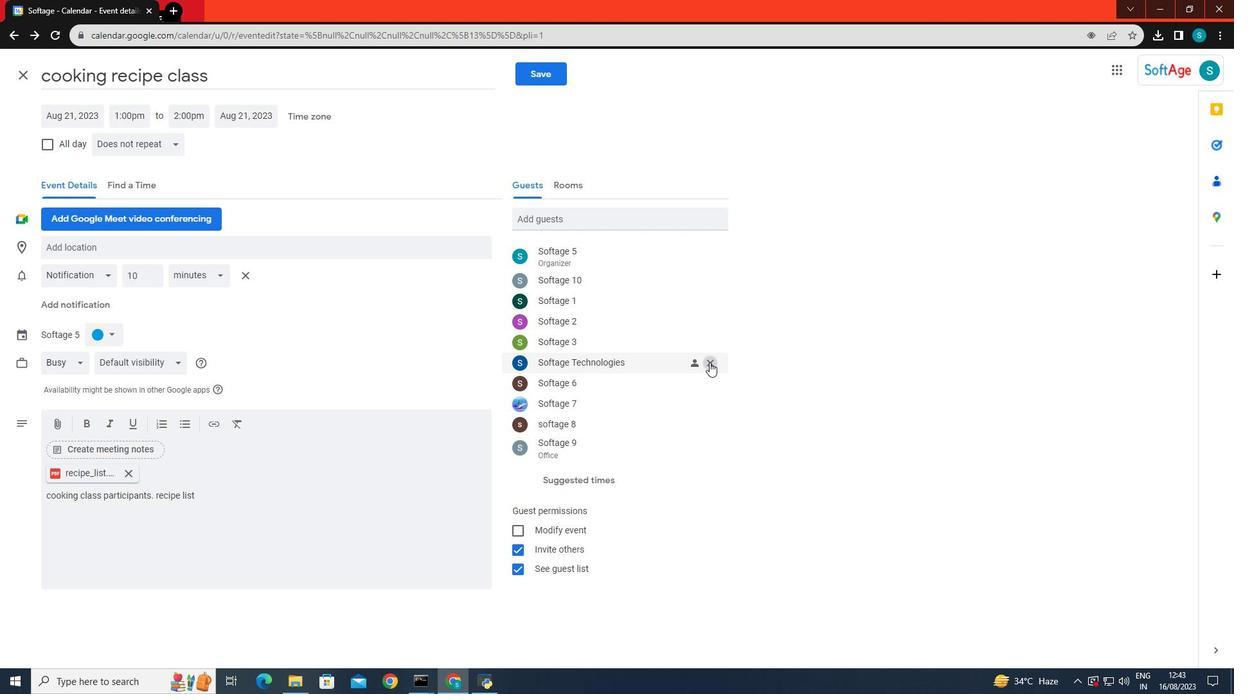 
Action: Mouse moved to (309, 520)
Screenshot: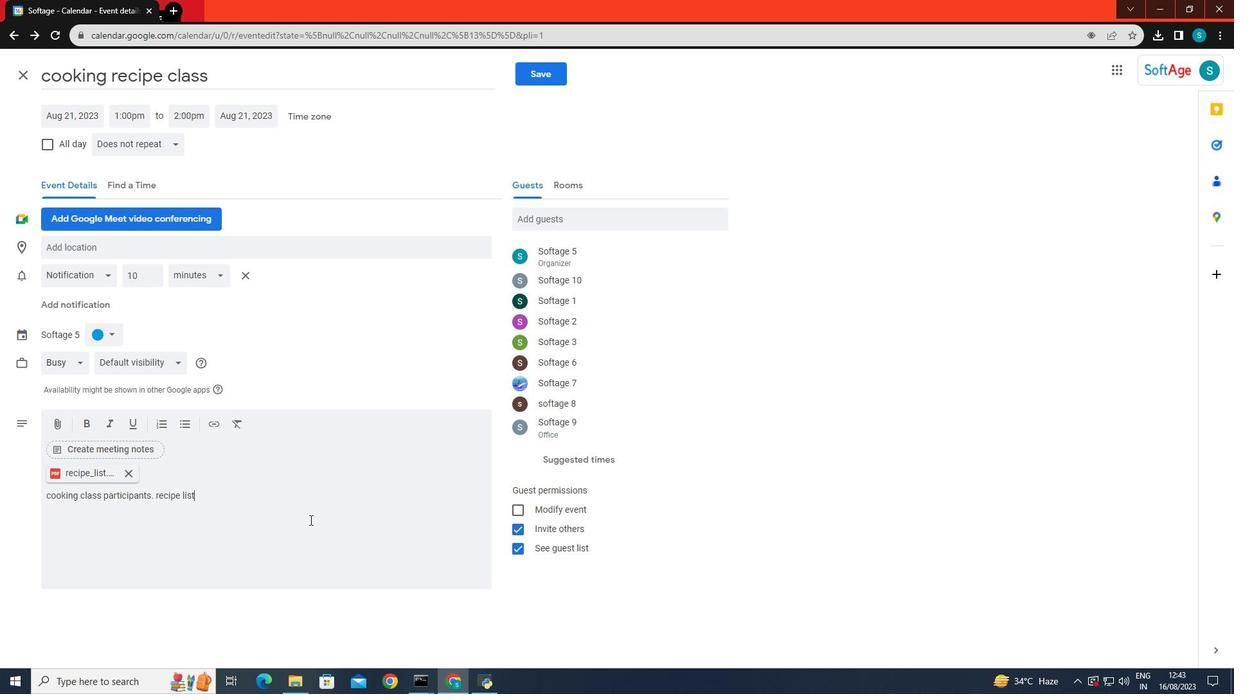 
Action: Mouse pressed left at (309, 520)
Screenshot: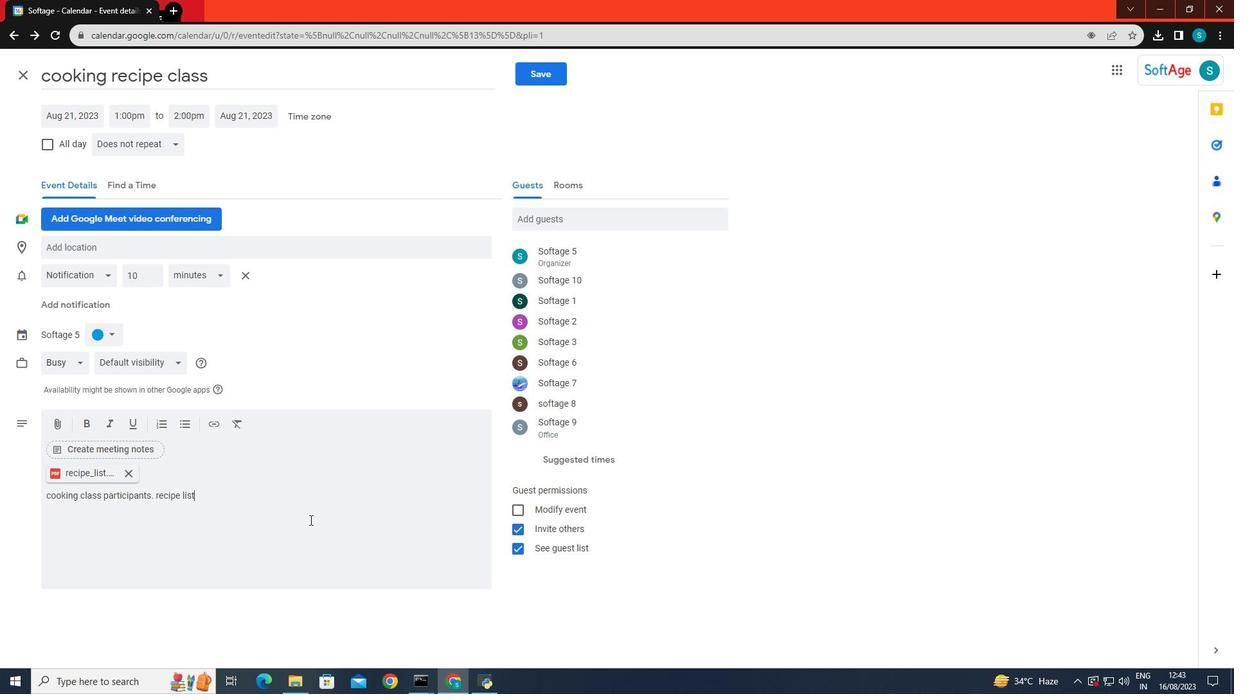 
Action: Mouse moved to (518, 530)
Screenshot: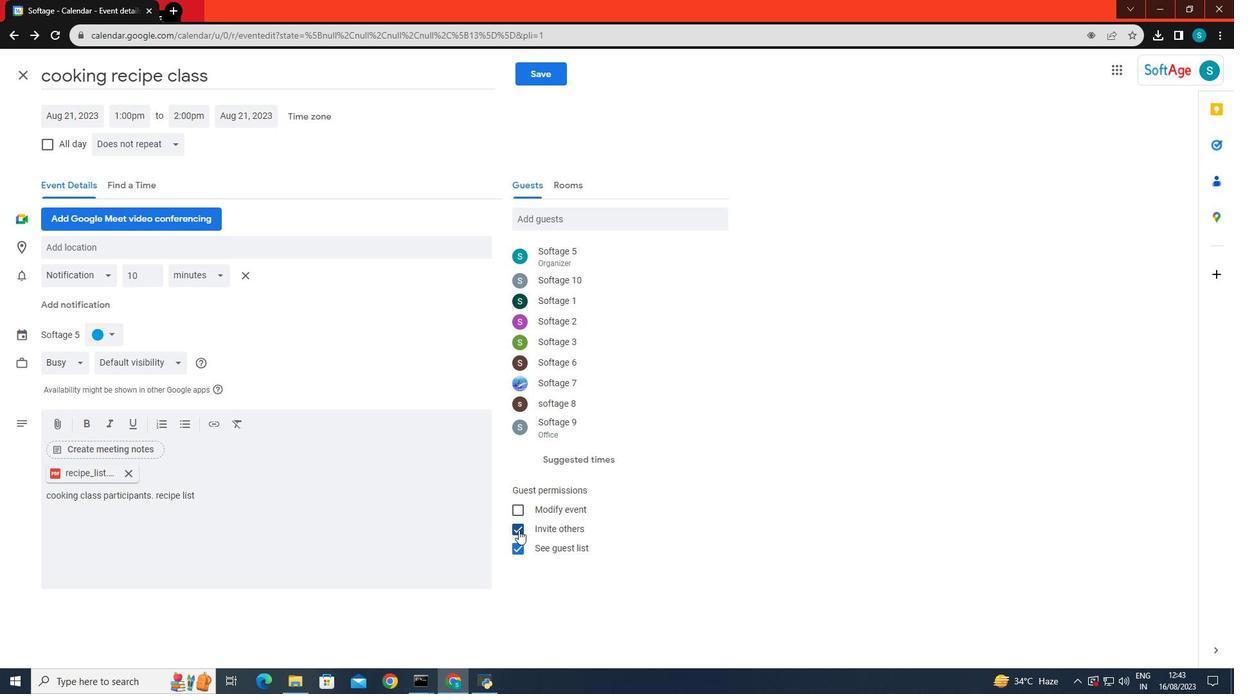 
Action: Mouse pressed left at (518, 530)
Screenshot: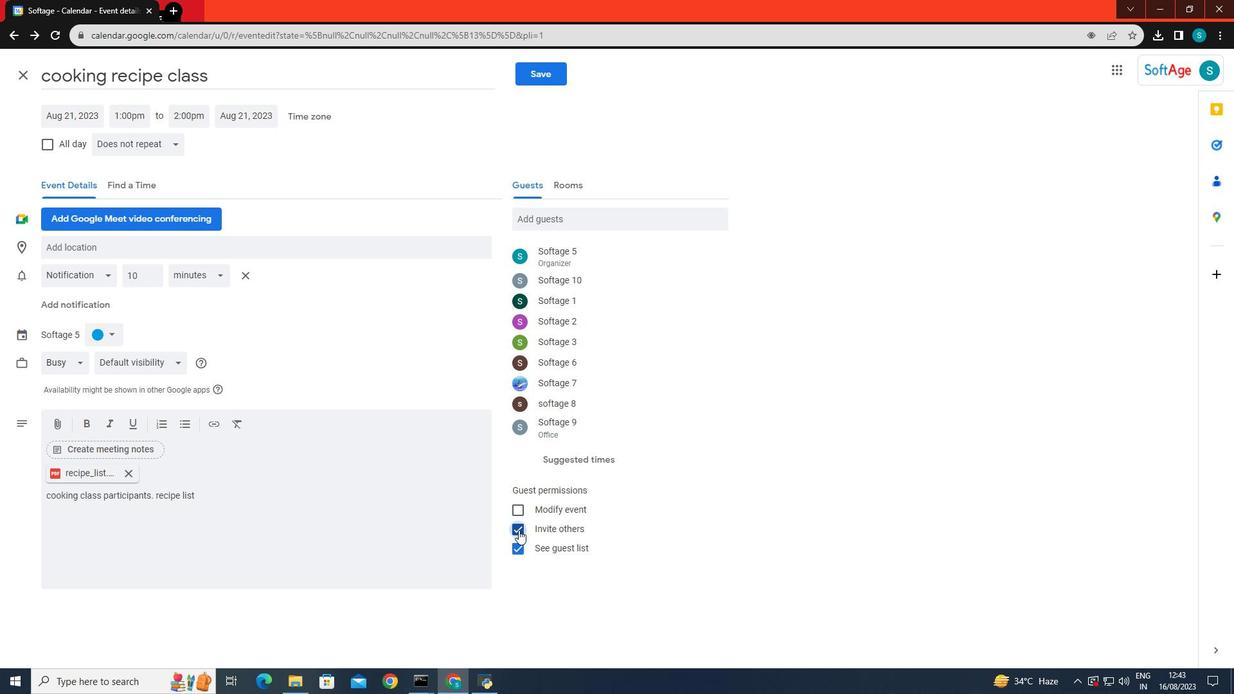 
Action: Mouse moved to (424, 547)
Screenshot: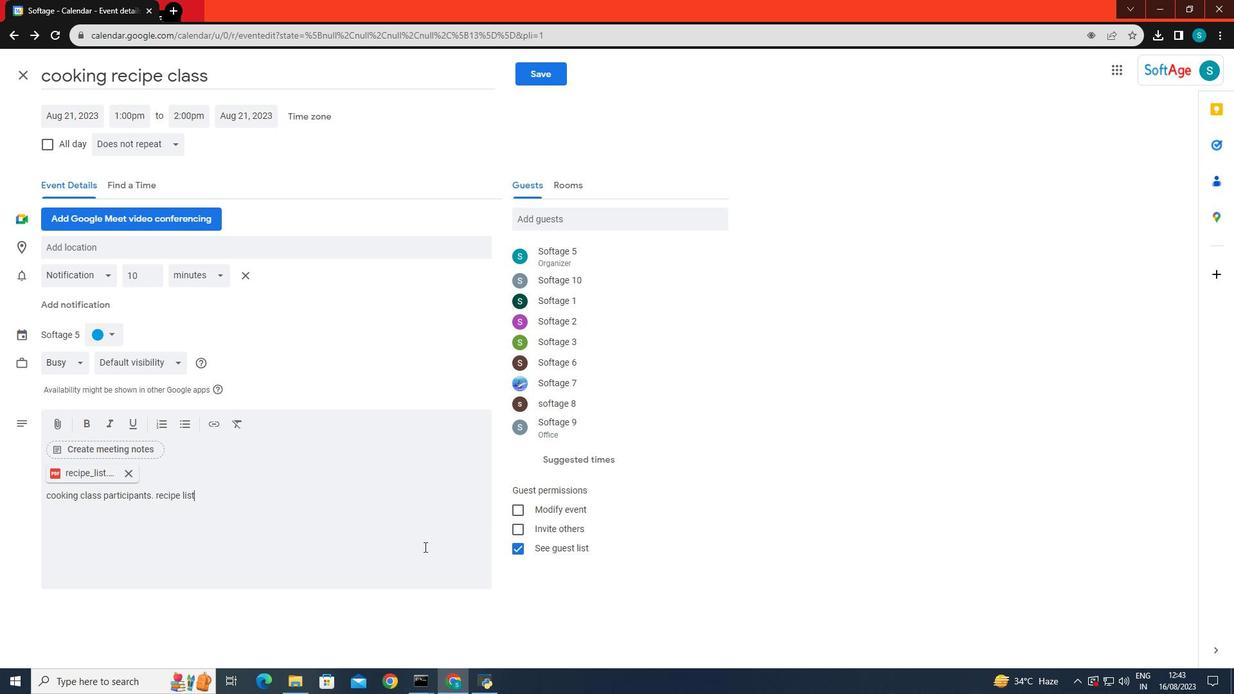 
Action: Mouse pressed left at (424, 547)
Screenshot: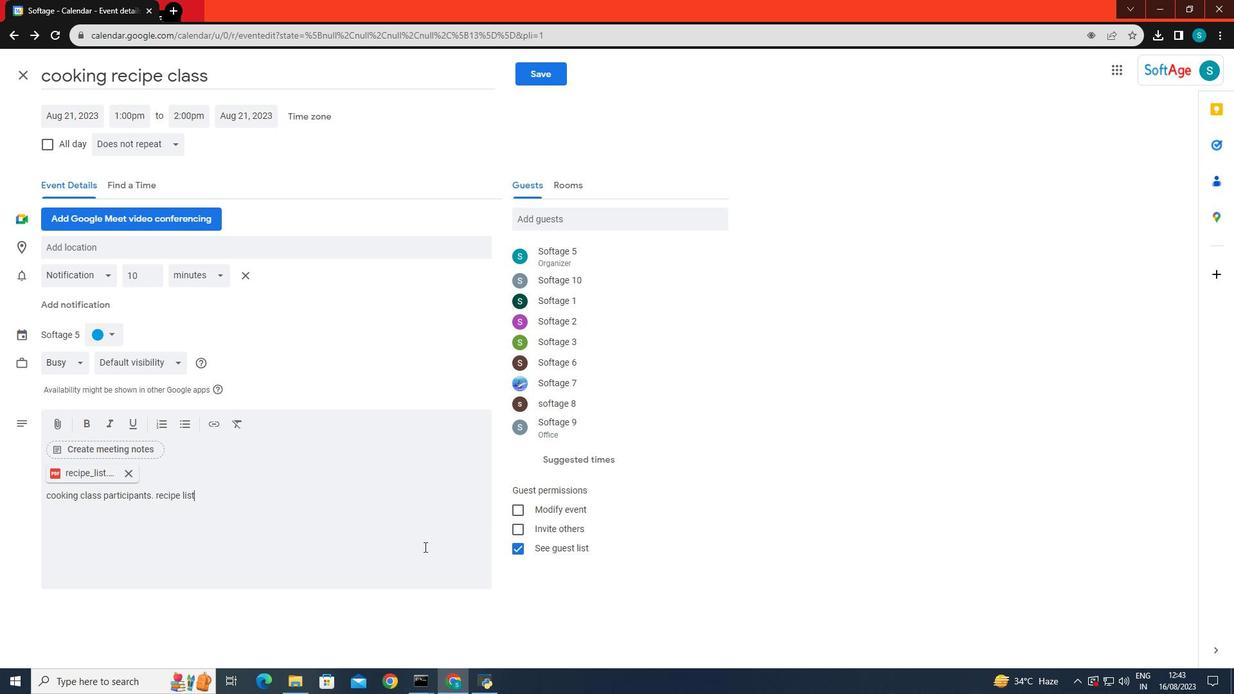 
Action: Mouse moved to (470, 365)
Screenshot: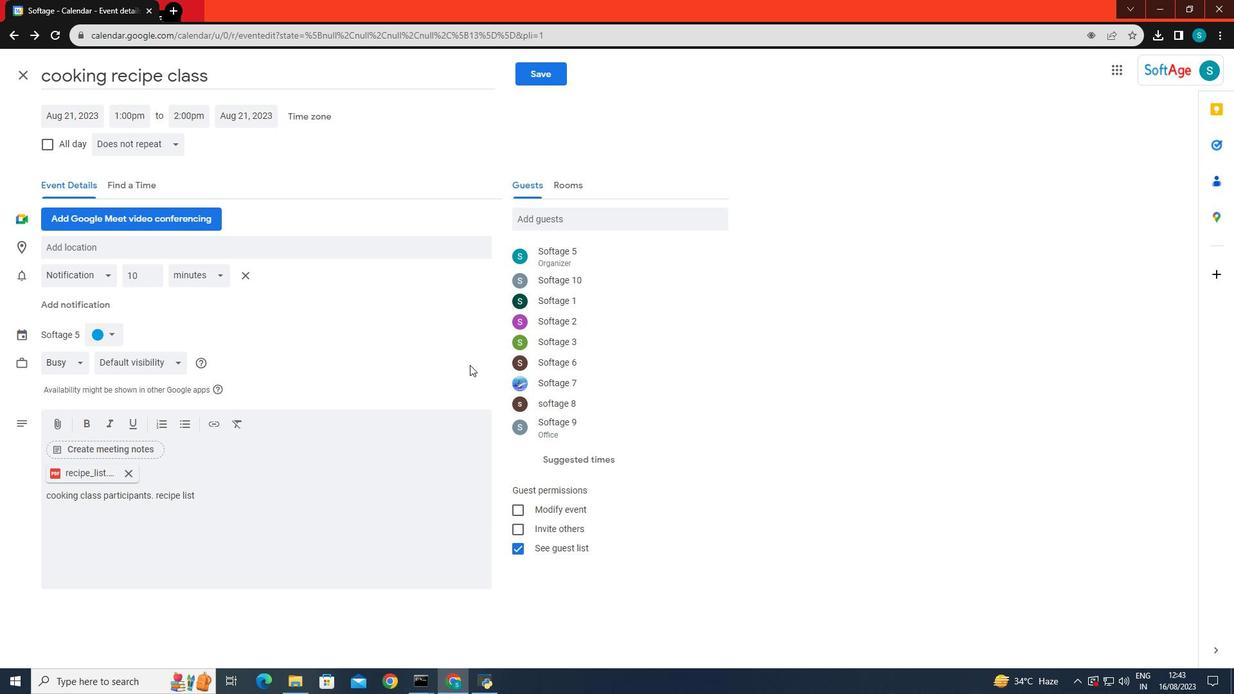 
Action: Mouse scrolled (470, 364) with delta (0, 0)
Screenshot: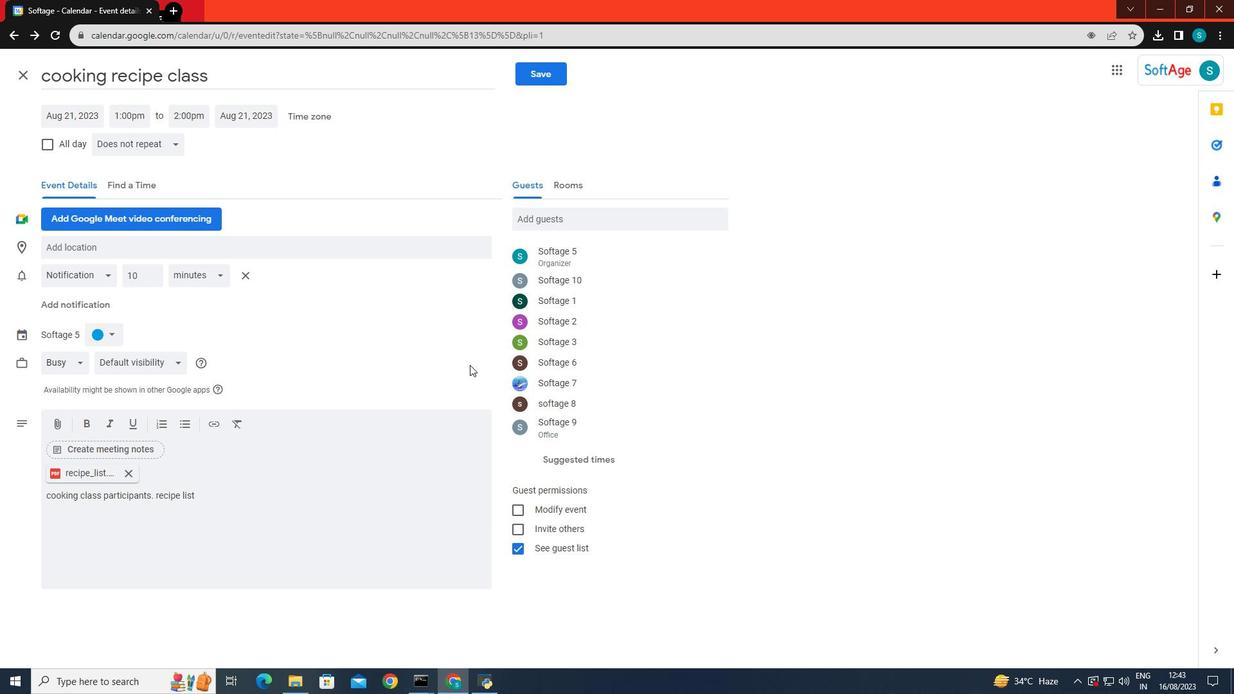 
Action: Mouse moved to (165, 340)
Screenshot: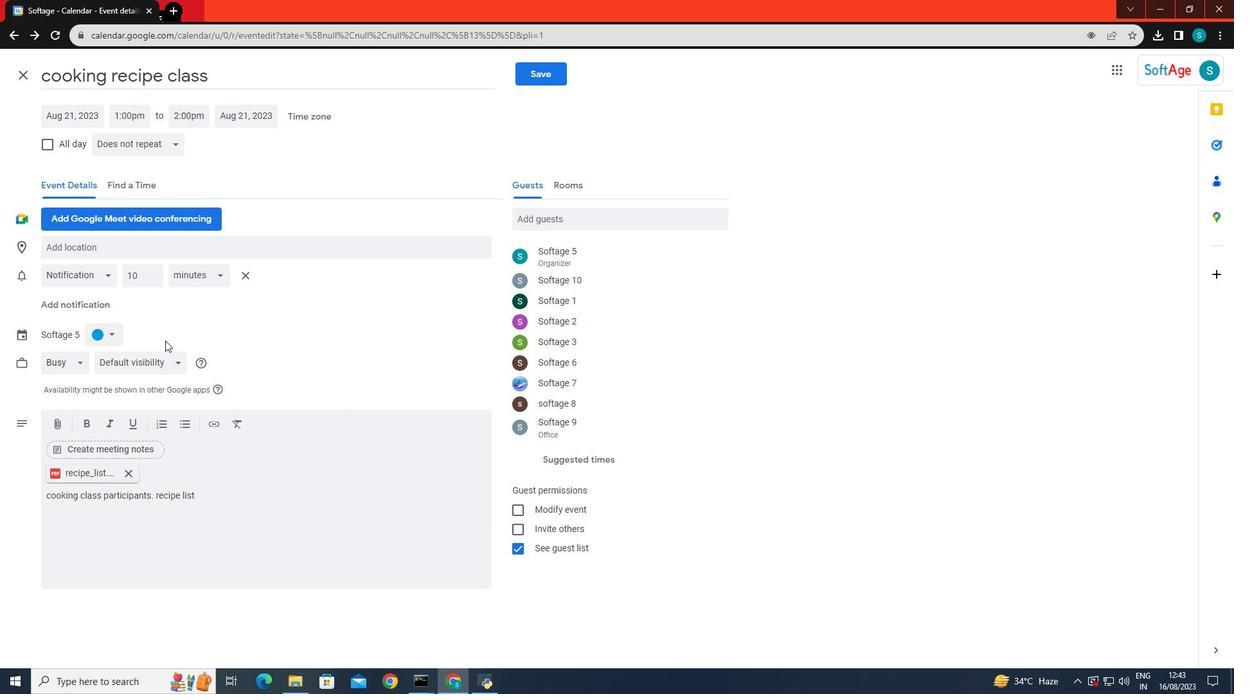 
Action: Mouse scrolled (165, 341) with delta (0, 0)
Screenshot: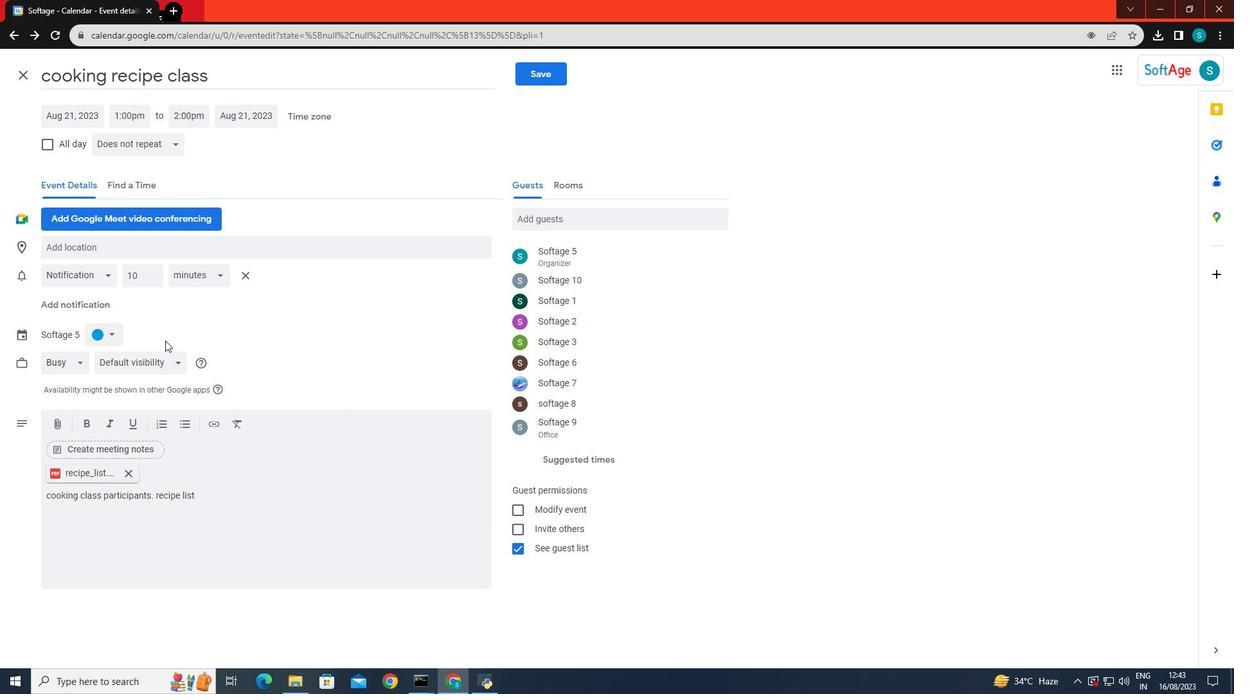 
Action: Mouse scrolled (165, 341) with delta (0, 0)
Screenshot: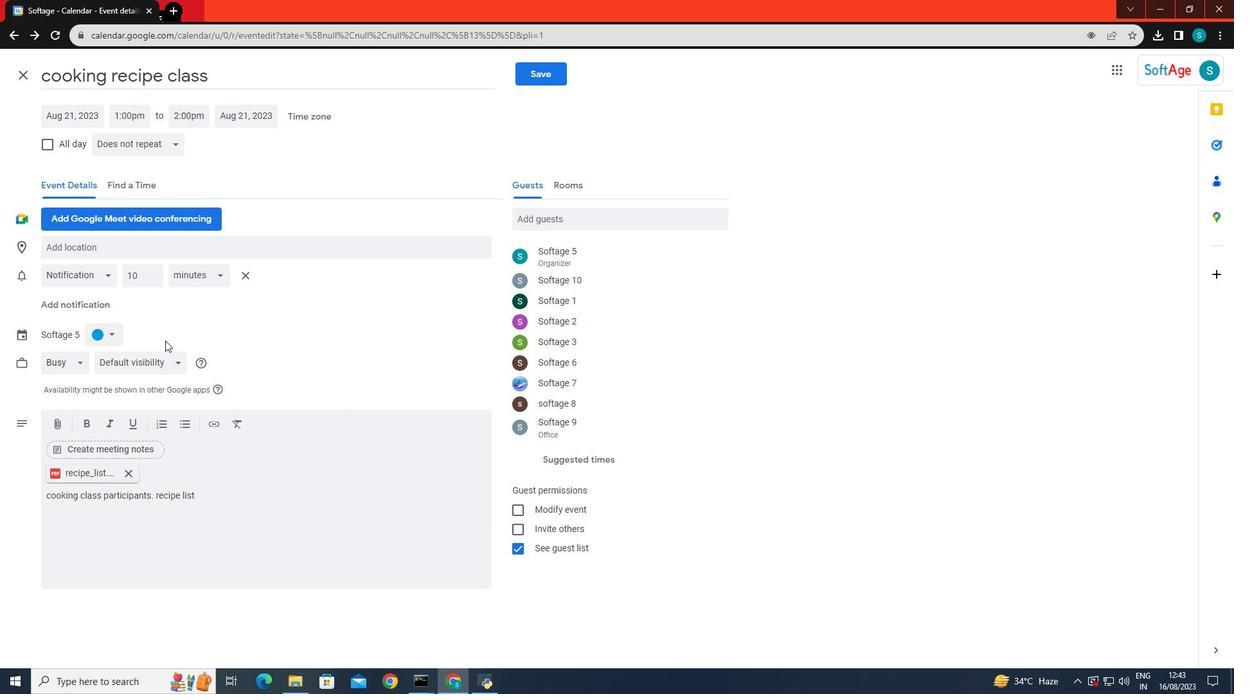 
Action: Mouse moved to (46, 490)
Screenshot: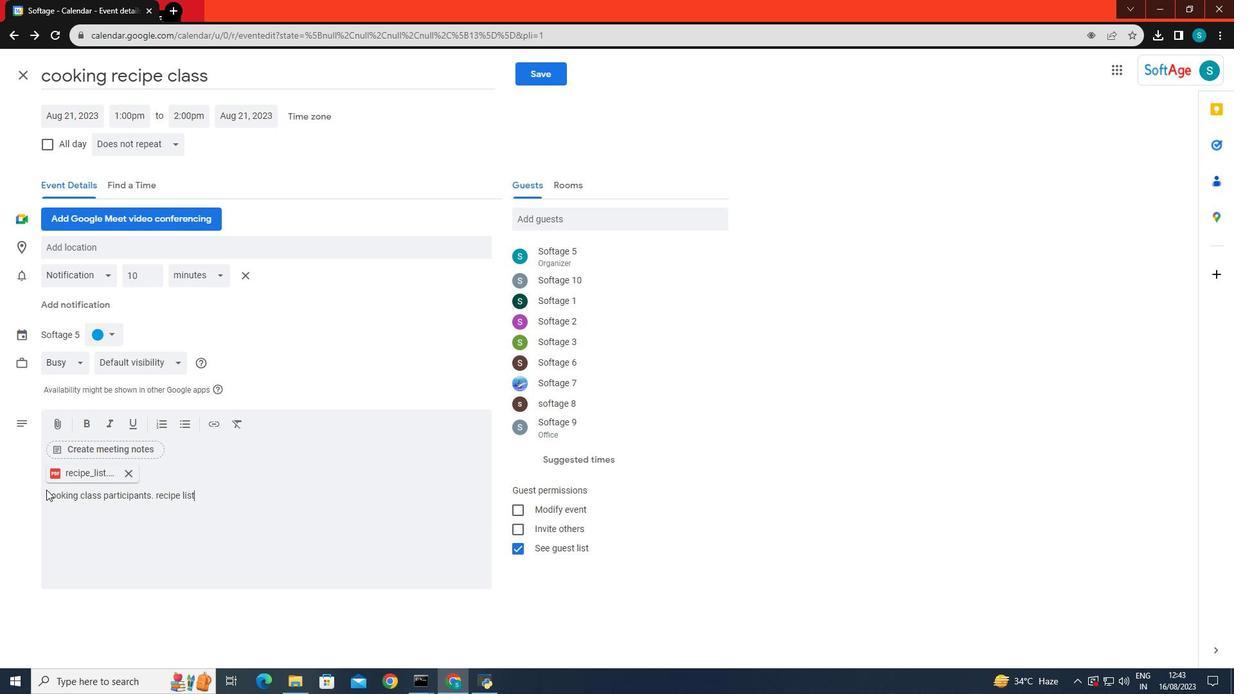 
Action: Mouse pressed left at (46, 490)
Screenshot: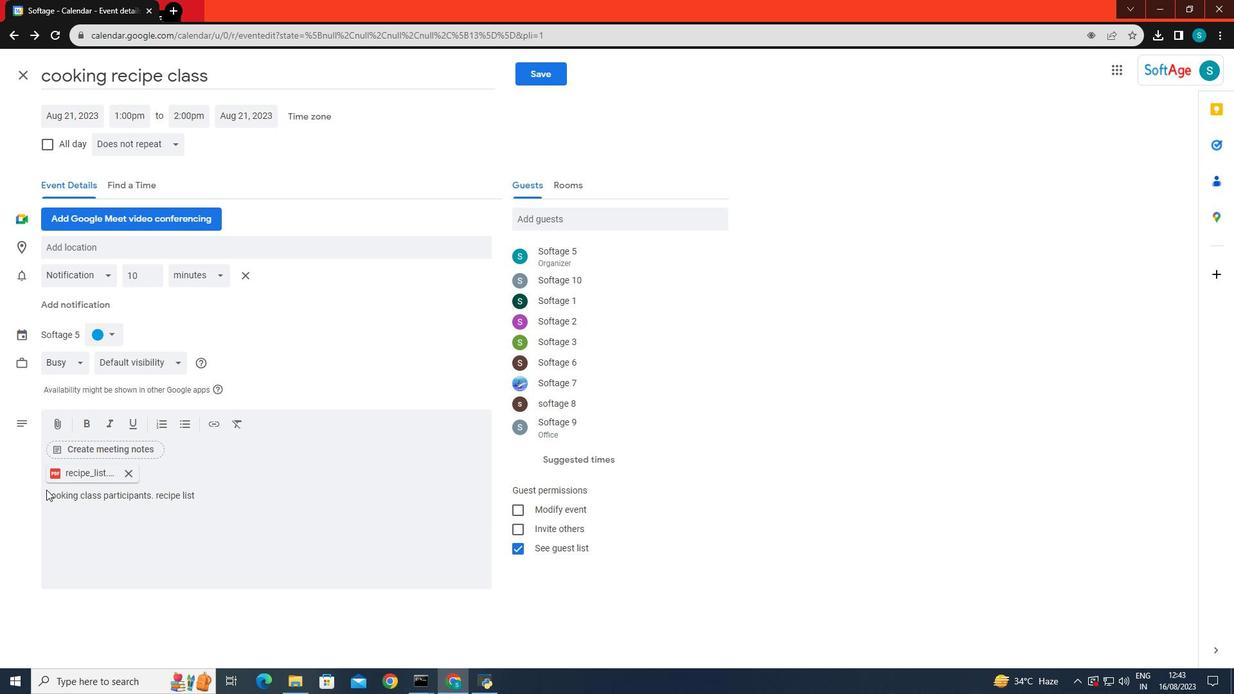 
Action: Mouse moved to (223, 511)
Screenshot: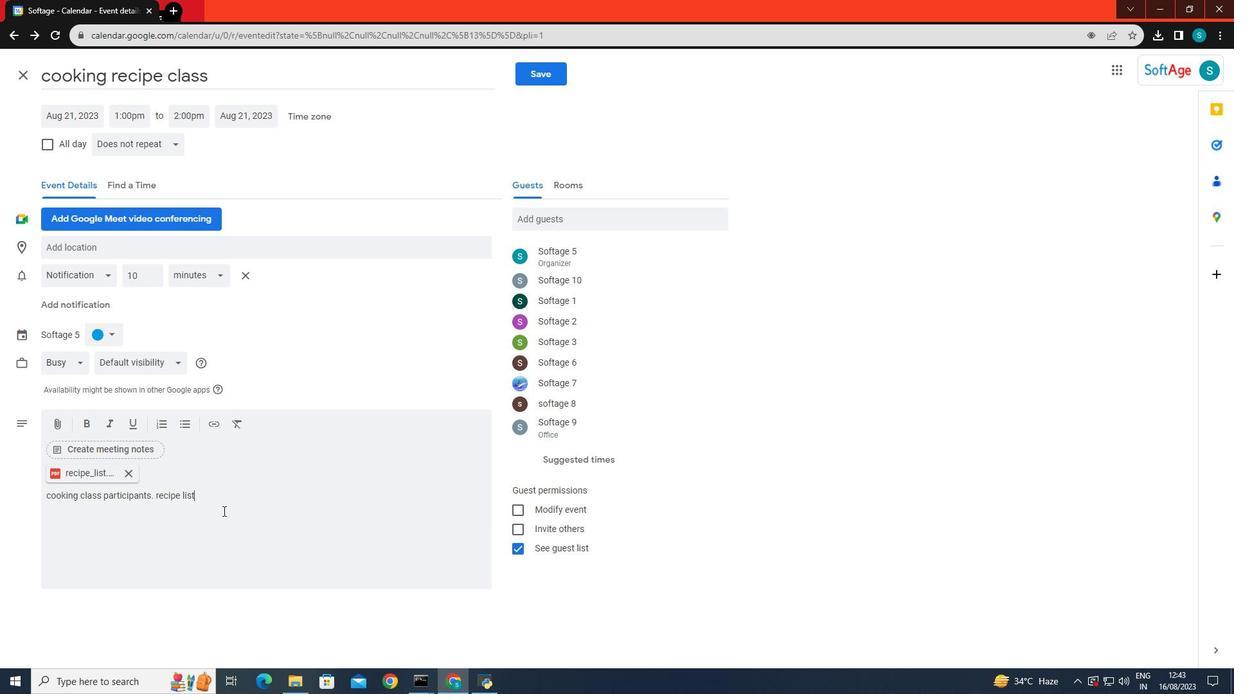 
Action: Mouse pressed left at (223, 511)
Screenshot: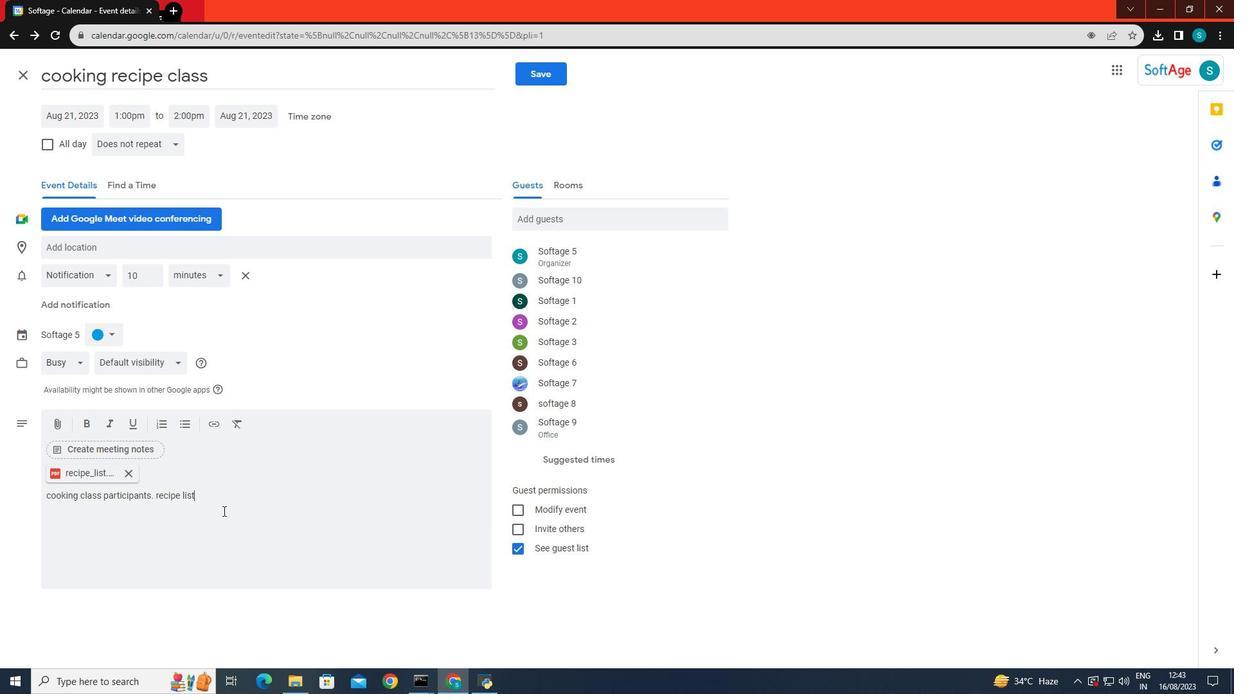 
Action: Mouse moved to (547, 66)
Screenshot: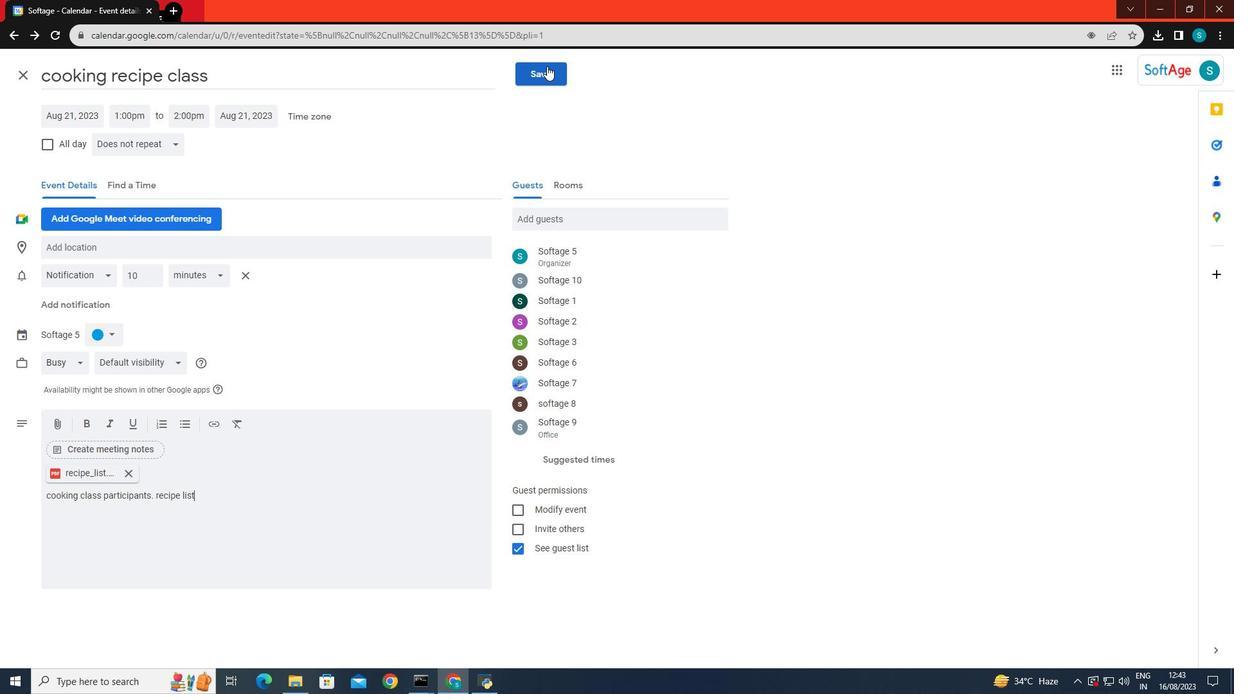 
Action: Mouse pressed left at (547, 66)
Screenshot: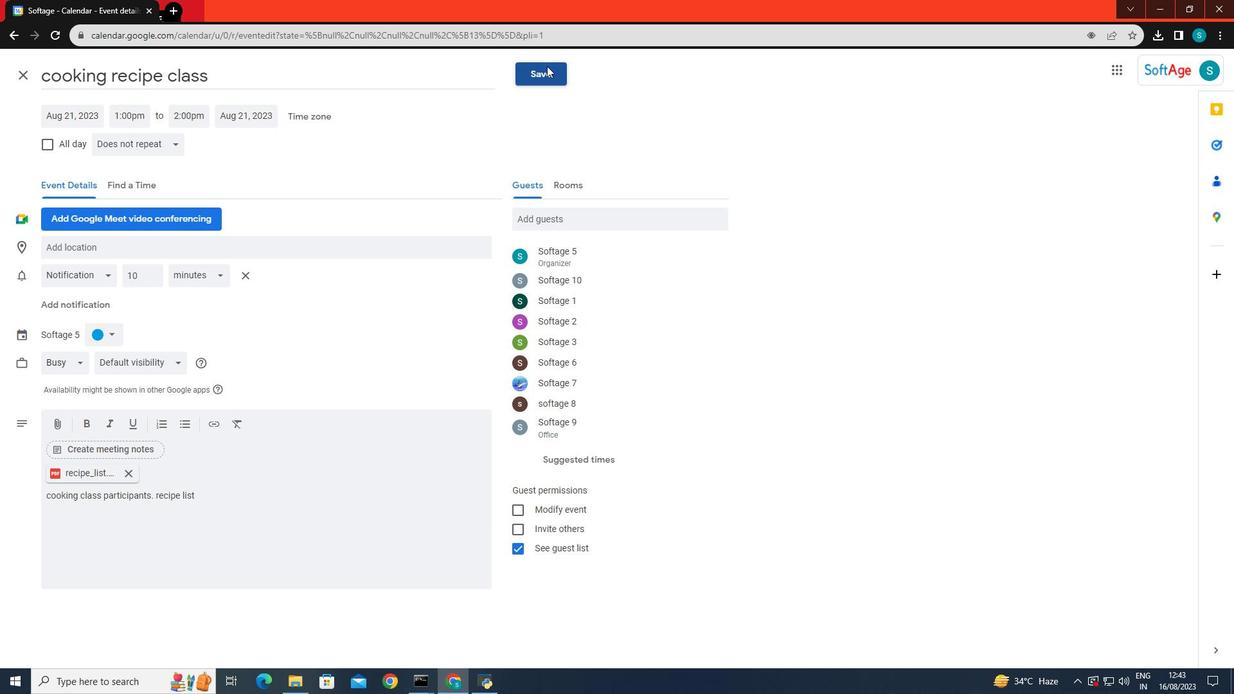 
Action: Mouse moved to (732, 387)
Screenshot: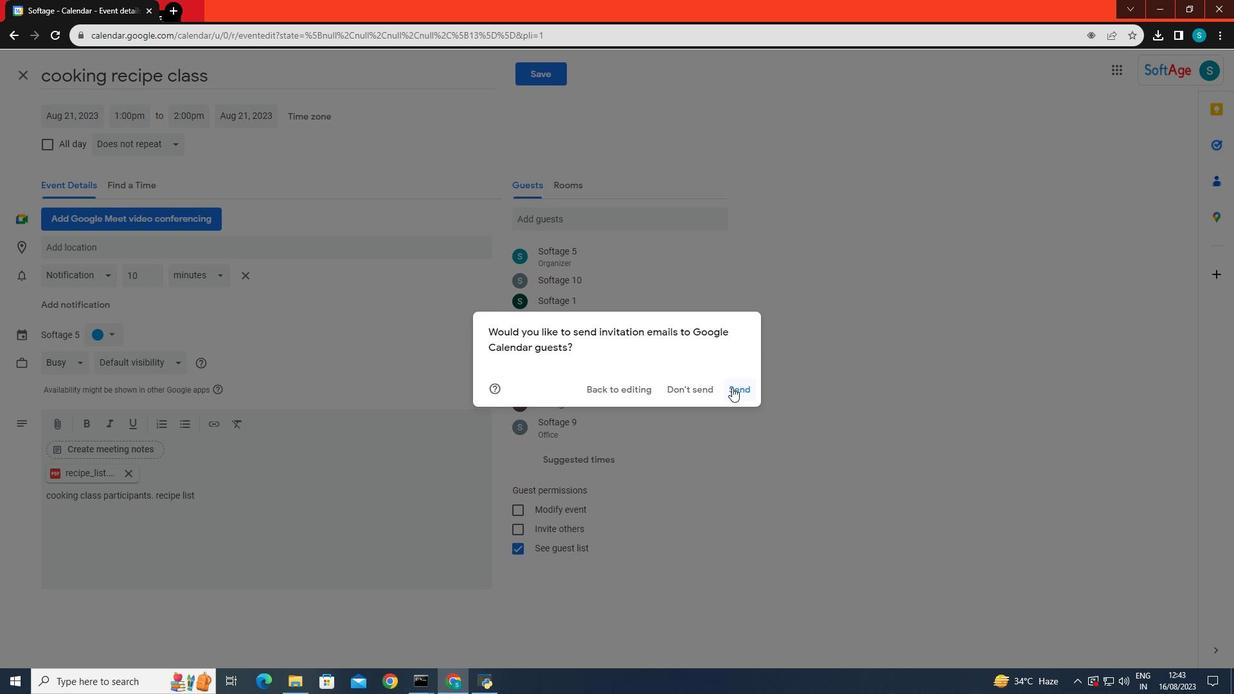 
Action: Mouse pressed left at (732, 387)
Screenshot: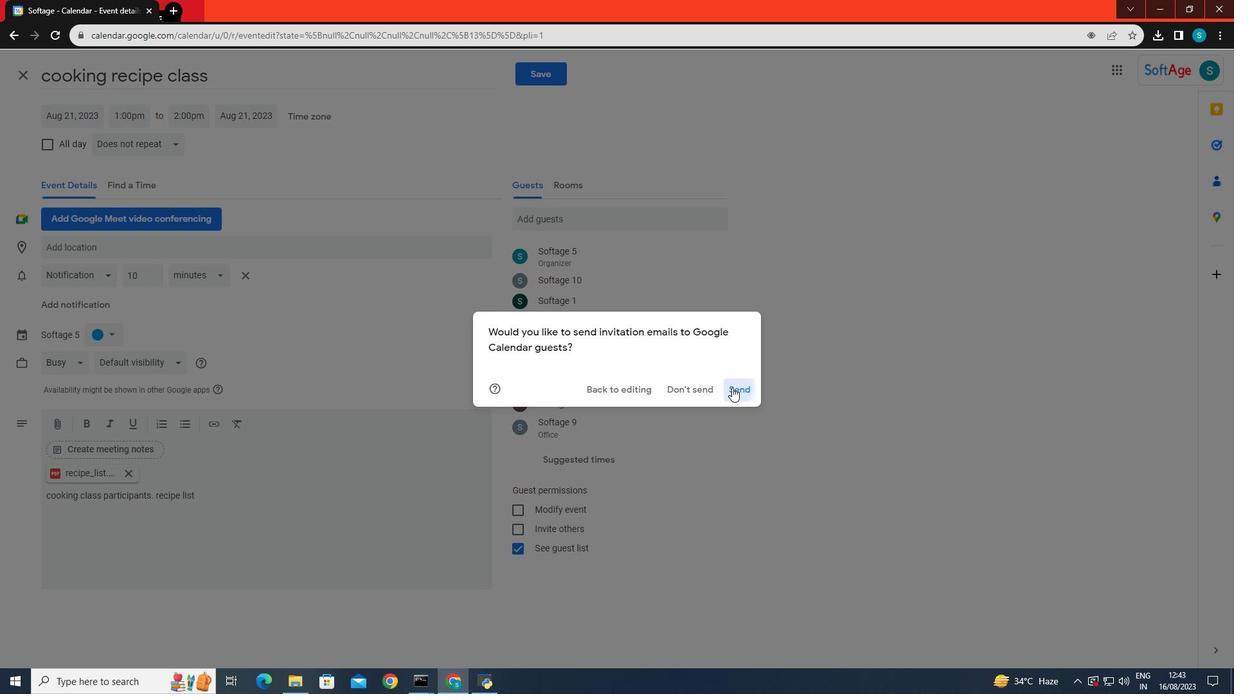 
Action: Mouse moved to (386, 596)
Screenshot: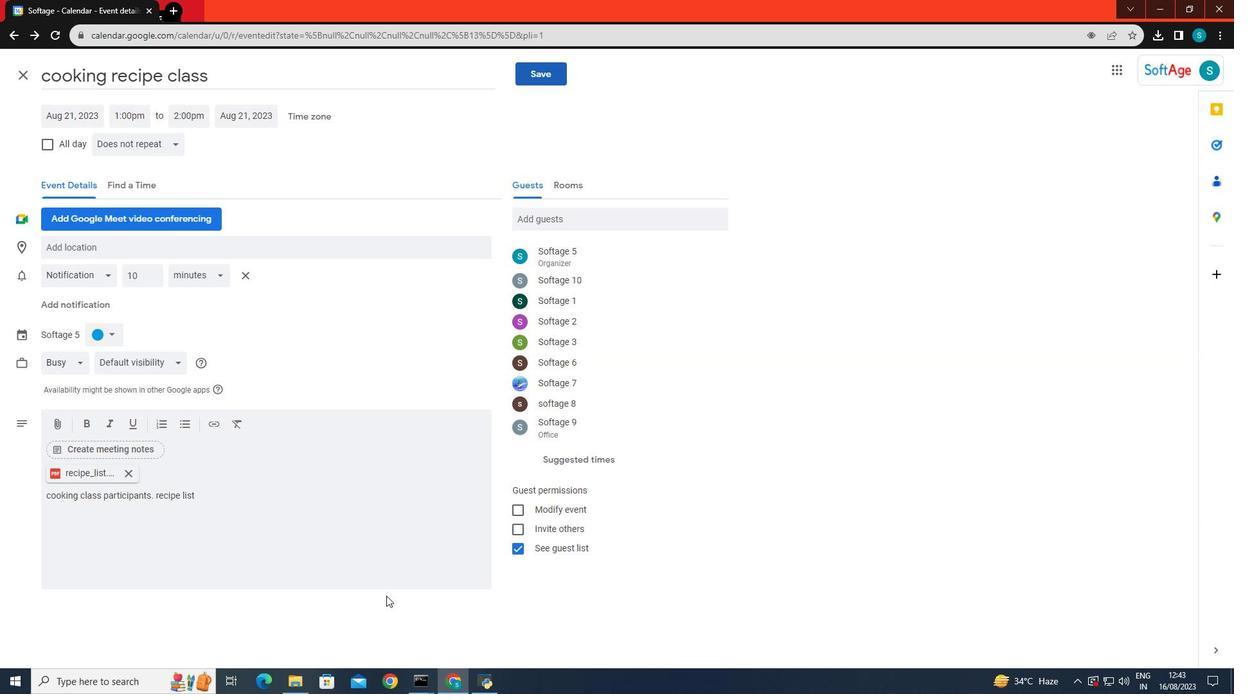 
